 Task: Play online Dominion games in medium mode.
Action: Mouse moved to (168, 276)
Screenshot: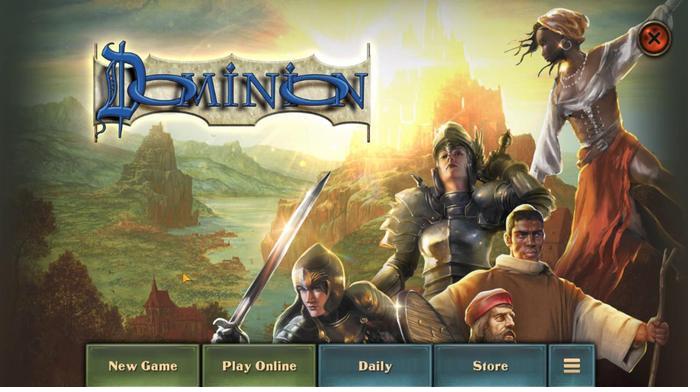 
Action: Mouse pressed left at (168, 276)
Screenshot: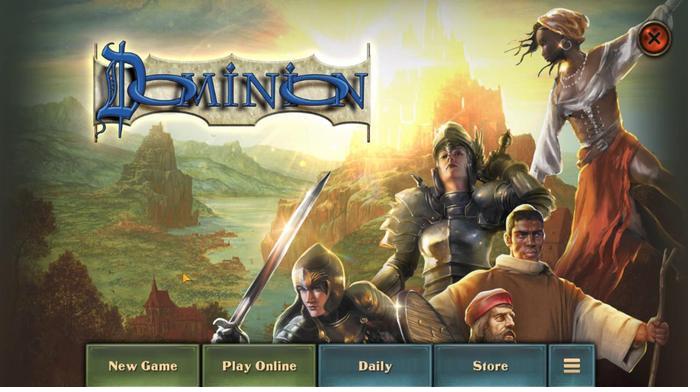 
Action: Mouse moved to (422, 283)
Screenshot: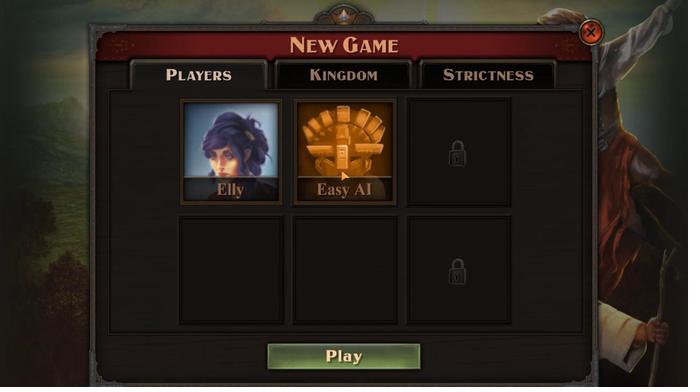 
Action: Mouse pressed left at (422, 283)
Screenshot: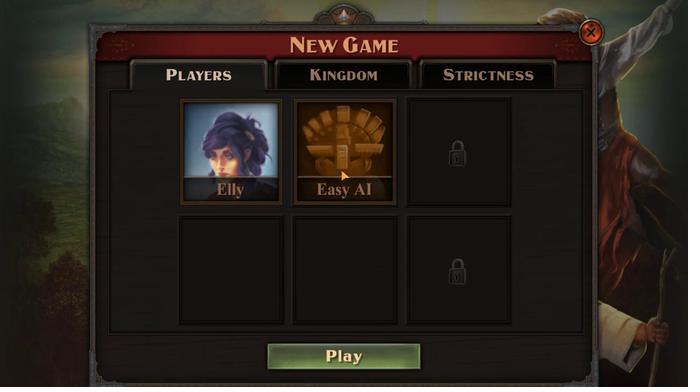 
Action: Mouse moved to (202, 280)
Screenshot: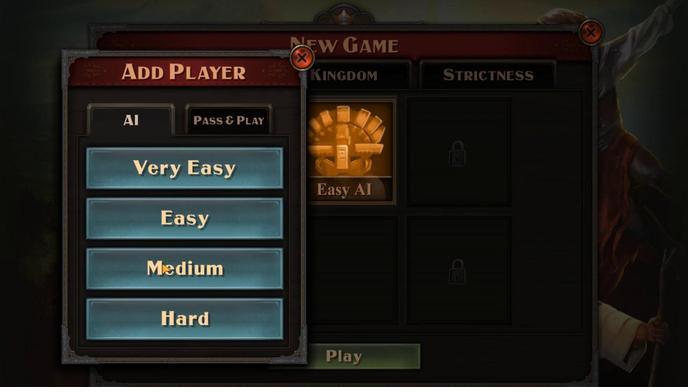 
Action: Mouse pressed left at (202, 280)
Screenshot: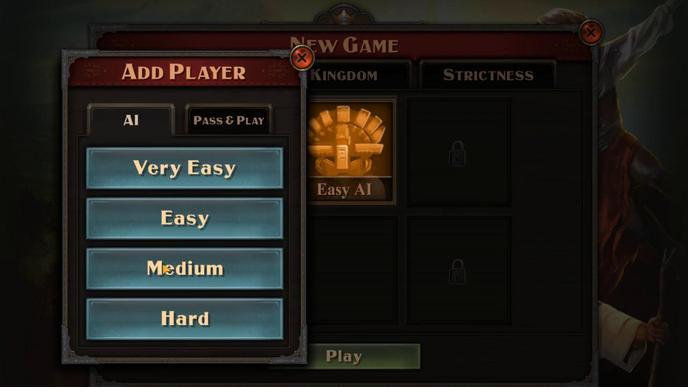 
Action: Mouse moved to (401, 276)
Screenshot: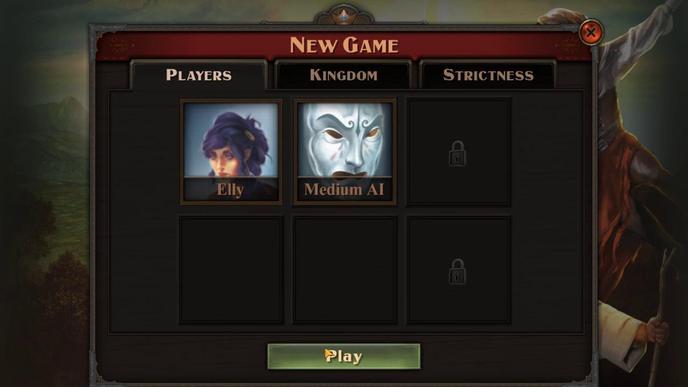 
Action: Mouse pressed left at (401, 276)
Screenshot: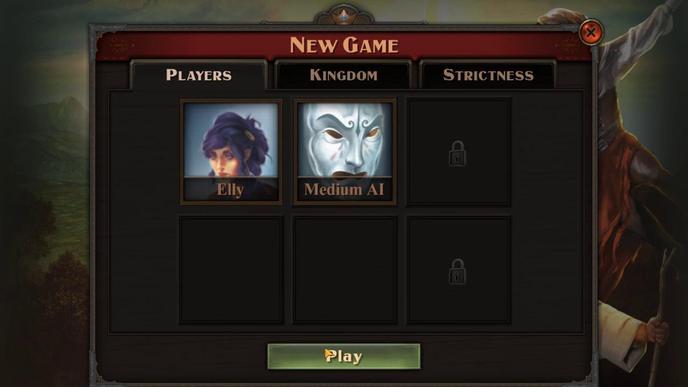 
Action: Mouse moved to (417, 276)
Screenshot: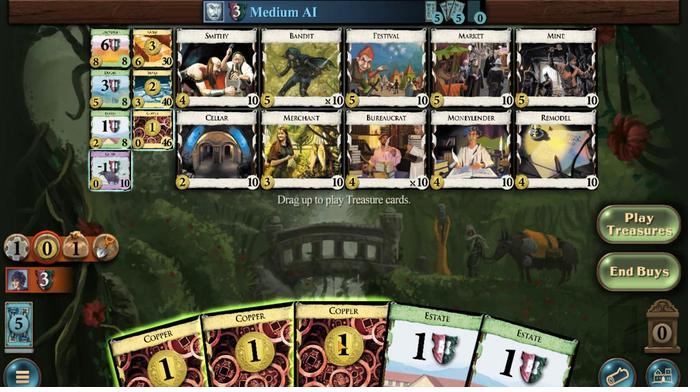 
Action: Mouse pressed left at (417, 276)
Screenshot: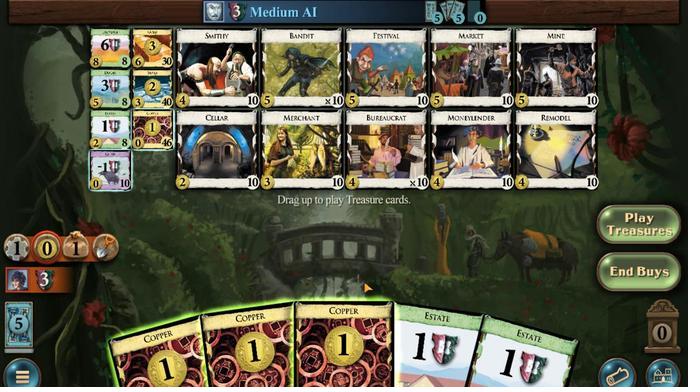 
Action: Mouse moved to (367, 276)
Screenshot: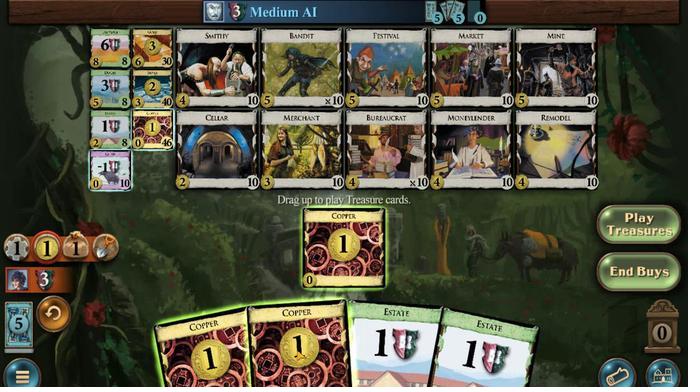 
Action: Mouse pressed left at (367, 276)
Screenshot: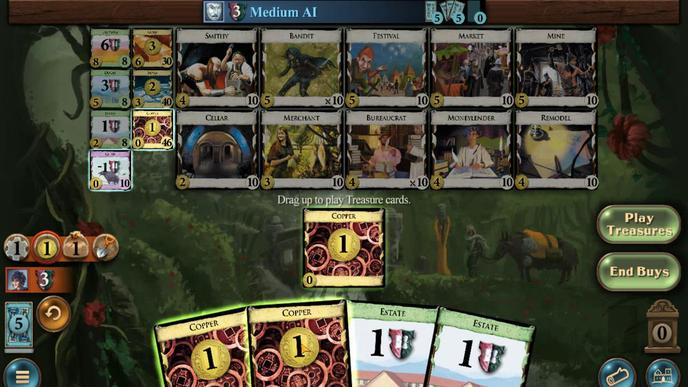 
Action: Mouse moved to (320, 275)
Screenshot: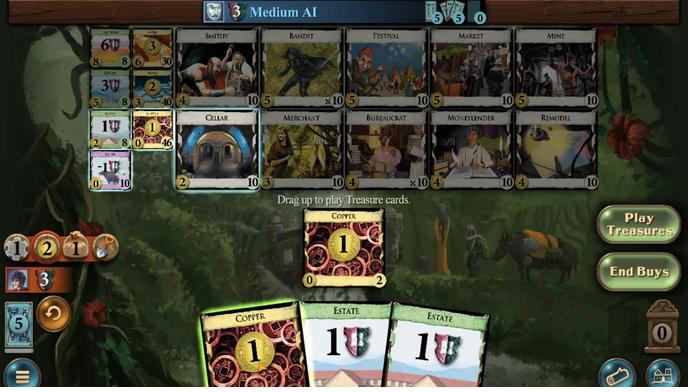 
Action: Mouse pressed left at (320, 275)
Screenshot: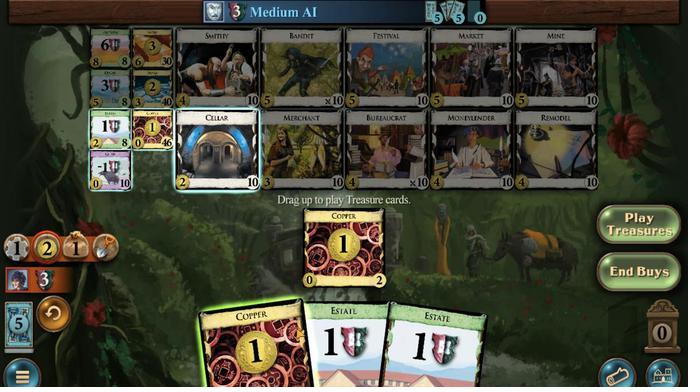 
Action: Mouse moved to (362, 284)
Screenshot: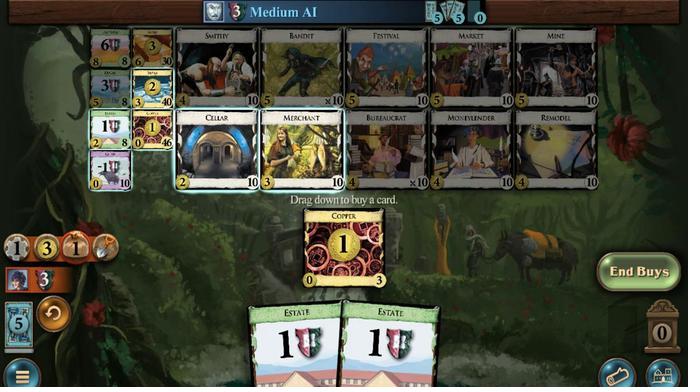 
Action: Mouse pressed left at (362, 284)
Screenshot: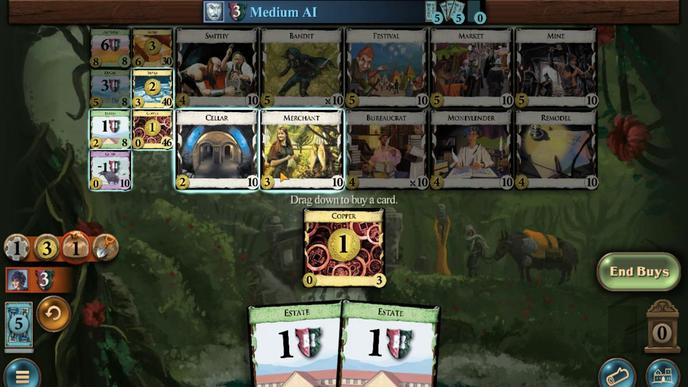
Action: Mouse moved to (303, 276)
Screenshot: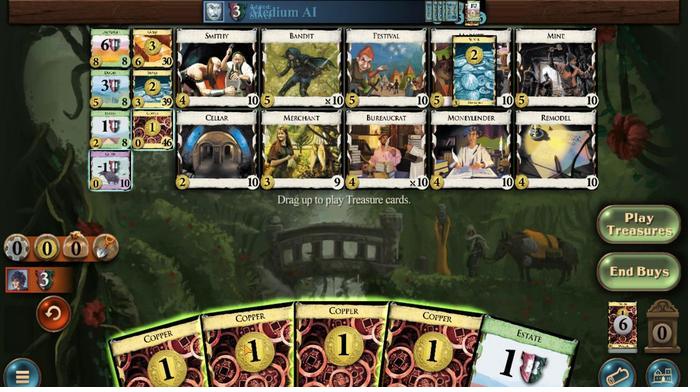
Action: Mouse pressed left at (303, 276)
Screenshot: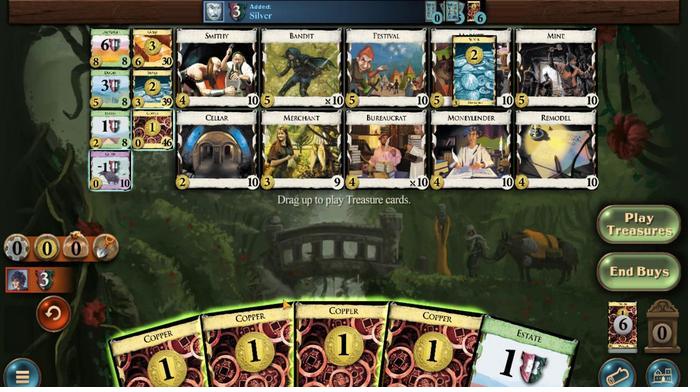
Action: Mouse moved to (333, 276)
Screenshot: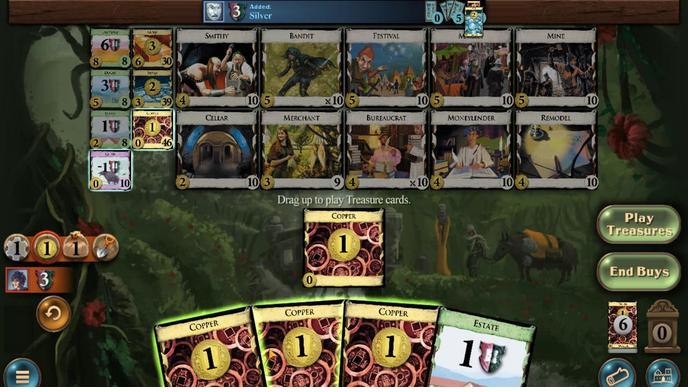 
Action: Mouse pressed left at (333, 276)
Screenshot: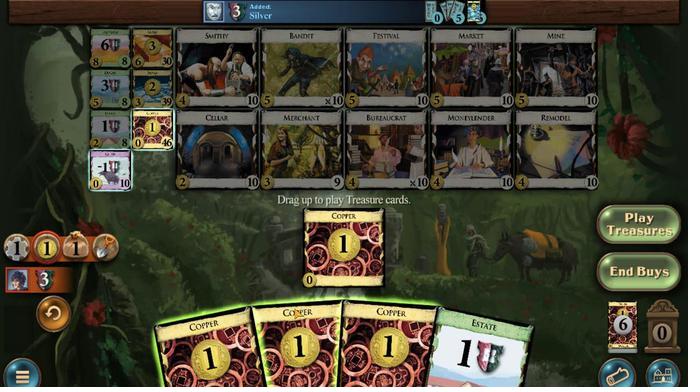 
Action: Mouse moved to (267, 276)
Screenshot: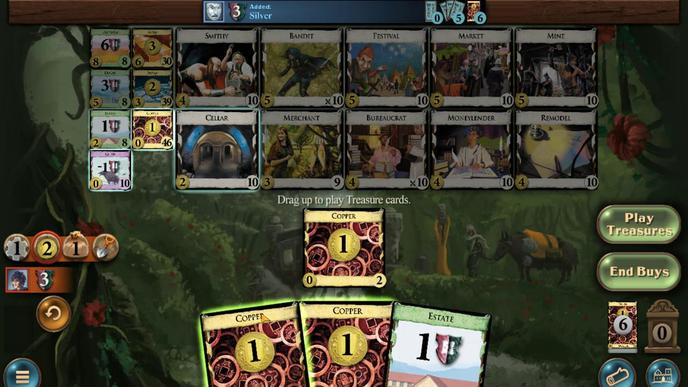 
Action: Mouse pressed left at (267, 276)
Screenshot: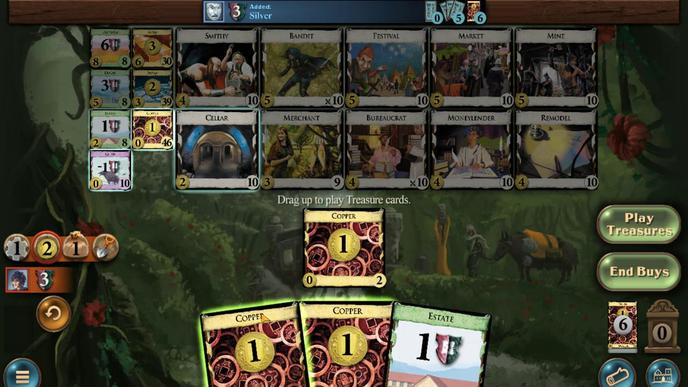 
Action: Mouse moved to (194, 287)
Screenshot: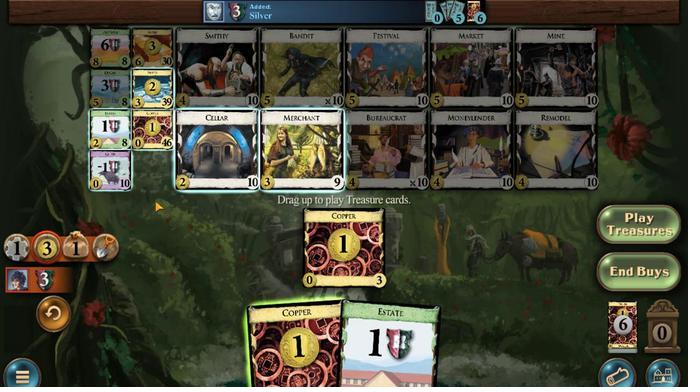 
Action: Mouse pressed left at (194, 287)
Screenshot: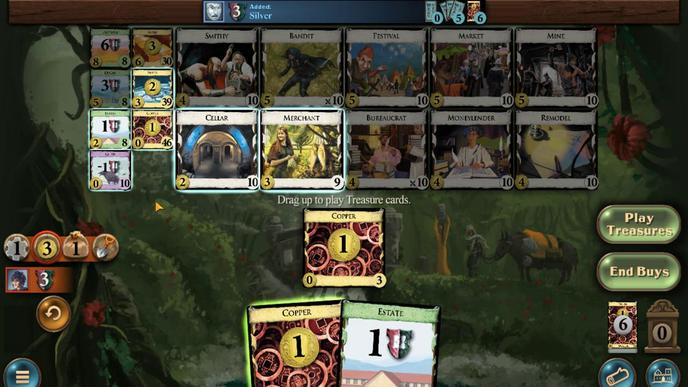 
Action: Mouse moved to (189, 276)
Screenshot: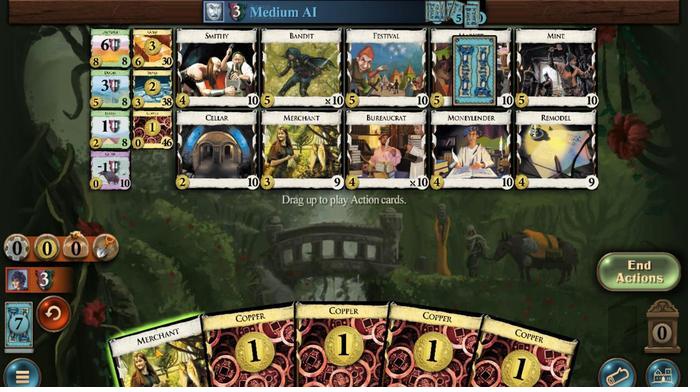 
Action: Mouse pressed left at (189, 276)
Screenshot: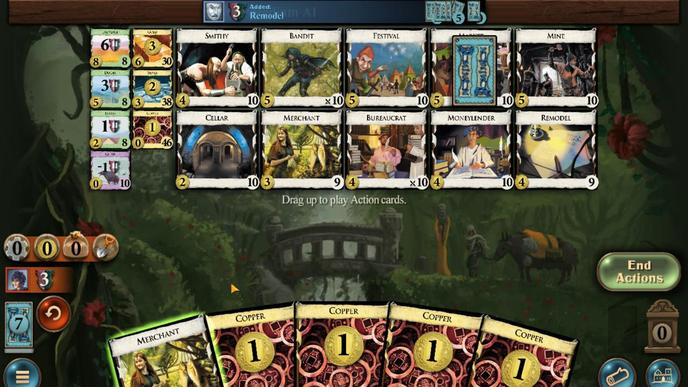
Action: Mouse moved to (334, 276)
Screenshot: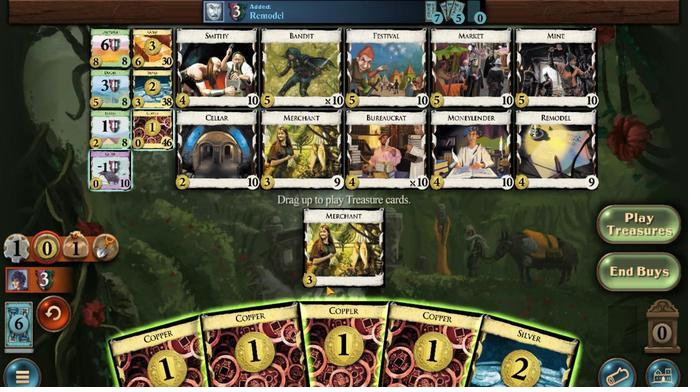 
Action: Mouse pressed left at (334, 276)
Screenshot: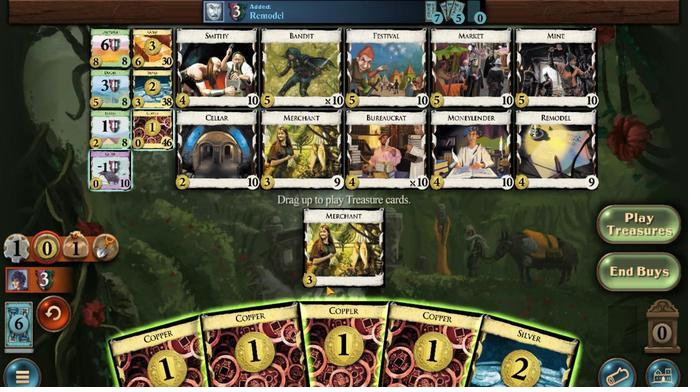 
Action: Mouse moved to (413, 276)
Screenshot: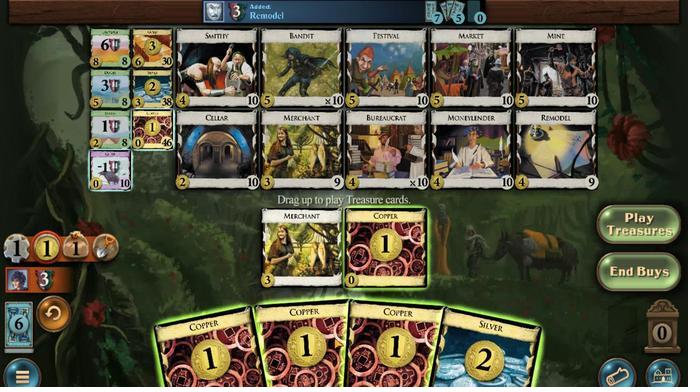 
Action: Mouse pressed left at (413, 276)
Screenshot: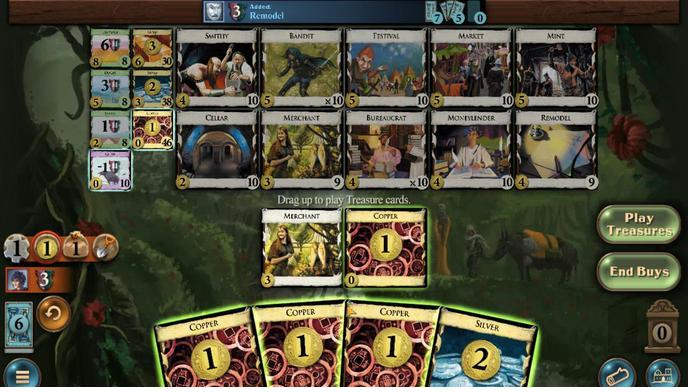 
Action: Mouse moved to (496, 277)
Screenshot: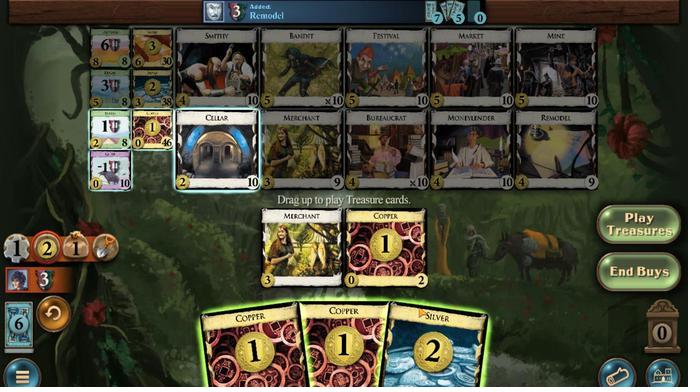 
Action: Mouse pressed left at (496, 277)
Screenshot: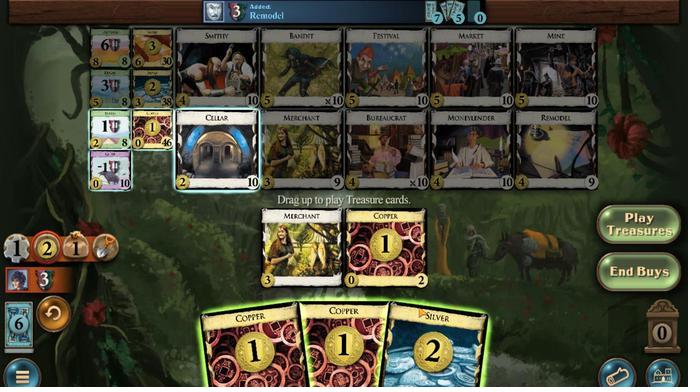 
Action: Mouse moved to (480, 288)
Screenshot: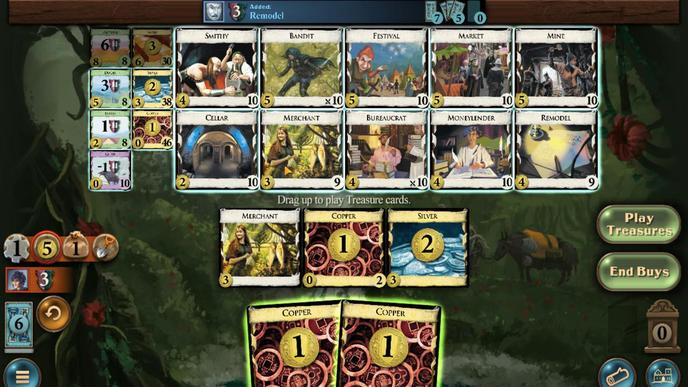 
Action: Mouse pressed left at (480, 288)
Screenshot: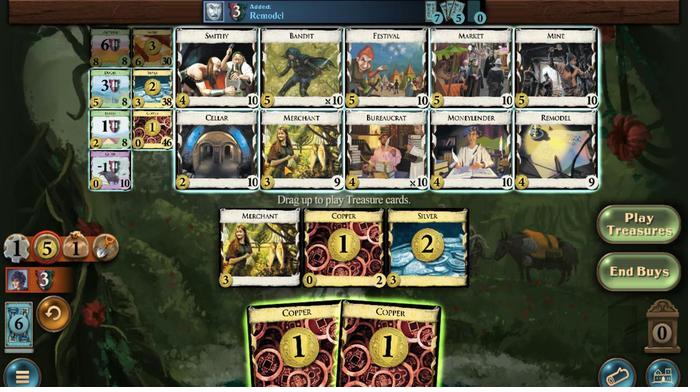 
Action: Mouse moved to (295, 276)
Screenshot: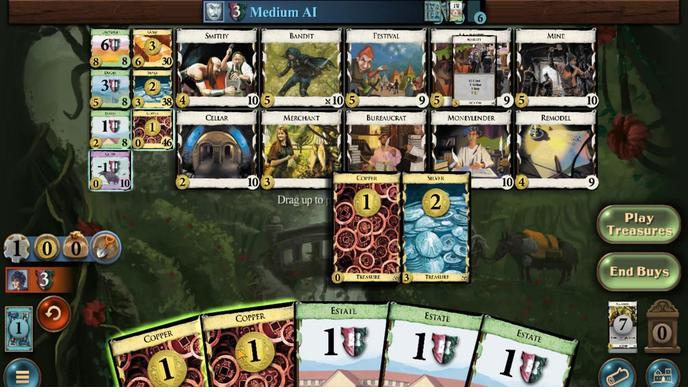 
Action: Mouse pressed left at (295, 276)
Screenshot: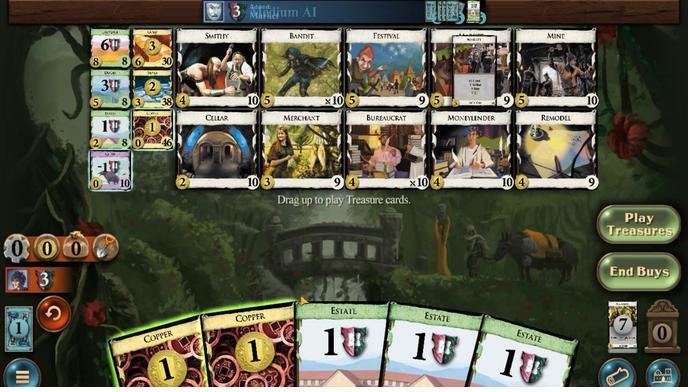 
Action: Mouse moved to (246, 275)
Screenshot: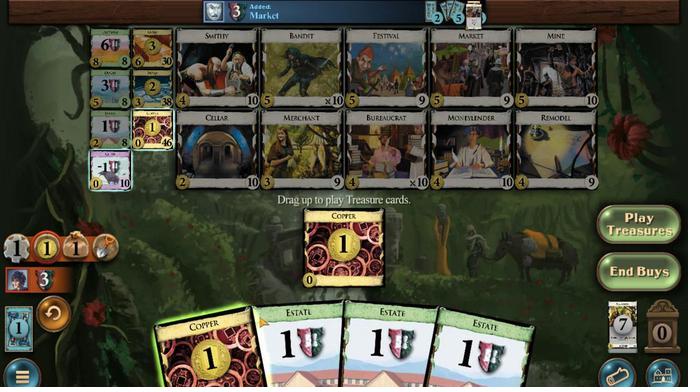 
Action: Mouse pressed left at (246, 275)
Screenshot: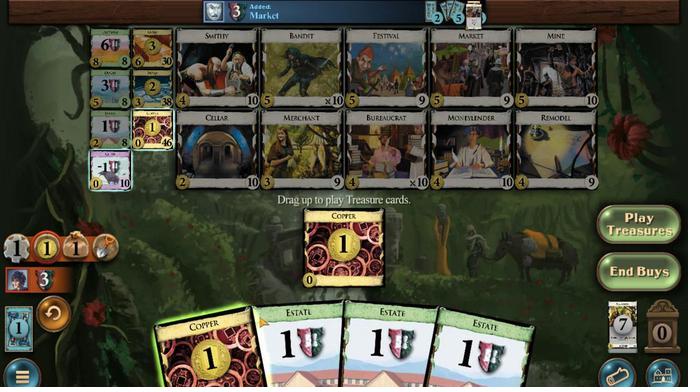 
Action: Mouse moved to (139, 285)
Screenshot: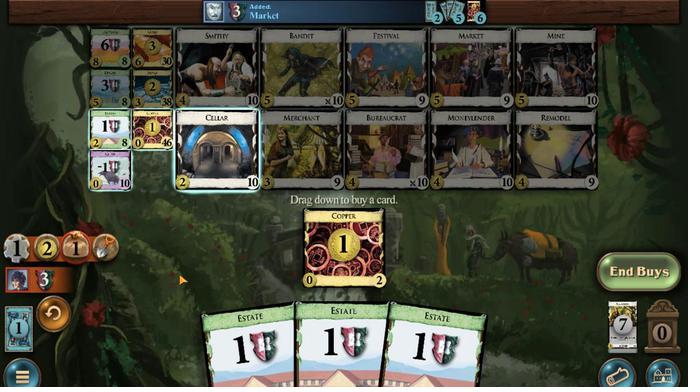 
Action: Mouse pressed left at (139, 285)
Screenshot: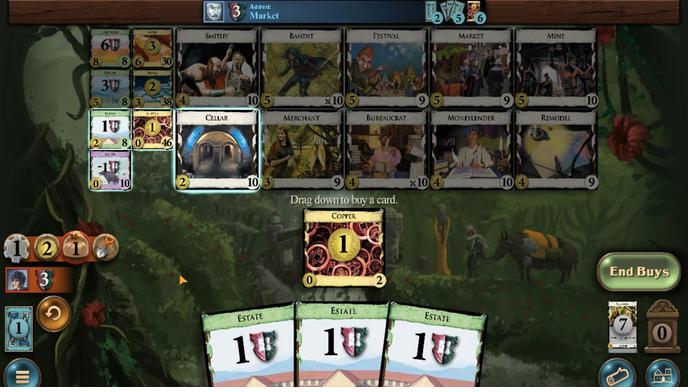 
Action: Mouse moved to (213, 275)
Screenshot: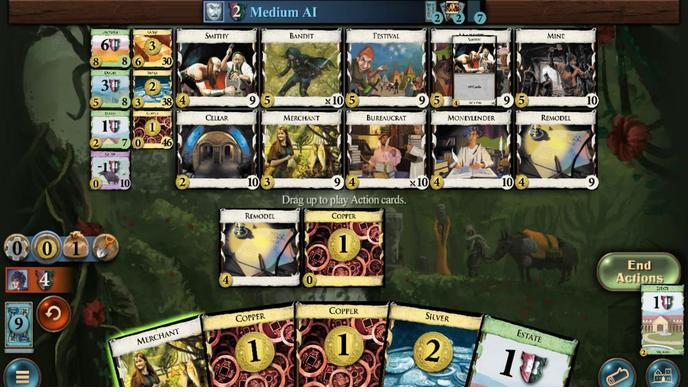 
Action: Mouse pressed left at (213, 275)
Screenshot: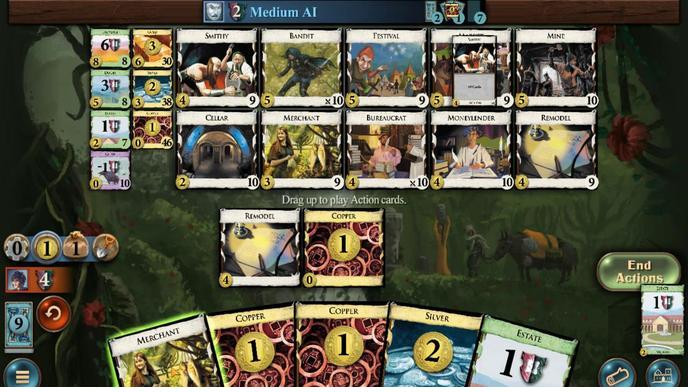 
Action: Mouse moved to (159, 277)
Screenshot: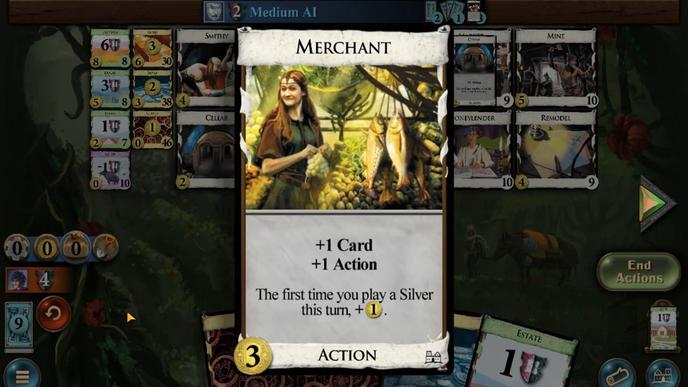 
Action: Mouse pressed left at (159, 277)
Screenshot: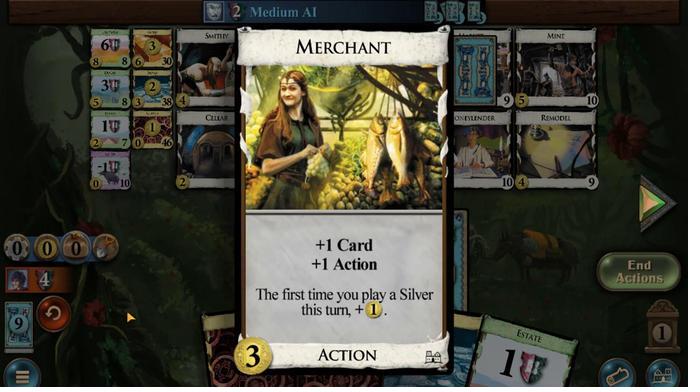
Action: Mouse moved to (170, 276)
Screenshot: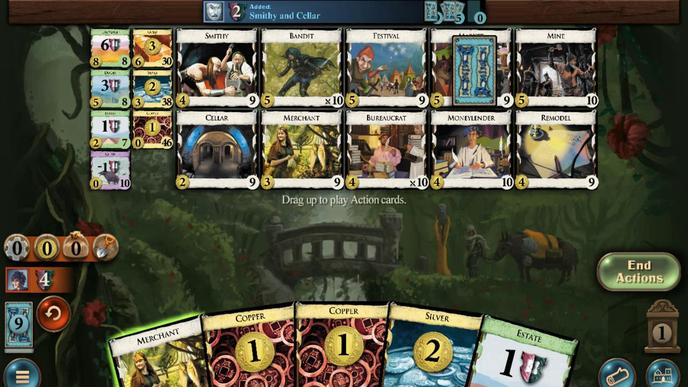 
Action: Mouse pressed left at (170, 276)
Screenshot: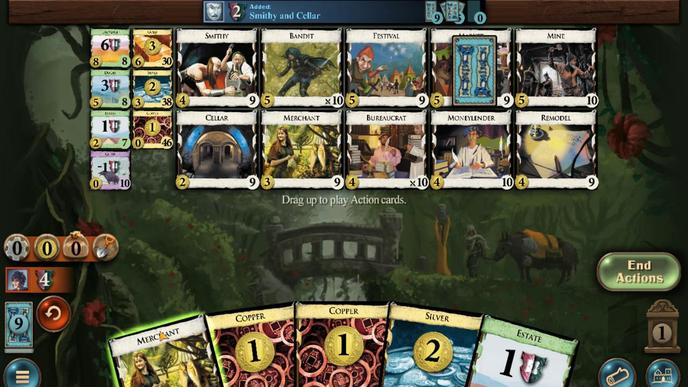 
Action: Mouse moved to (488, 275)
Screenshot: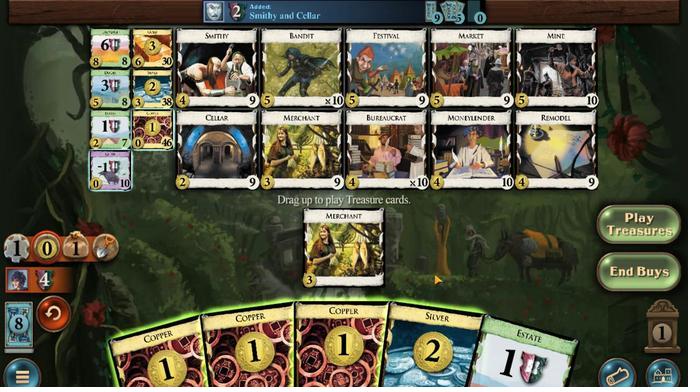 
Action: Mouse pressed left at (488, 275)
Screenshot: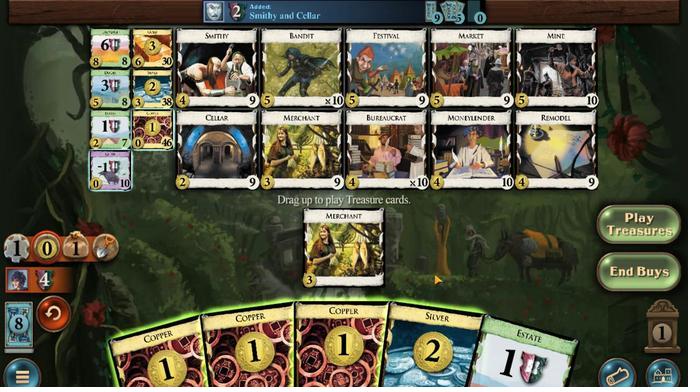 
Action: Mouse moved to (475, 276)
Screenshot: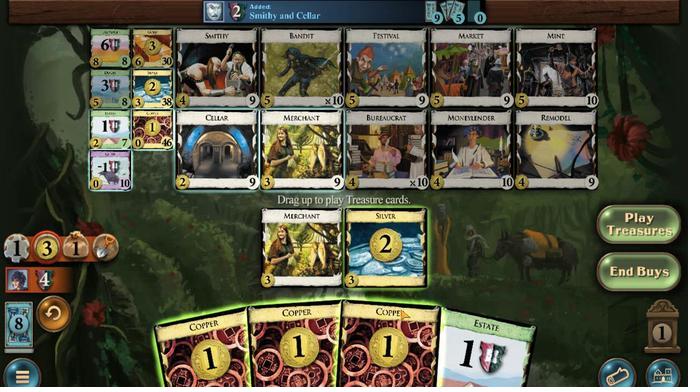 
Action: Mouse pressed left at (475, 276)
Screenshot: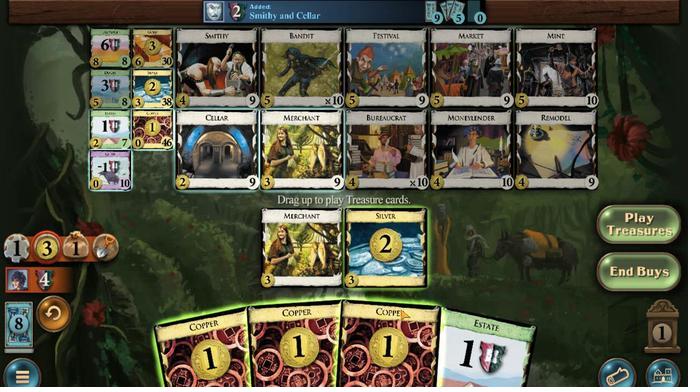 
Action: Mouse moved to (455, 277)
Screenshot: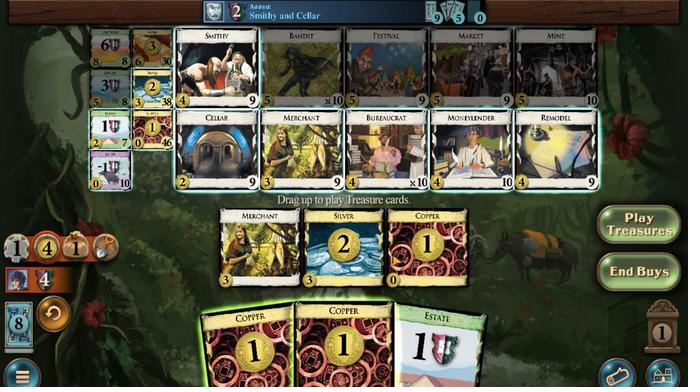 
Action: Mouse pressed left at (455, 277)
Screenshot: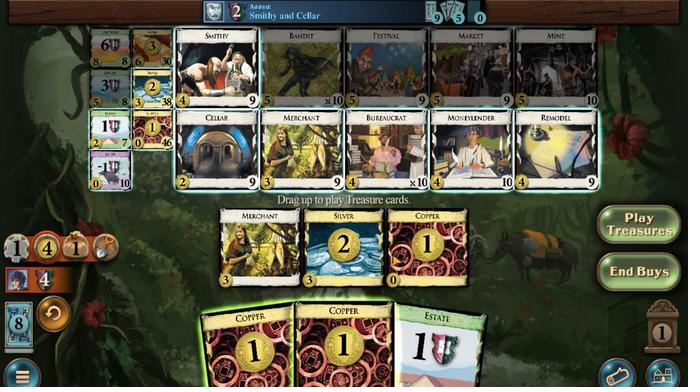 
Action: Mouse moved to (476, 288)
Screenshot: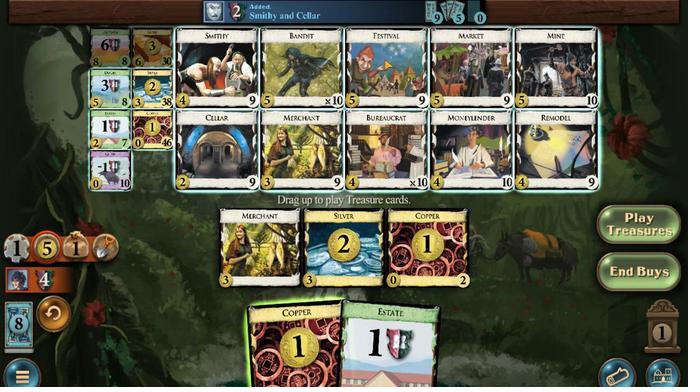 
Action: Mouse pressed left at (476, 288)
Screenshot: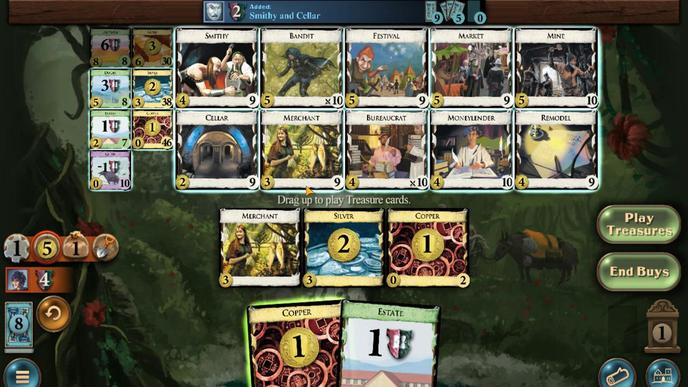 
Action: Mouse moved to (192, 276)
Screenshot: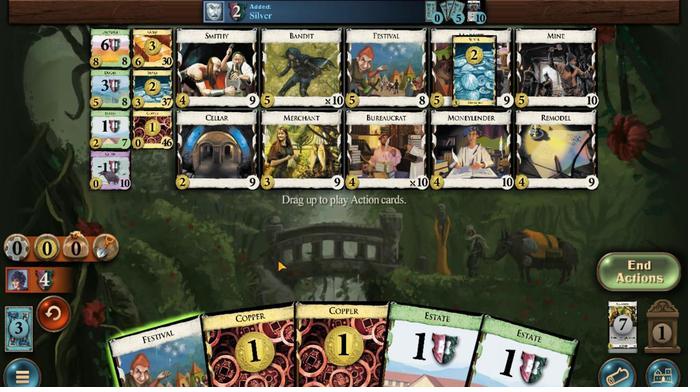 
Action: Mouse pressed left at (192, 276)
Screenshot: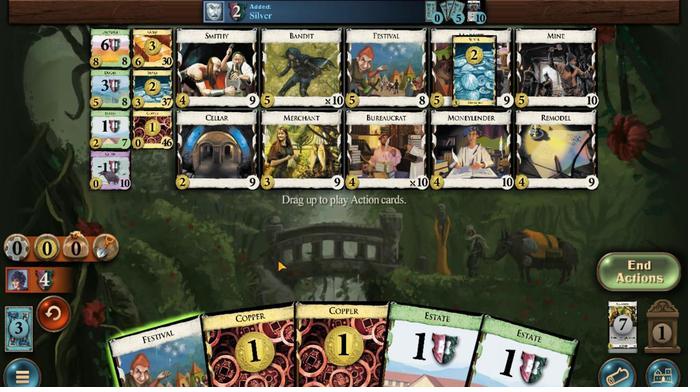 
Action: Mouse moved to (374, 276)
Screenshot: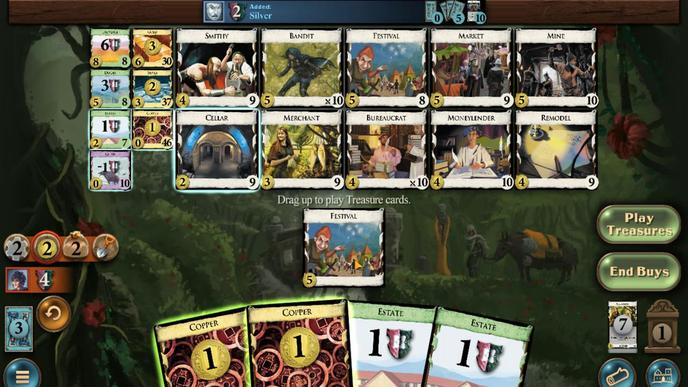 
Action: Mouse pressed left at (374, 276)
Screenshot: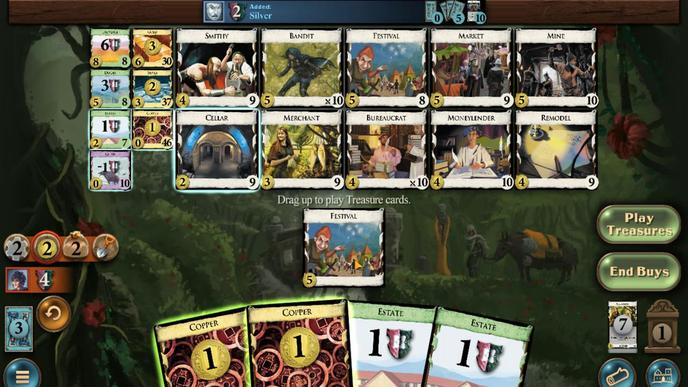 
Action: Mouse moved to (344, 277)
Screenshot: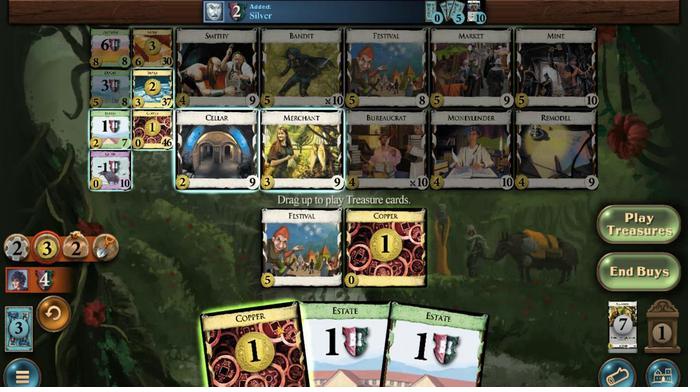 
Action: Mouse pressed left at (344, 277)
Screenshot: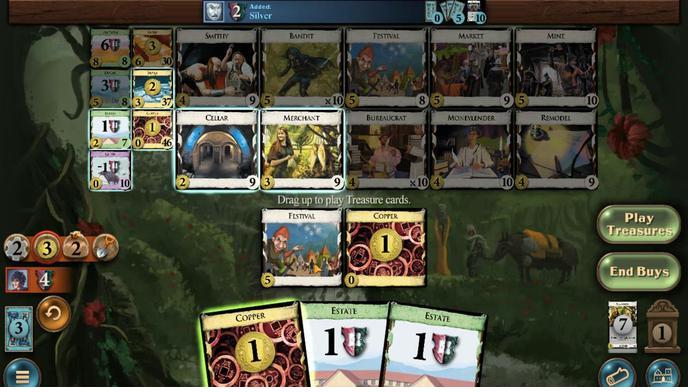 
Action: Mouse moved to (290, 288)
Screenshot: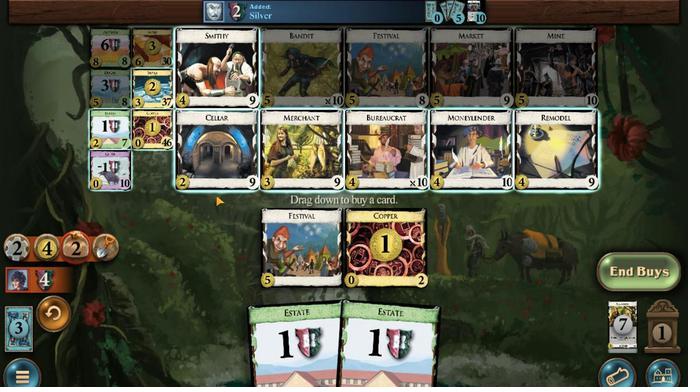 
Action: Mouse pressed left at (290, 288)
Screenshot: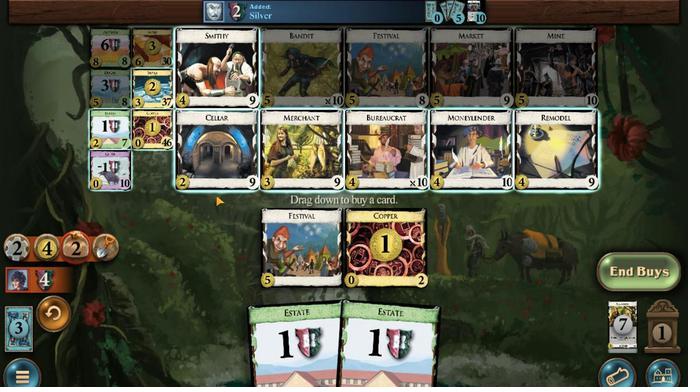 
Action: Mouse moved to (183, 285)
Screenshot: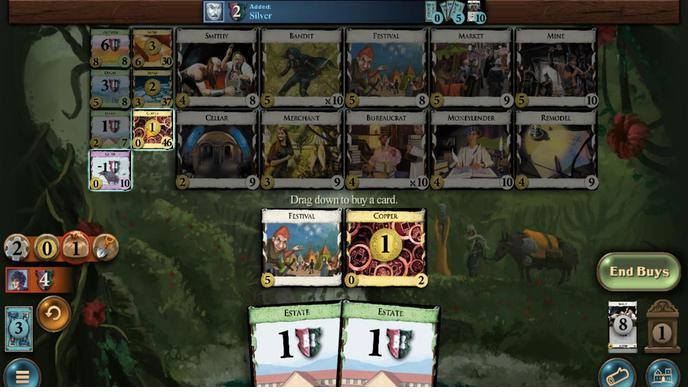 
Action: Mouse pressed left at (183, 285)
Screenshot: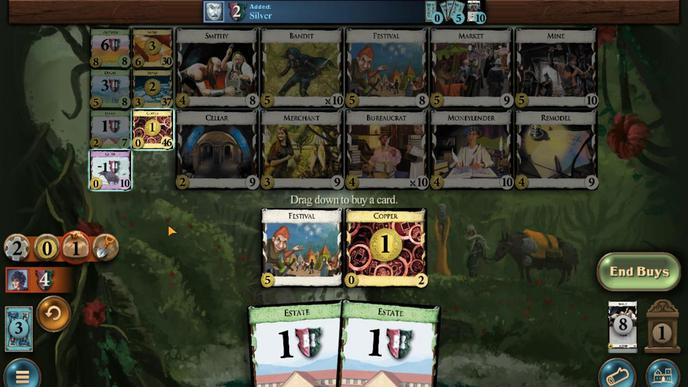 
Action: Mouse moved to (368, 275)
Screenshot: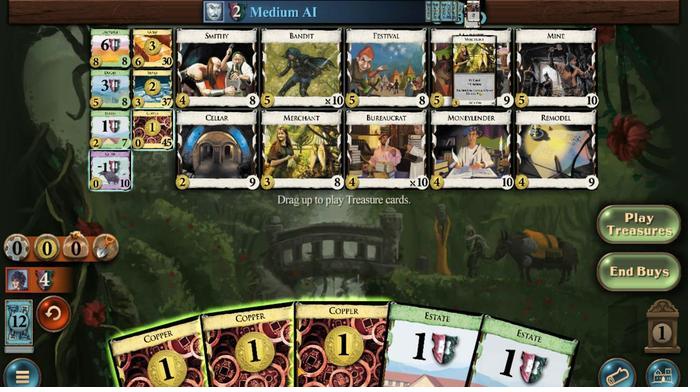 
Action: Mouse pressed left at (368, 275)
Screenshot: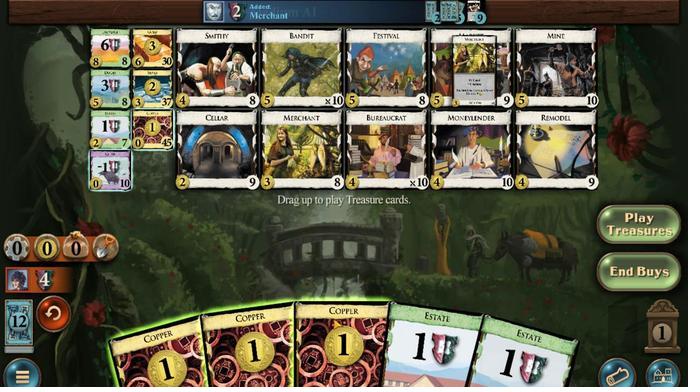 
Action: Mouse moved to (340, 275)
Screenshot: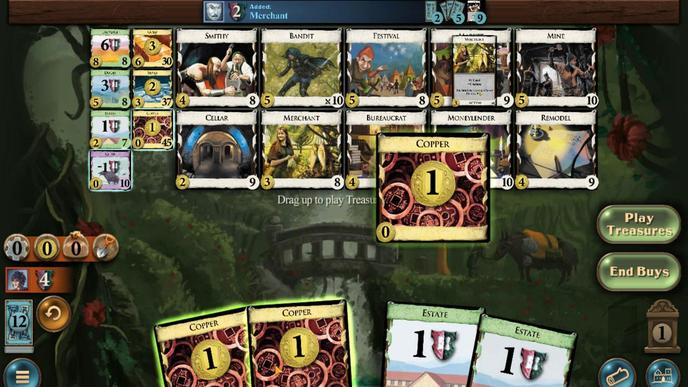 
Action: Mouse pressed left at (340, 275)
Screenshot: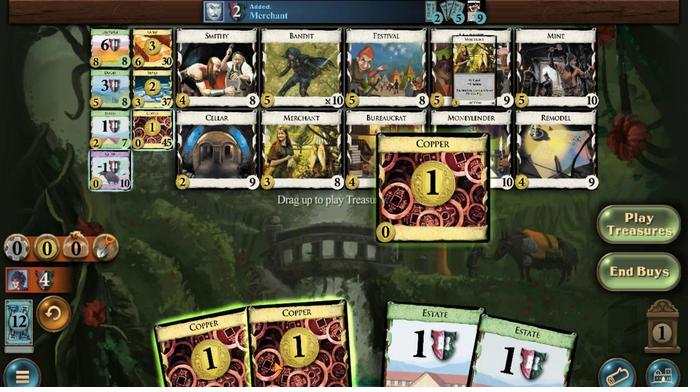 
Action: Mouse moved to (270, 275)
Screenshot: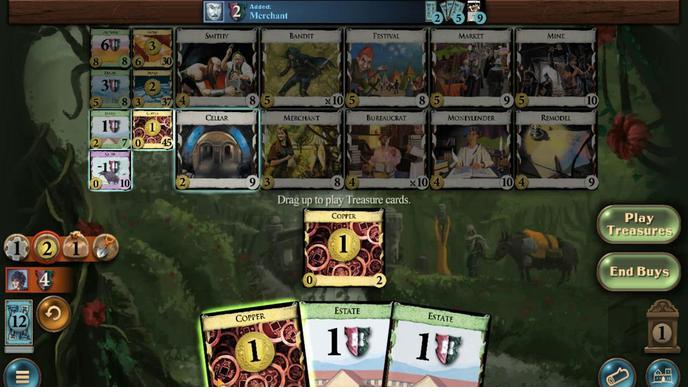 
Action: Mouse pressed left at (270, 275)
Screenshot: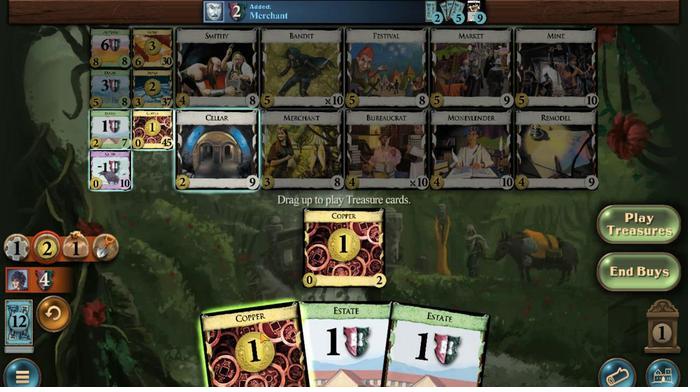 
Action: Mouse moved to (185, 287)
Screenshot: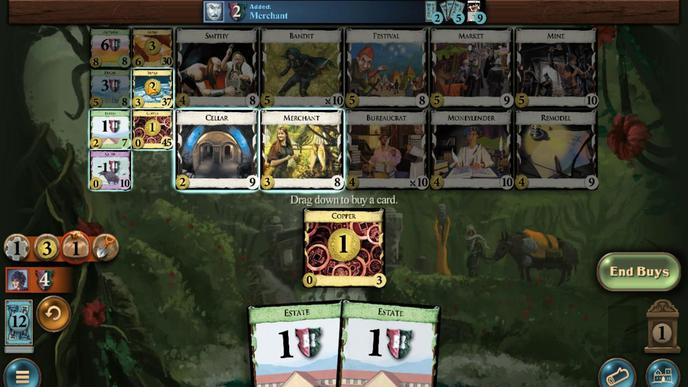 
Action: Mouse pressed left at (185, 287)
Screenshot: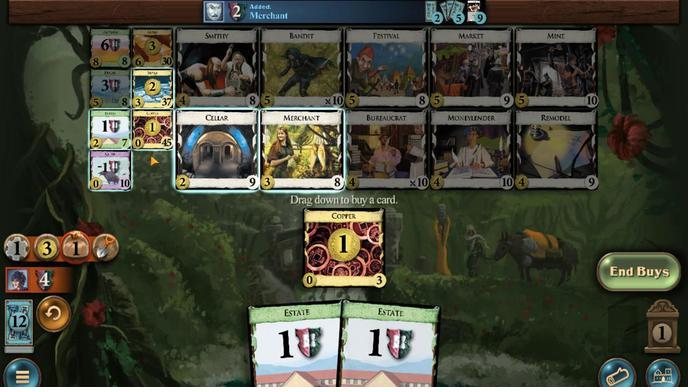 
Action: Mouse moved to (195, 276)
Screenshot: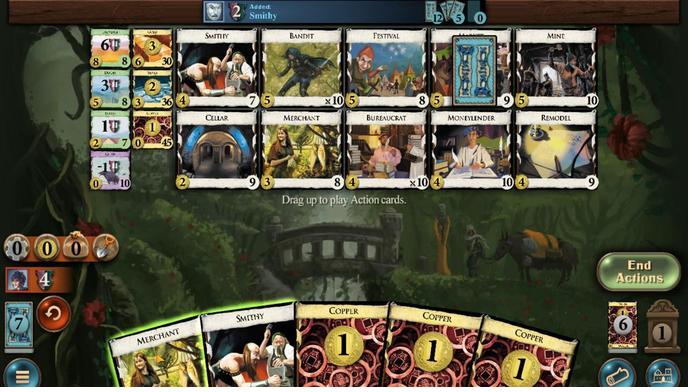 
Action: Mouse pressed left at (195, 276)
Screenshot: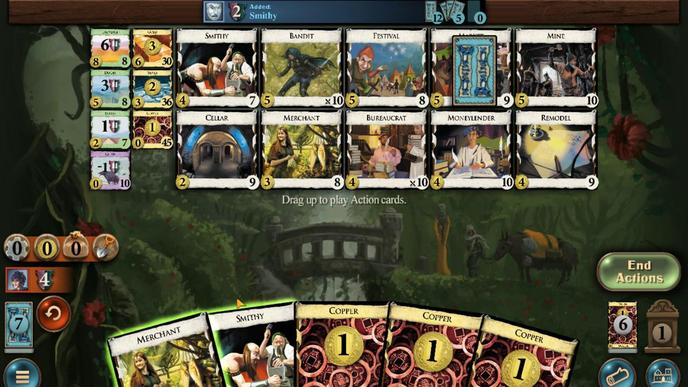 
Action: Mouse moved to (177, 275)
Screenshot: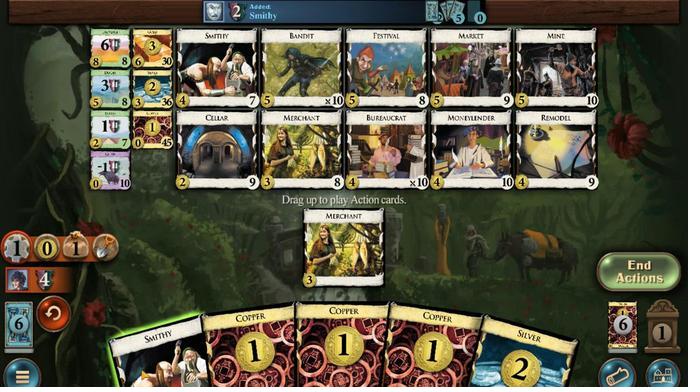 
Action: Mouse pressed left at (177, 275)
Screenshot: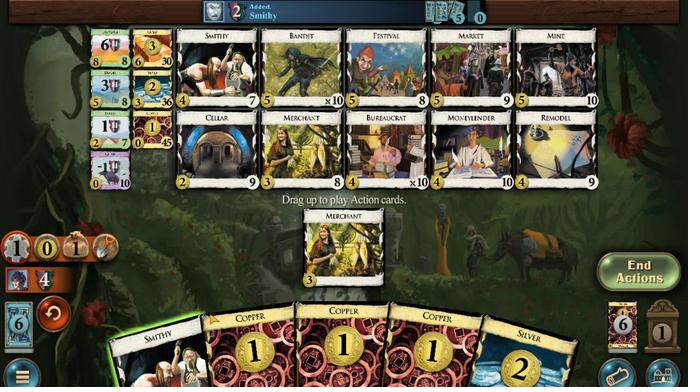 
Action: Mouse moved to (483, 275)
Screenshot: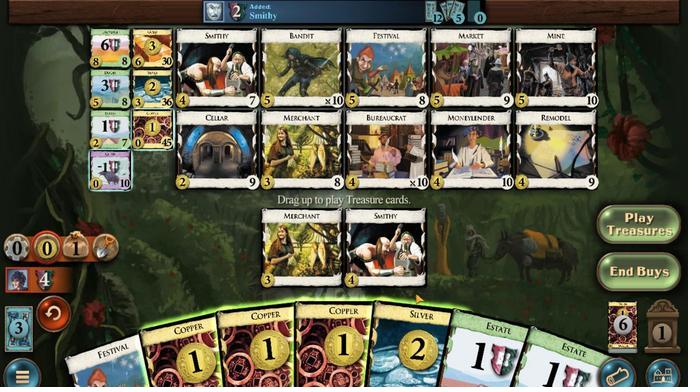 
Action: Mouse pressed left at (483, 275)
Screenshot: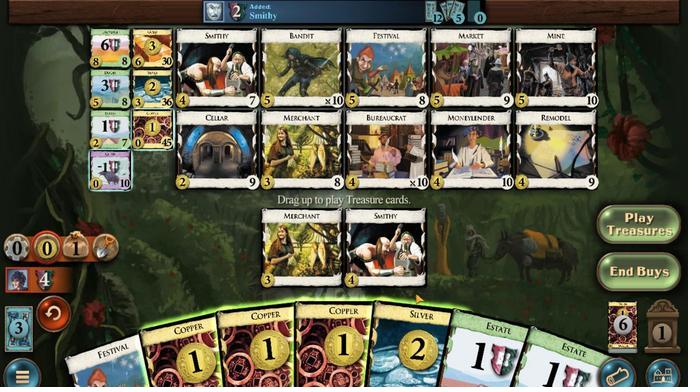 
Action: Mouse moved to (469, 276)
Screenshot: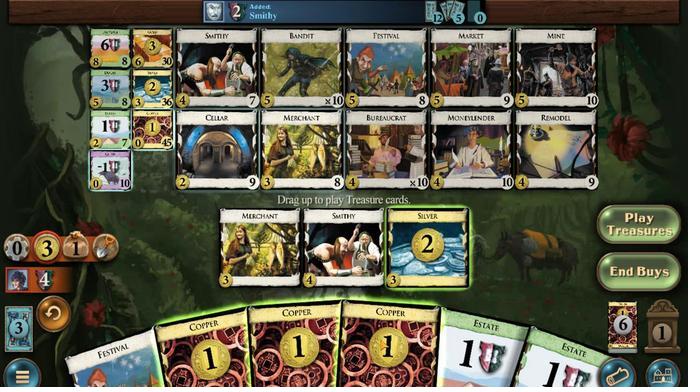 
Action: Mouse pressed left at (469, 276)
Screenshot: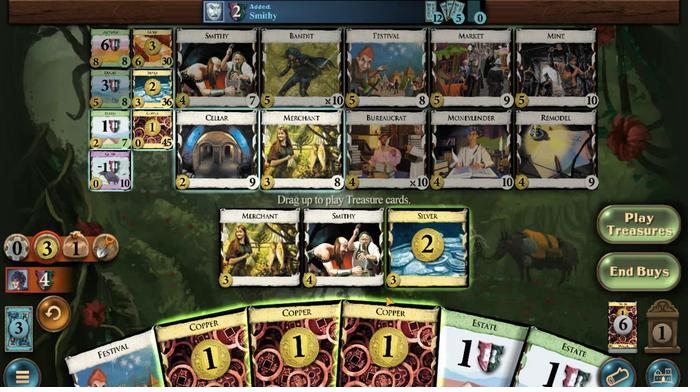 
Action: Mouse moved to (677, 284)
Screenshot: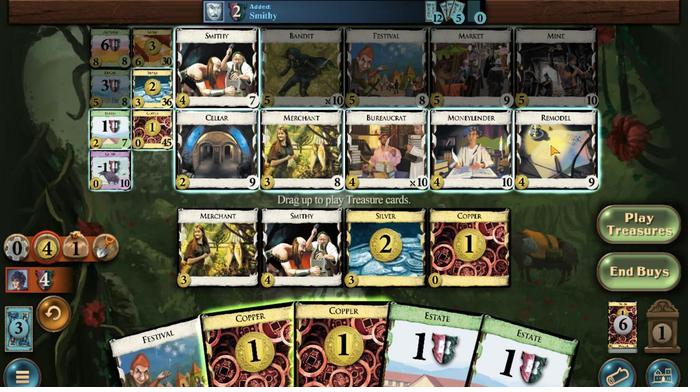 
Action: Mouse pressed left at (677, 284)
Screenshot: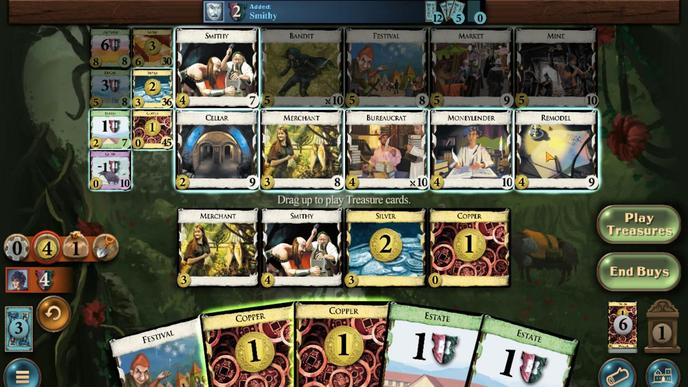 
Action: Mouse moved to (203, 276)
Screenshot: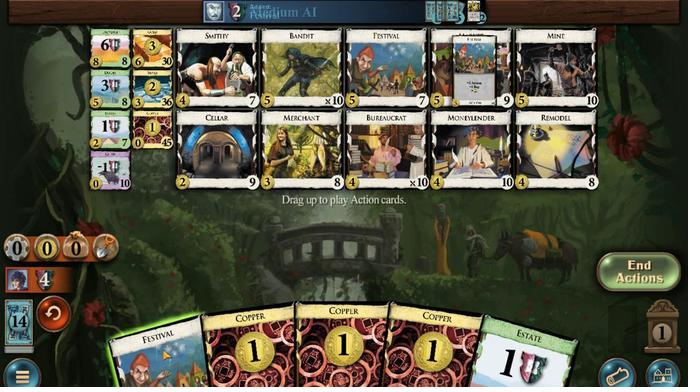 
Action: Mouse pressed left at (203, 276)
Screenshot: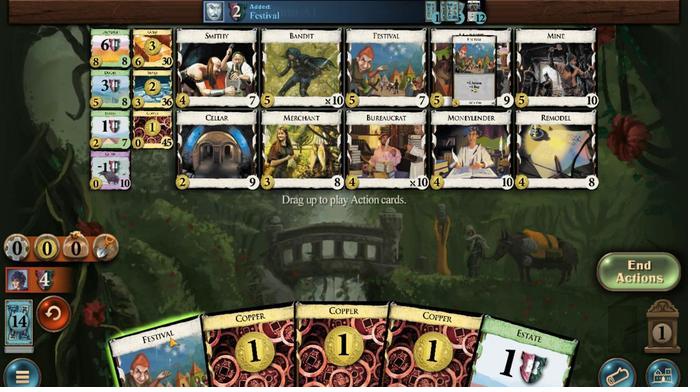 
Action: Mouse moved to (441, 276)
Screenshot: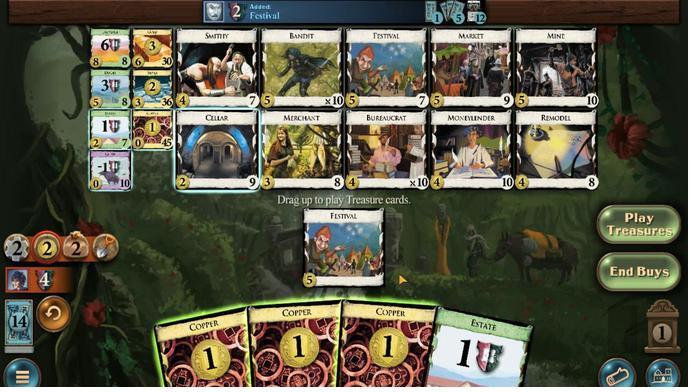 
Action: Mouse pressed left at (441, 276)
Screenshot: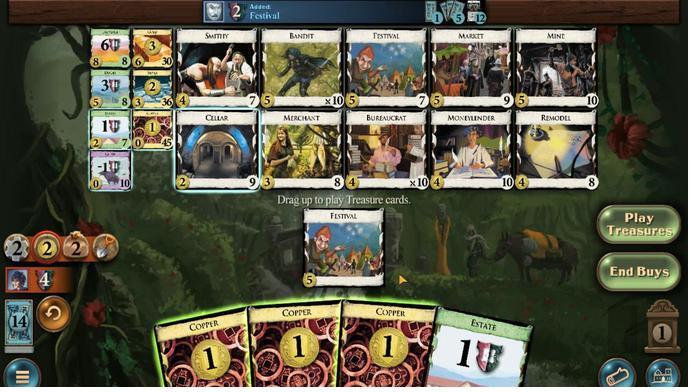 
Action: Mouse moved to (415, 276)
Screenshot: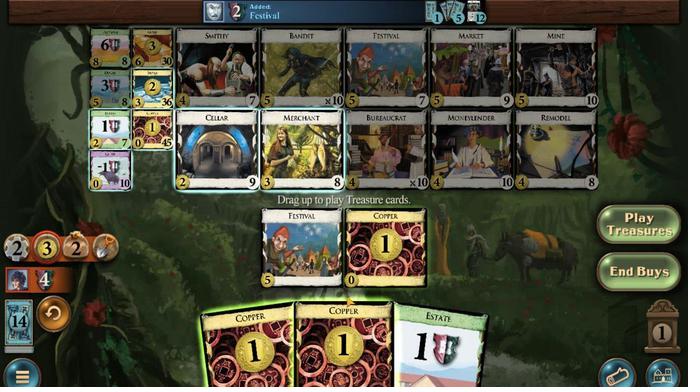 
Action: Mouse pressed left at (415, 276)
Screenshot: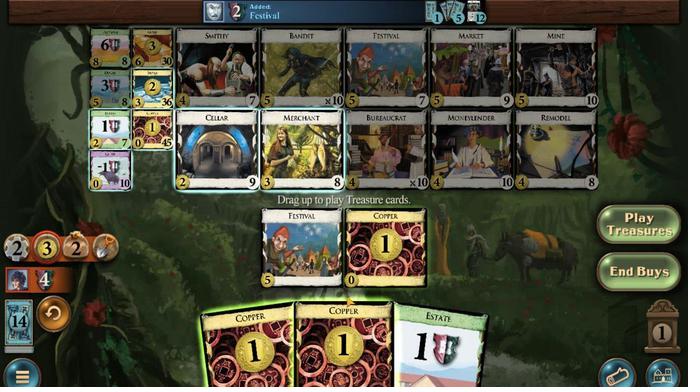 
Action: Mouse moved to (376, 276)
Screenshot: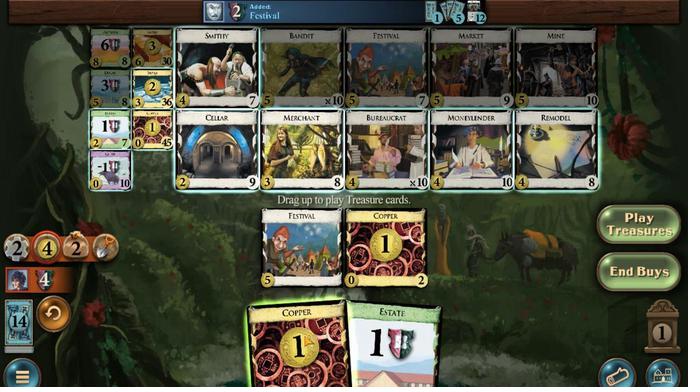 
Action: Mouse pressed left at (376, 276)
Screenshot: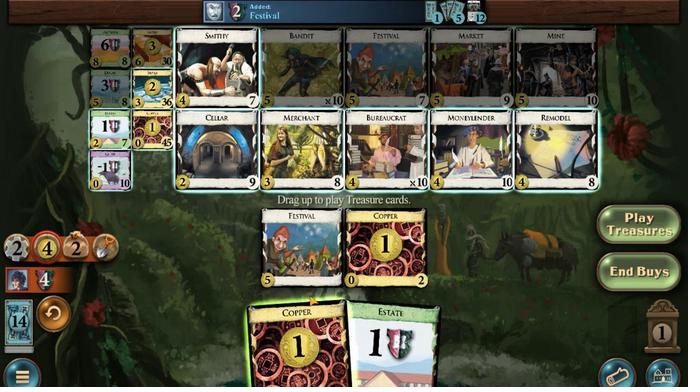 
Action: Mouse moved to (486, 288)
Screenshot: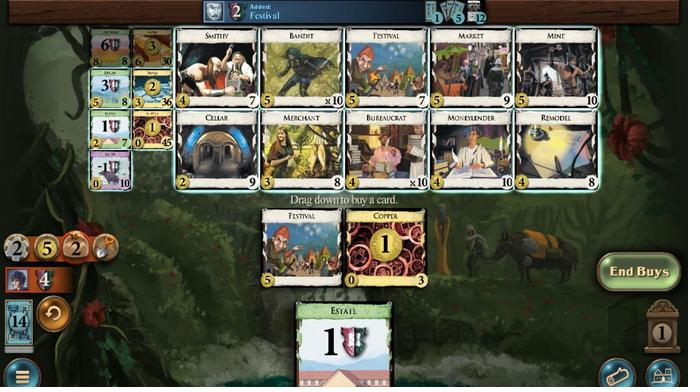 
Action: Mouse pressed left at (486, 288)
Screenshot: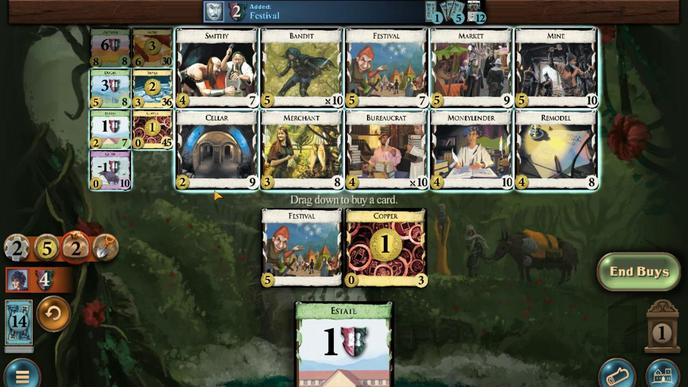 
Action: Mouse moved to (180, 285)
Screenshot: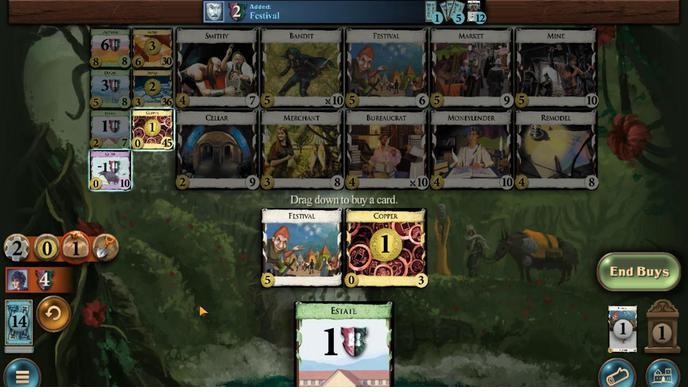 
Action: Mouse pressed left at (180, 285)
Screenshot: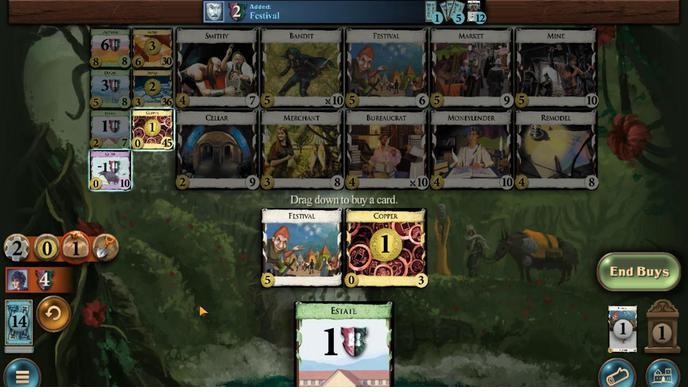 
Action: Mouse moved to (201, 275)
Screenshot: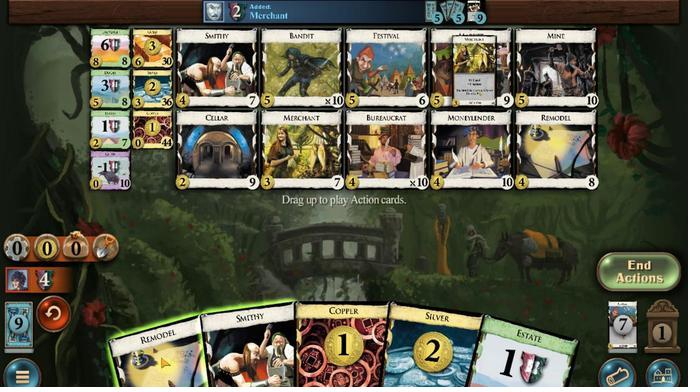
Action: Mouse pressed left at (201, 275)
Screenshot: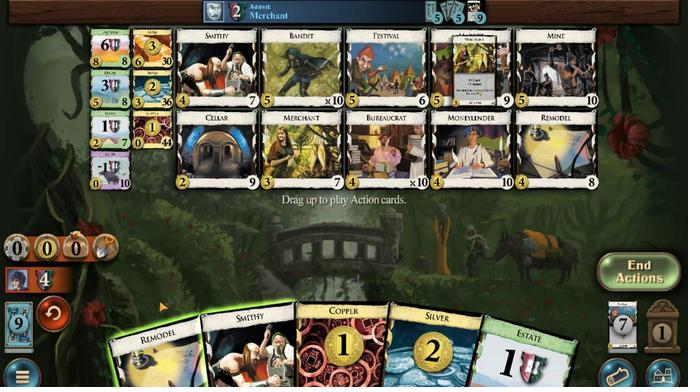 
Action: Mouse moved to (265, 275)
Screenshot: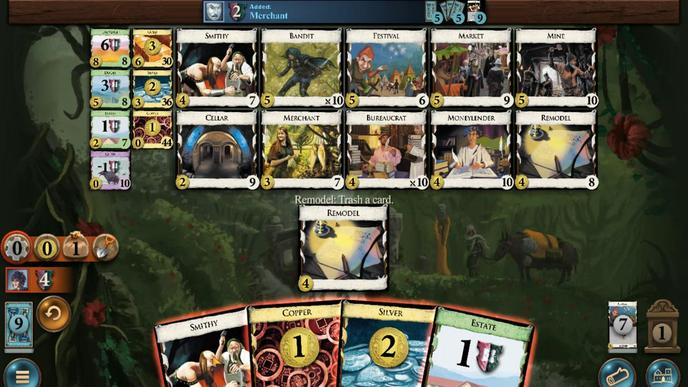 
Action: Mouse pressed left at (265, 275)
Screenshot: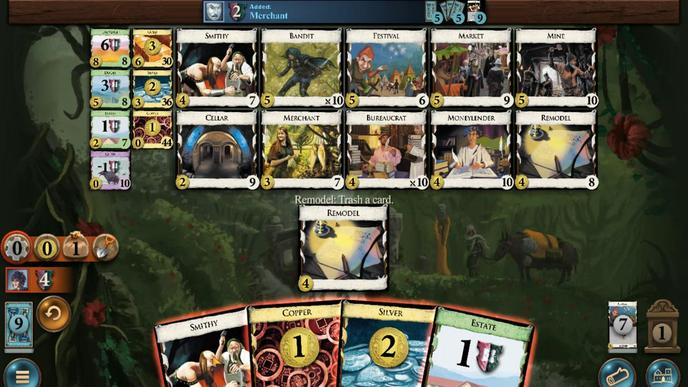 
Action: Mouse moved to (194, 289)
Screenshot: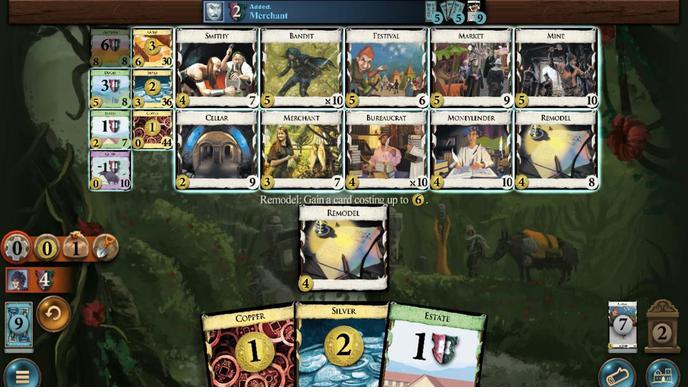 
Action: Mouse pressed left at (194, 289)
Screenshot: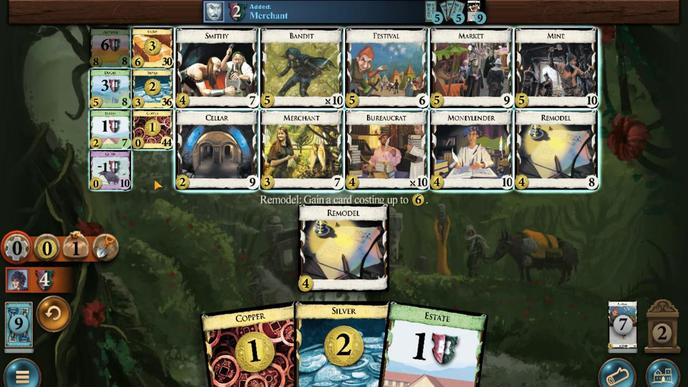 
Action: Mouse moved to (285, 276)
Screenshot: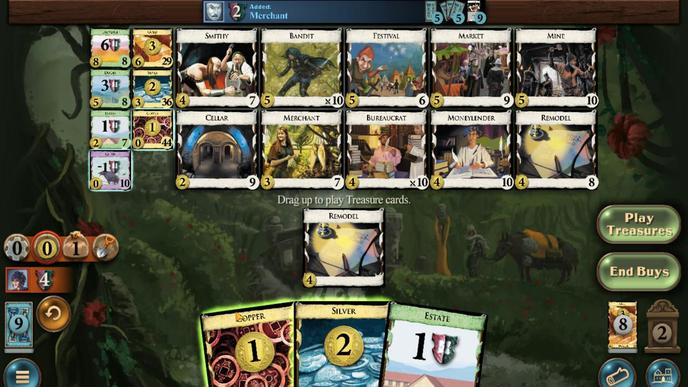 
Action: Mouse pressed left at (285, 276)
Screenshot: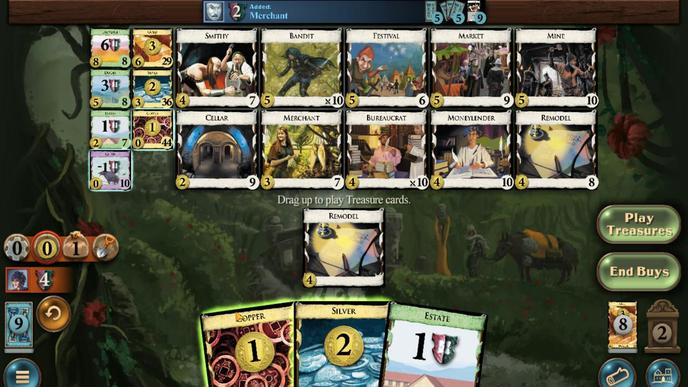 
Action: Mouse moved to (343, 276)
Screenshot: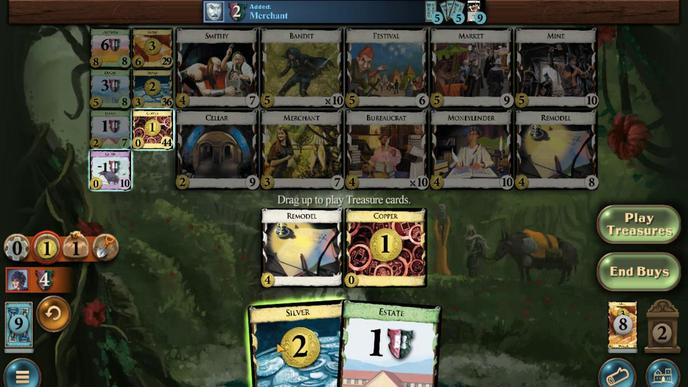 
Action: Mouse pressed left at (343, 276)
Screenshot: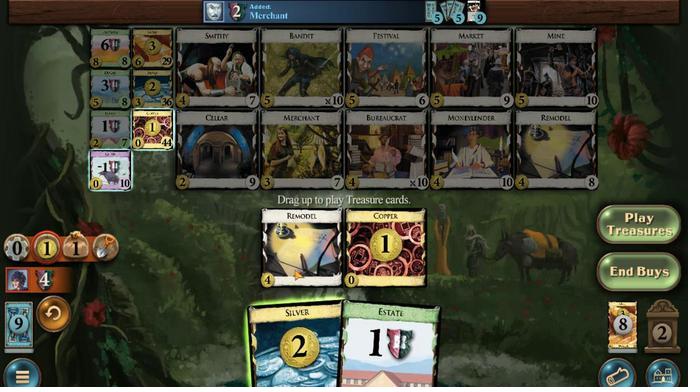
Action: Mouse moved to (383, 284)
Screenshot: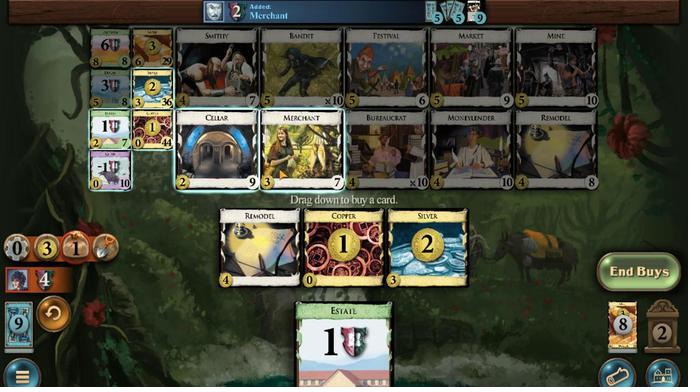 
Action: Mouse pressed left at (383, 284)
Screenshot: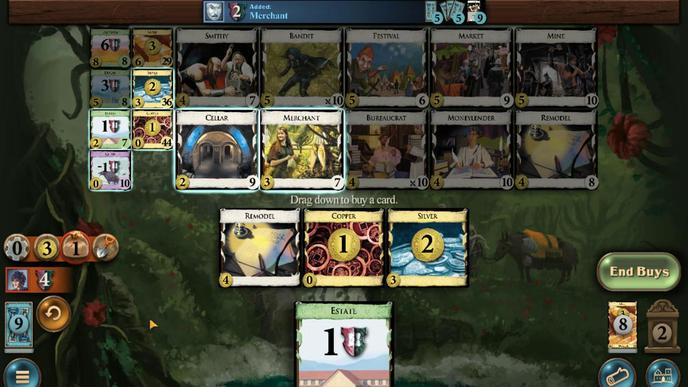 
Action: Mouse moved to (192, 276)
Screenshot: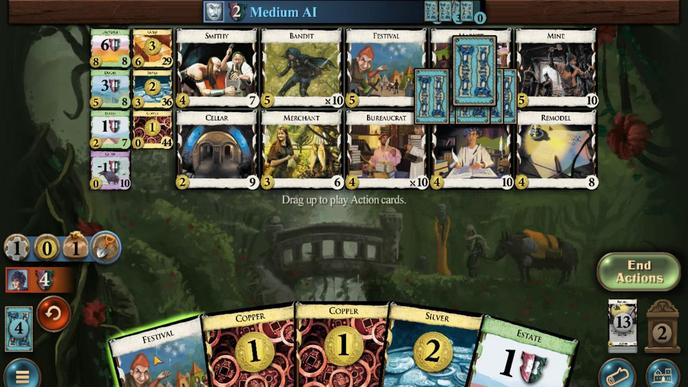 
Action: Mouse pressed left at (192, 276)
Screenshot: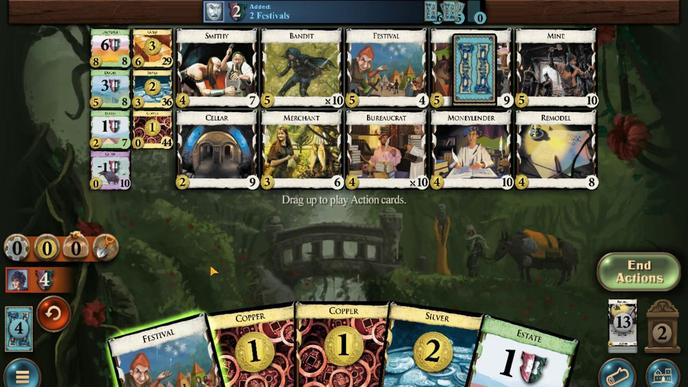 
Action: Mouse moved to (441, 276)
Screenshot: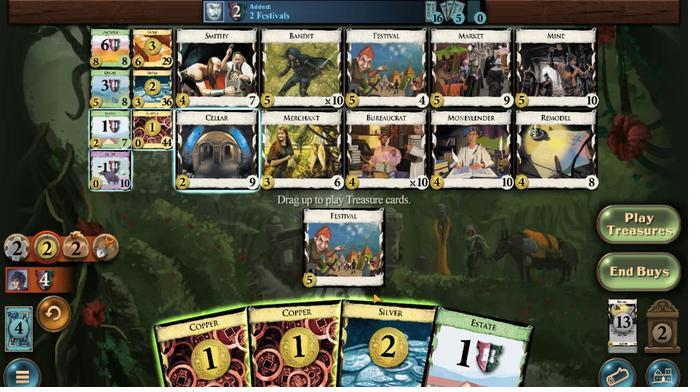
Action: Mouse pressed left at (441, 276)
Screenshot: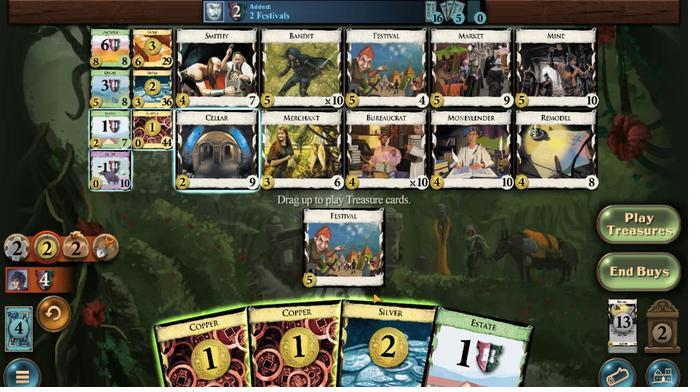 
Action: Mouse moved to (417, 276)
Screenshot: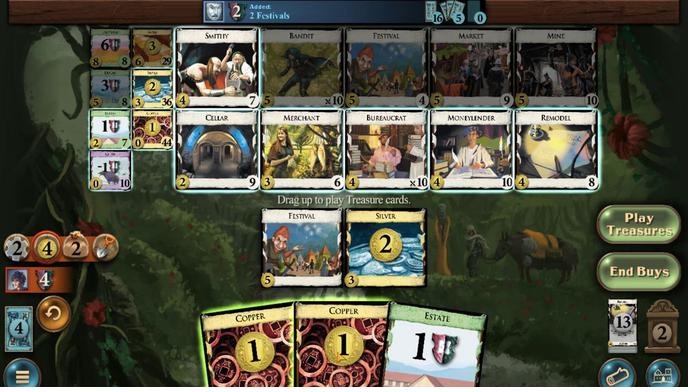 
Action: Mouse pressed left at (417, 276)
Screenshot: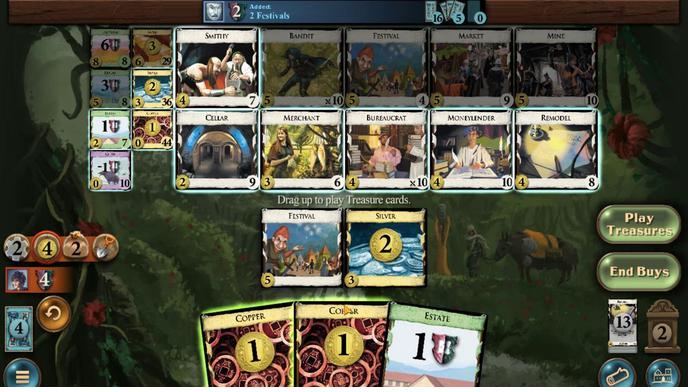 
Action: Mouse moved to (373, 276)
Screenshot: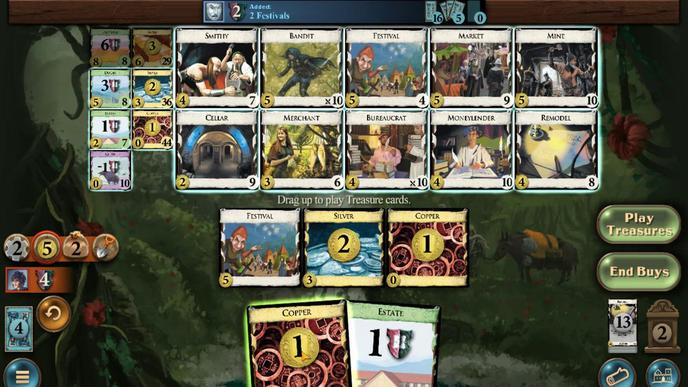 
Action: Mouse pressed left at (373, 276)
Screenshot: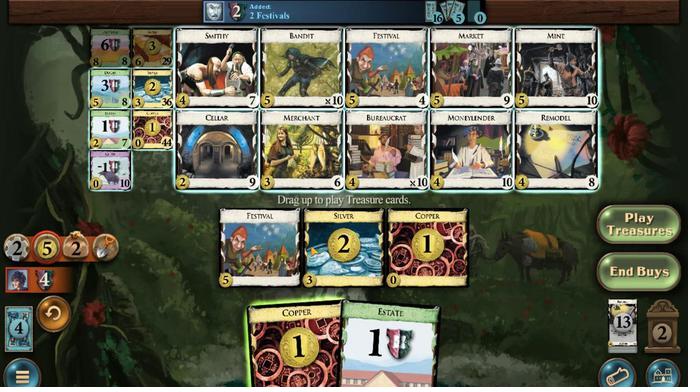 
Action: Mouse moved to (470, 288)
Screenshot: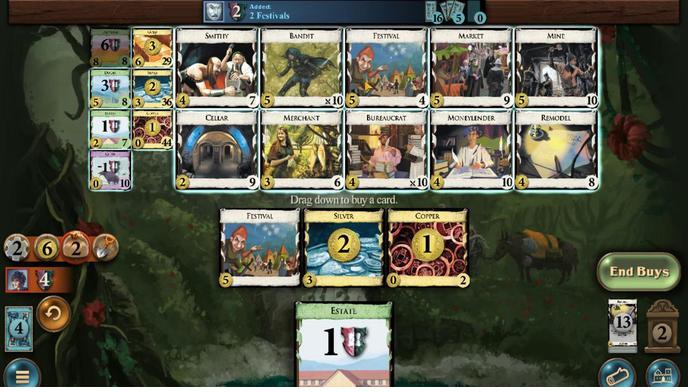 
Action: Mouse pressed left at (470, 288)
Screenshot: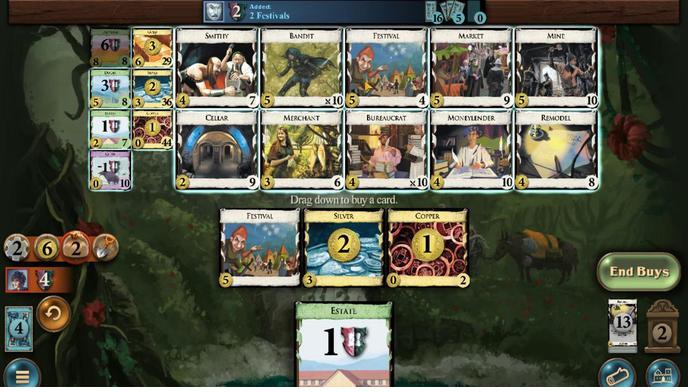
Action: Mouse moved to (190, 285)
Screenshot: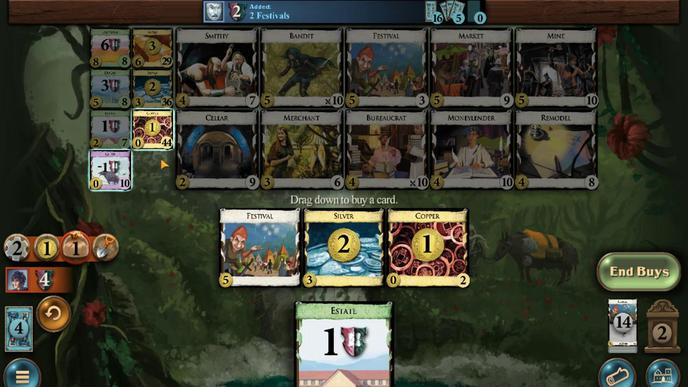 
Action: Mouse pressed left at (190, 285)
Screenshot: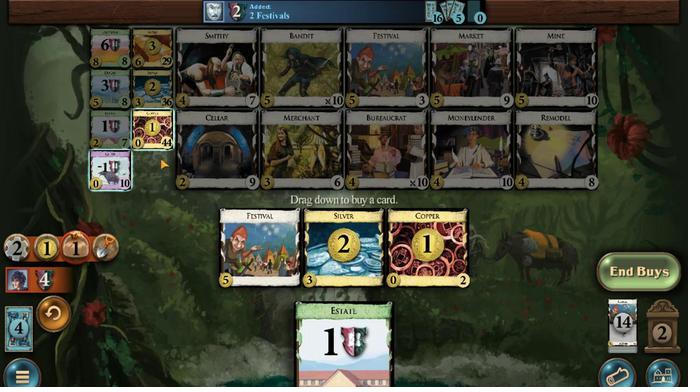 
Action: Mouse moved to (196, 276)
Screenshot: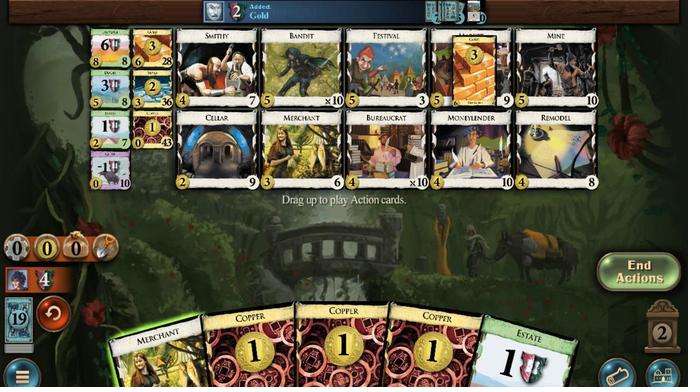 
Action: Mouse pressed left at (196, 276)
Screenshot: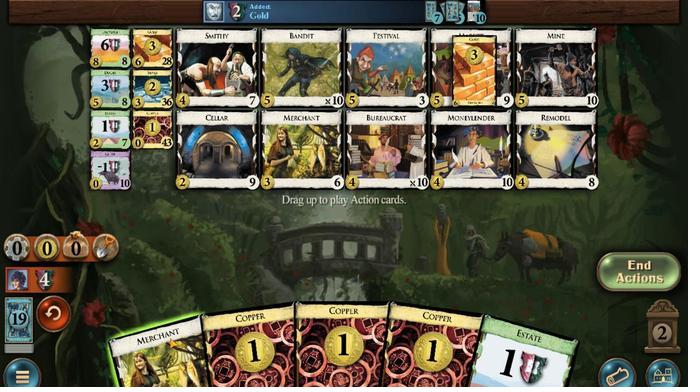 
Action: Mouse moved to (325, 275)
Screenshot: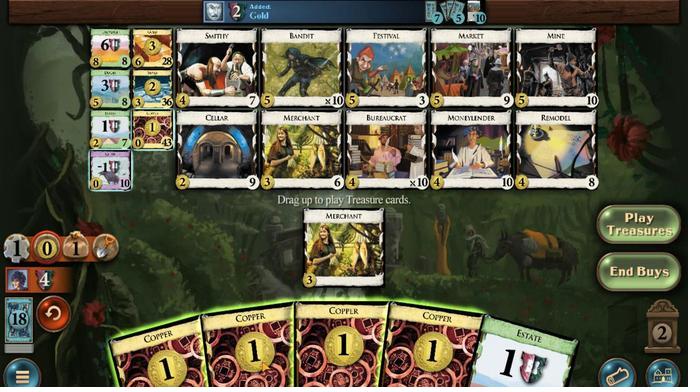 
Action: Mouse pressed left at (325, 275)
Screenshot: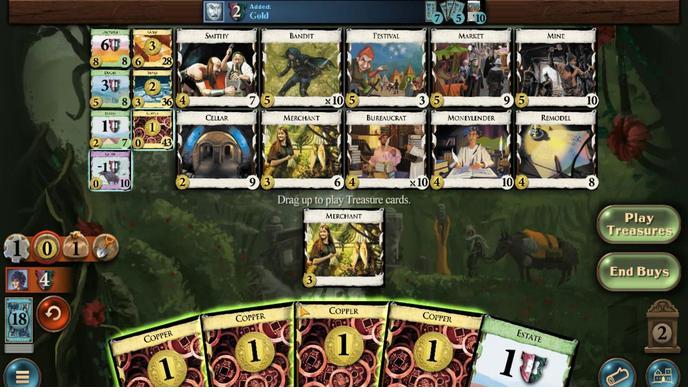 
Action: Mouse moved to (396, 276)
Screenshot: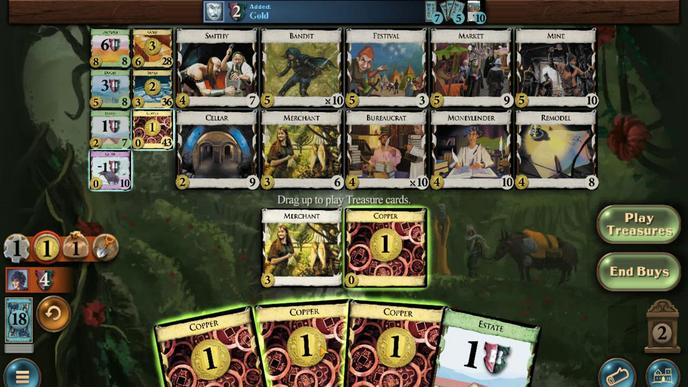 
Action: Mouse pressed left at (396, 276)
Screenshot: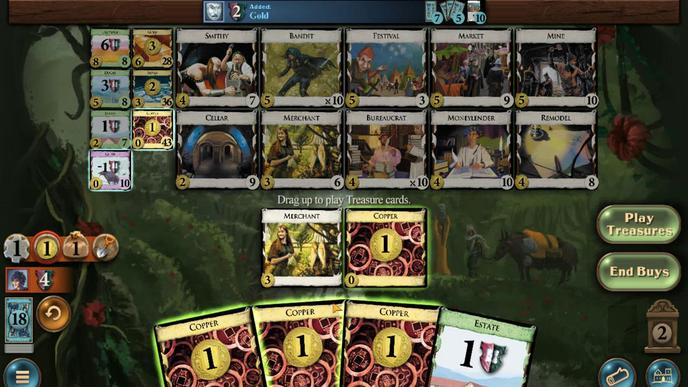 
Action: Mouse moved to (431, 276)
Screenshot: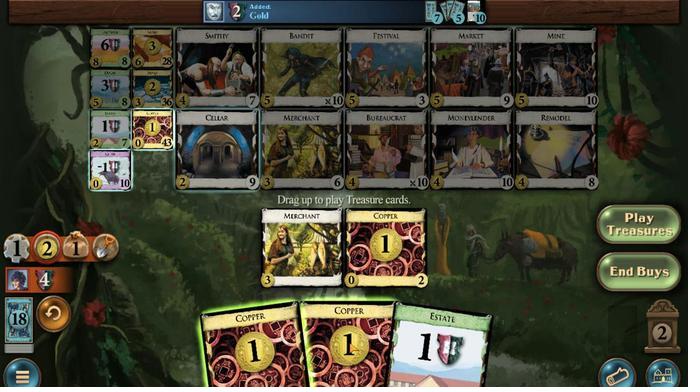 
Action: Mouse pressed left at (431, 276)
Screenshot: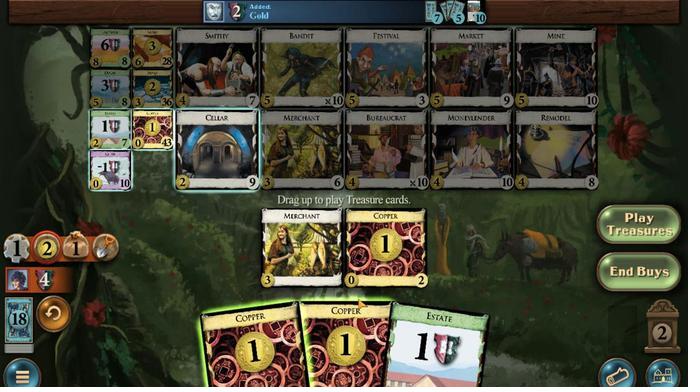 
Action: Mouse moved to (366, 277)
Screenshot: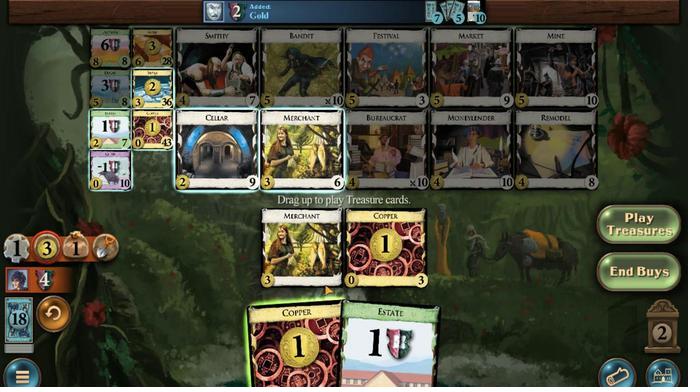 
Action: Mouse pressed left at (366, 277)
Screenshot: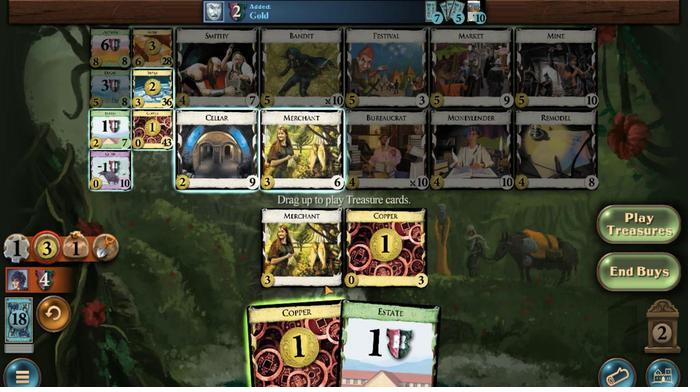 
Action: Mouse moved to (599, 284)
Screenshot: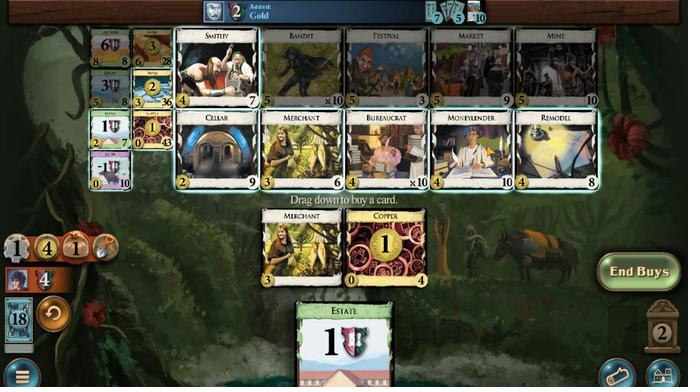 
Action: Mouse pressed left at (599, 284)
Screenshot: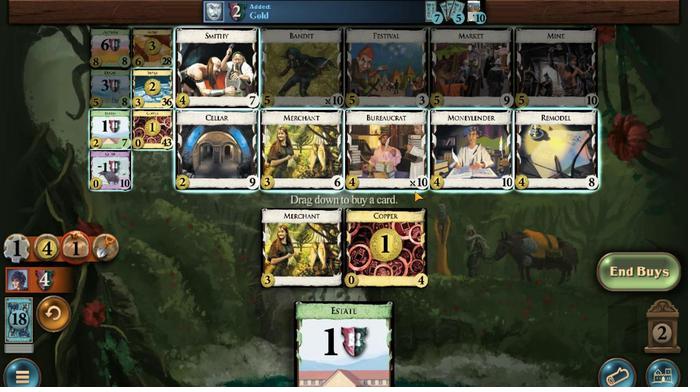 
Action: Mouse moved to (165, 275)
Screenshot: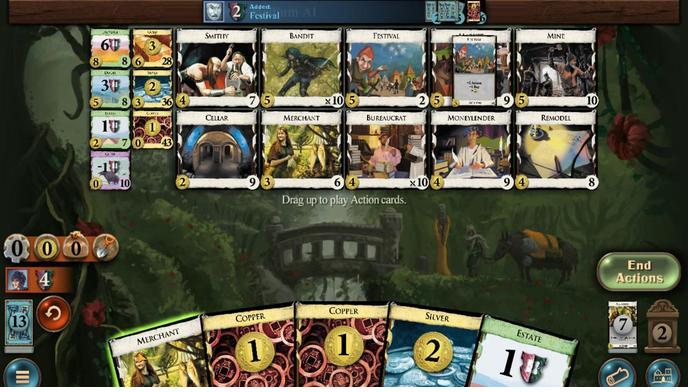
Action: Mouse pressed left at (165, 275)
Screenshot: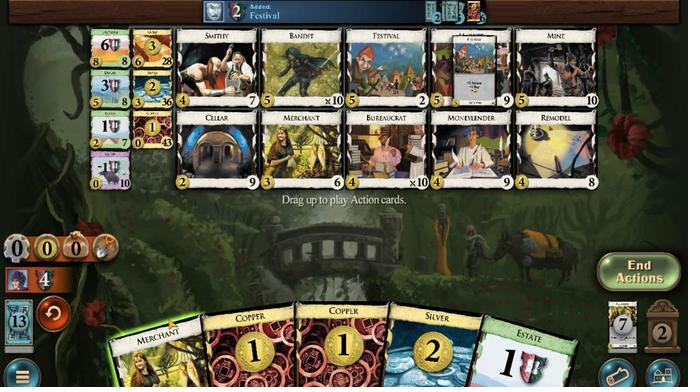 
Action: Mouse moved to (169, 275)
Screenshot: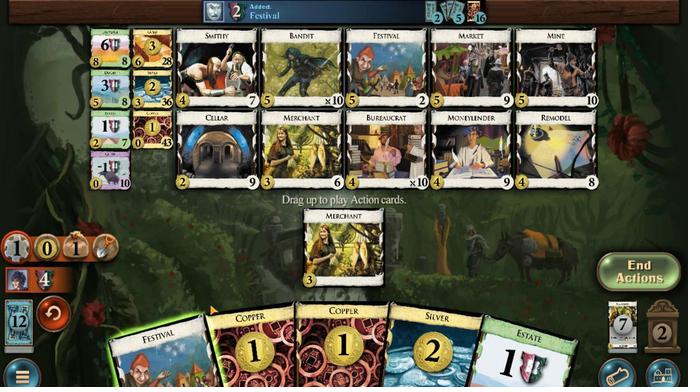 
Action: Mouse pressed left at (168, 275)
Screenshot: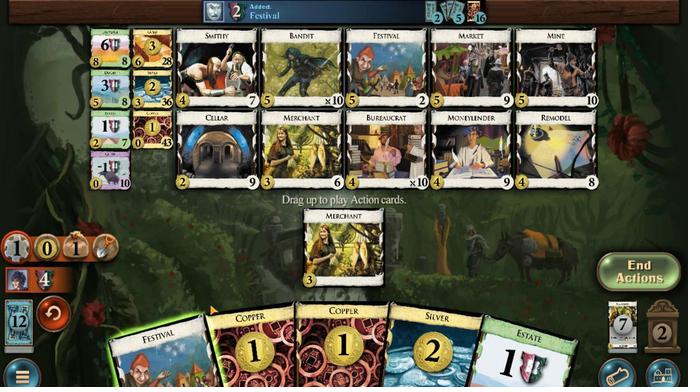 
Action: Mouse moved to (437, 276)
Screenshot: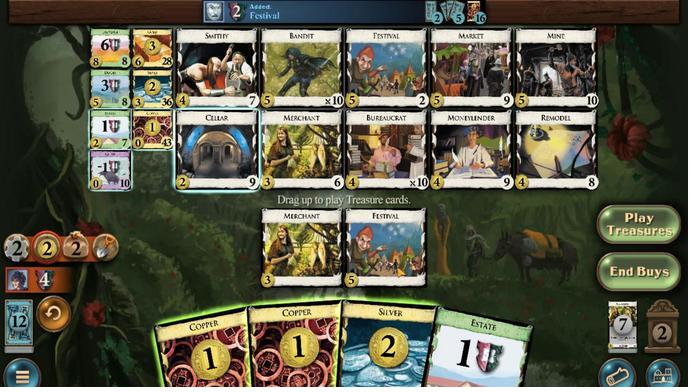 
Action: Mouse pressed left at (437, 276)
Screenshot: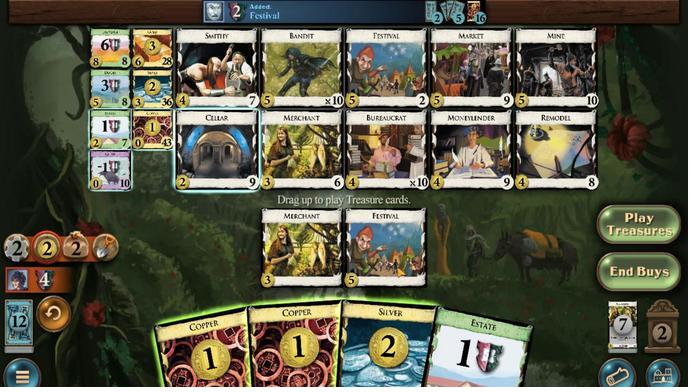 
Action: Mouse moved to (444, 277)
Screenshot: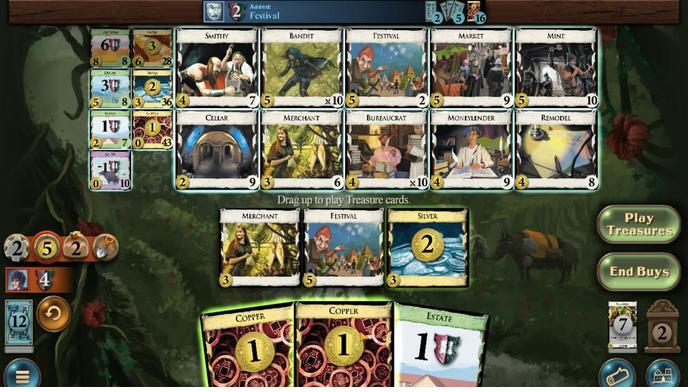 
Action: Mouse pressed left at (444, 277)
Screenshot: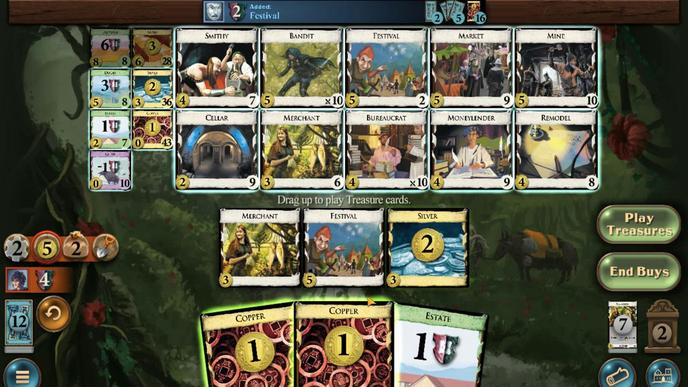 
Action: Mouse moved to (370, 275)
Screenshot: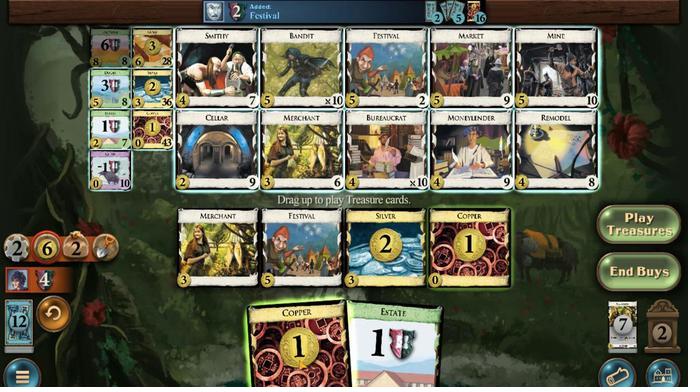 
Action: Mouse pressed left at (370, 275)
Screenshot: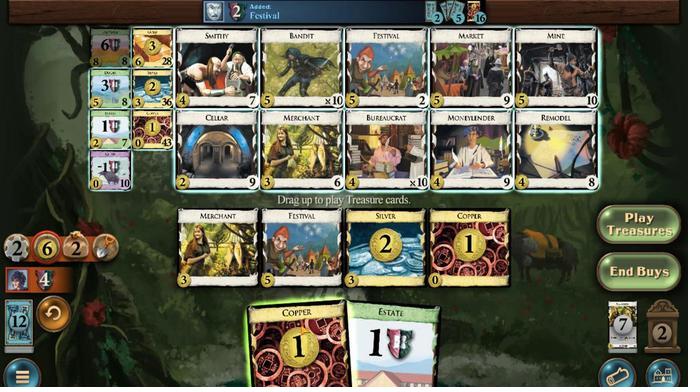 
Action: Mouse moved to (135, 287)
Screenshot: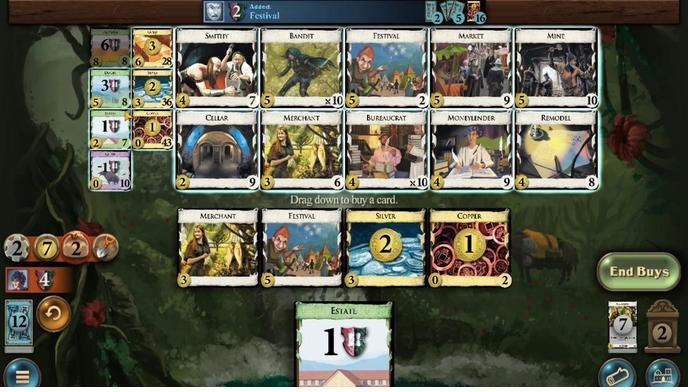 
Action: Mouse pressed left at (135, 287)
Screenshot: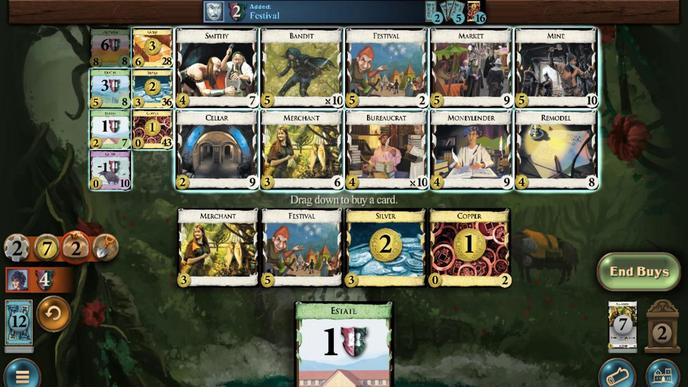 
Action: Mouse moved to (145, 285)
Screenshot: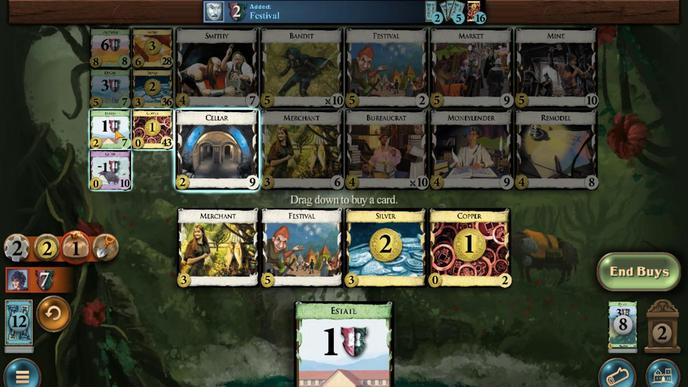 
Action: Mouse pressed left at (145, 285)
Screenshot: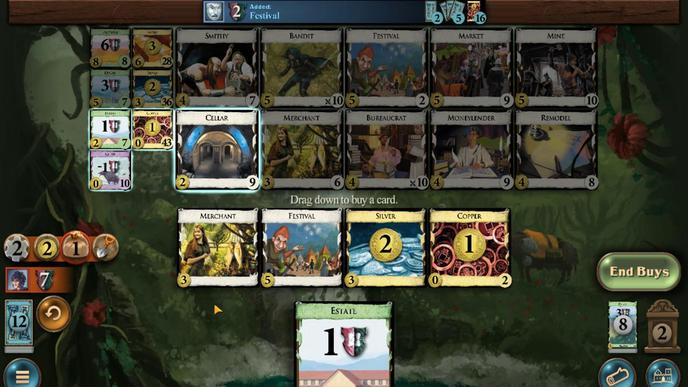 
Action: Mouse moved to (199, 276)
Screenshot: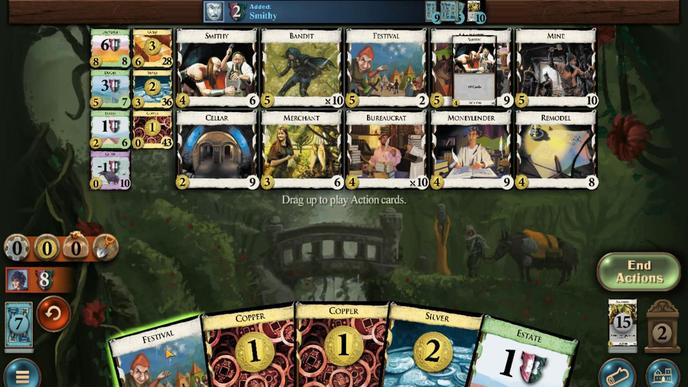 
Action: Mouse pressed left at (199, 276)
Screenshot: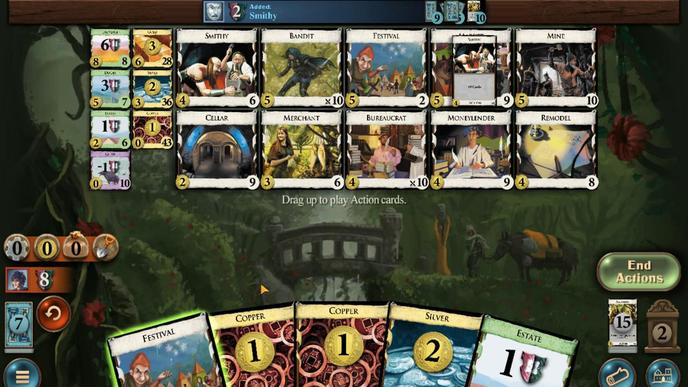 
Action: Mouse moved to (476, 276)
Screenshot: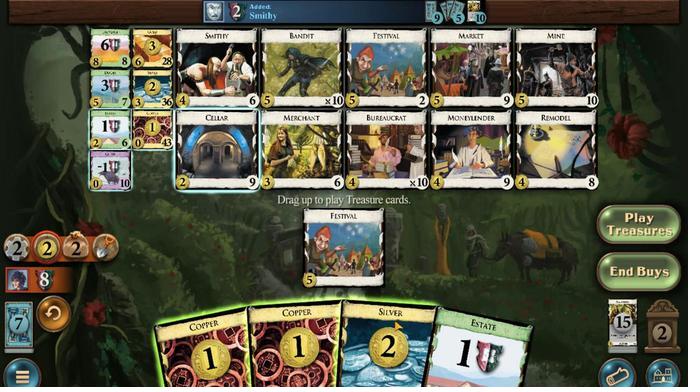 
Action: Mouse pressed left at (476, 276)
Screenshot: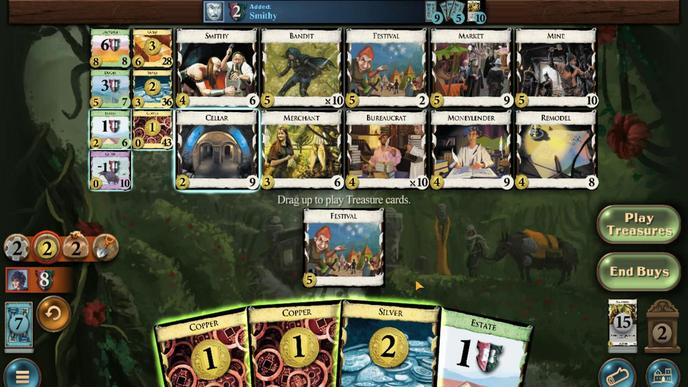 
Action: Mouse moved to (430, 275)
Screenshot: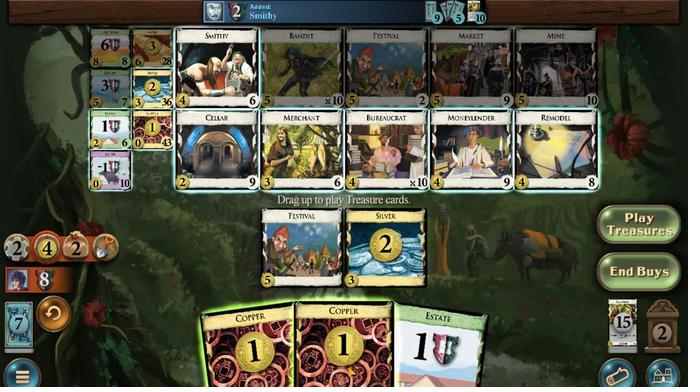 
Action: Mouse pressed left at (430, 275)
Screenshot: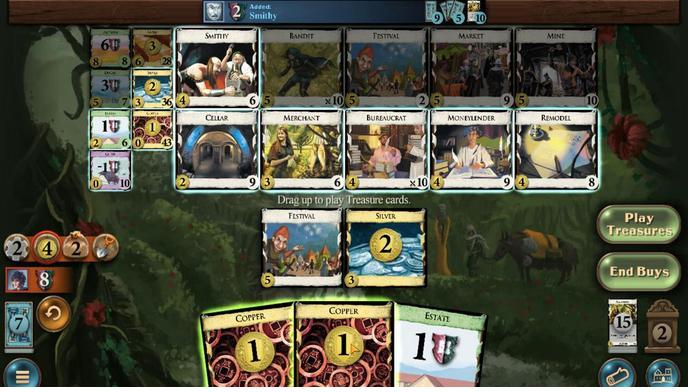 
Action: Mouse moved to (377, 275)
Screenshot: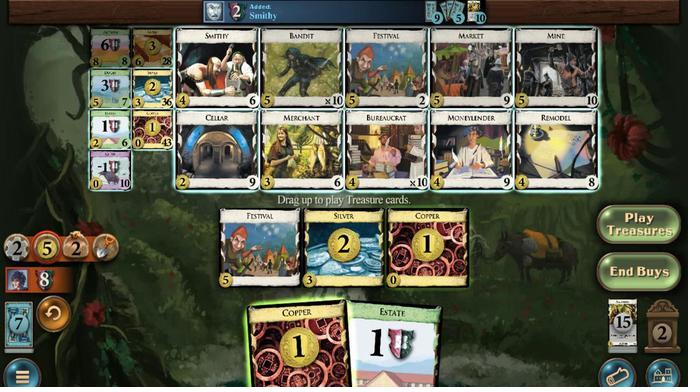 
Action: Mouse pressed left at (377, 275)
Screenshot: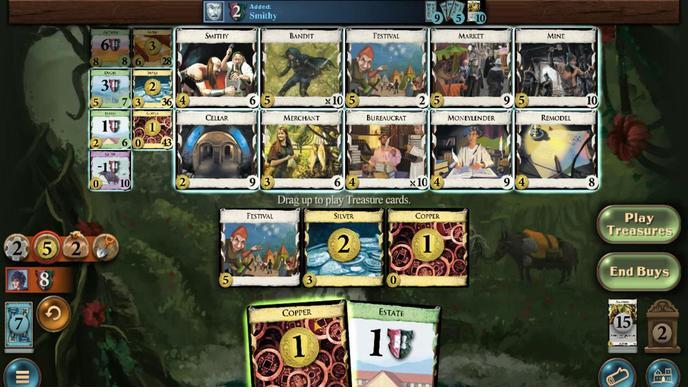 
Action: Mouse moved to (181, 289)
Screenshot: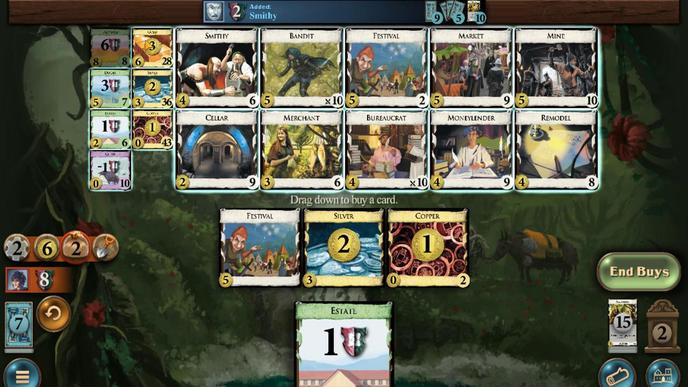 
Action: Mouse pressed left at (181, 289)
Screenshot: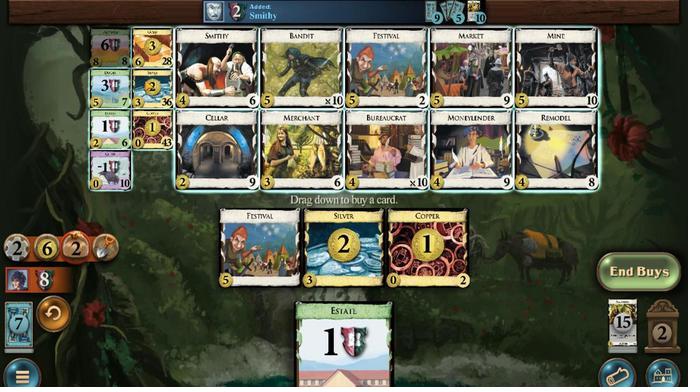 
Action: Mouse moved to (182, 286)
Screenshot: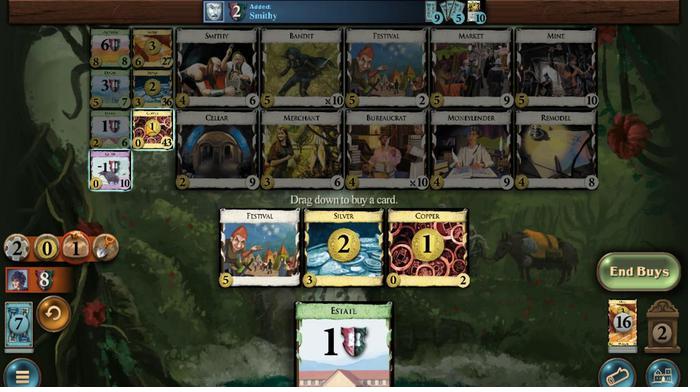 
Action: Mouse pressed left at (182, 286)
Screenshot: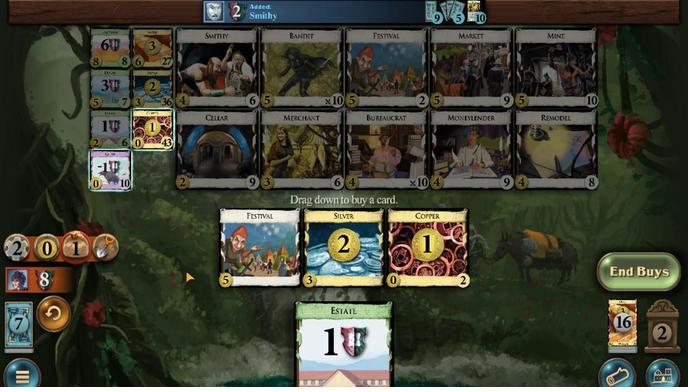 
Action: Mouse moved to (214, 276)
Screenshot: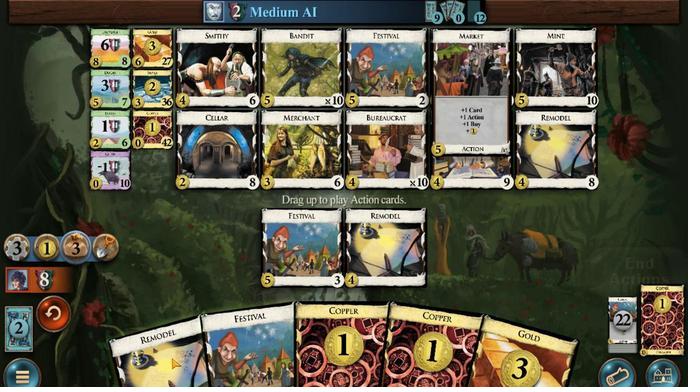 
Action: Mouse pressed left at (214, 276)
Screenshot: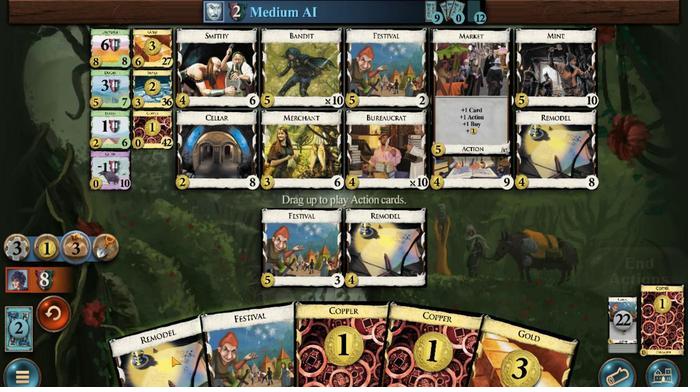 
Action: Mouse moved to (185, 280)
Screenshot: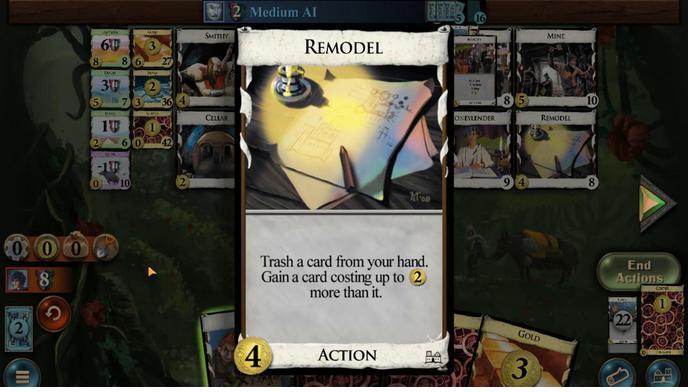 
Action: Mouse pressed left at (185, 280)
Screenshot: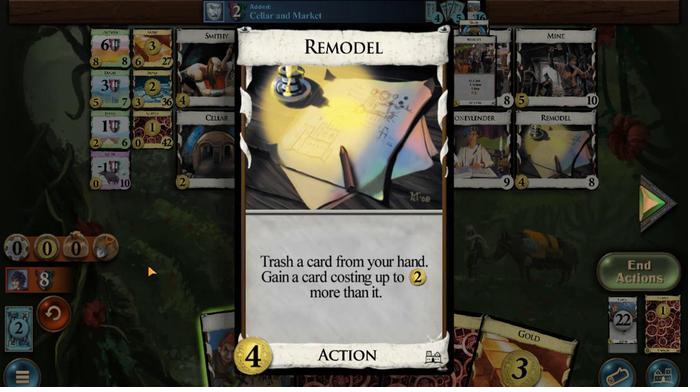 
Action: Mouse moved to (190, 275)
Screenshot: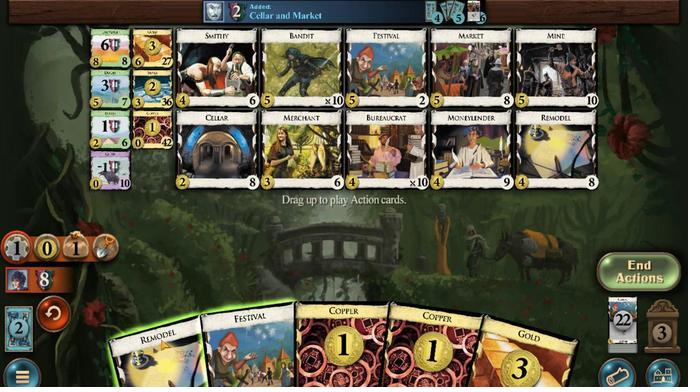 
Action: Mouse pressed left at (190, 275)
Screenshot: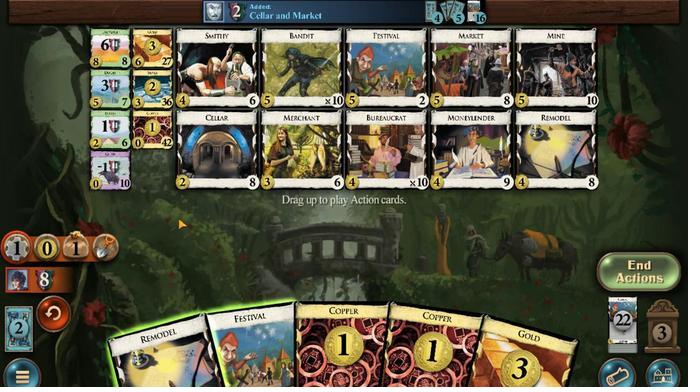 
Action: Mouse moved to (552, 275)
Screenshot: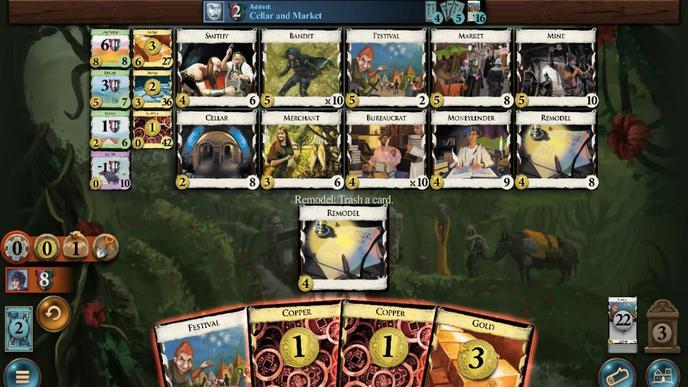 
Action: Mouse pressed left at (552, 275)
Screenshot: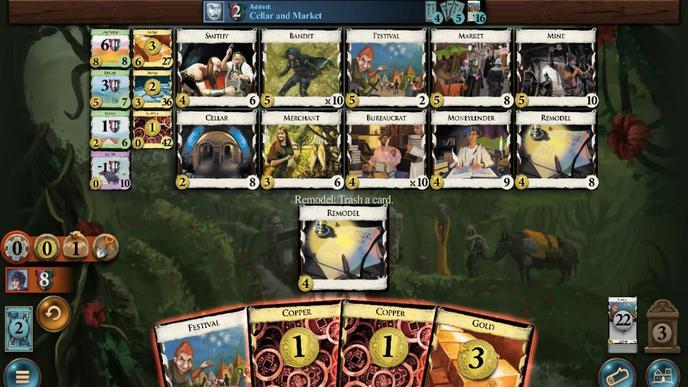 
Action: Mouse moved to (135, 288)
Screenshot: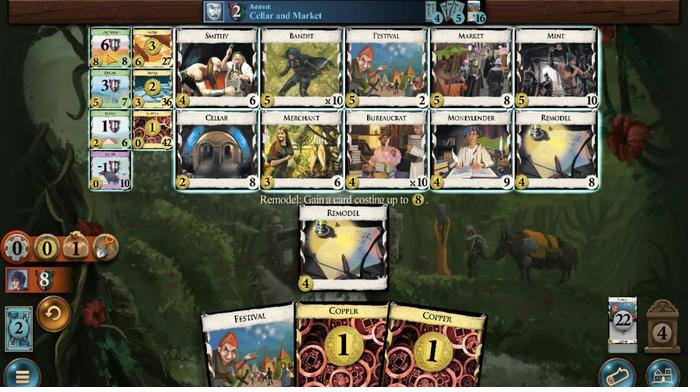 
Action: Mouse pressed left at (135, 288)
Screenshot: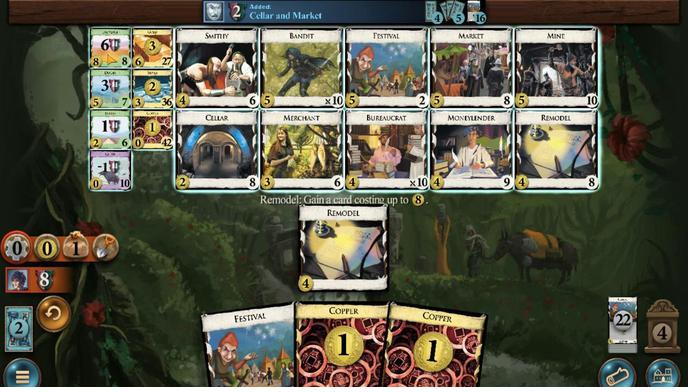 
Action: Mouse moved to (411, 276)
Screenshot: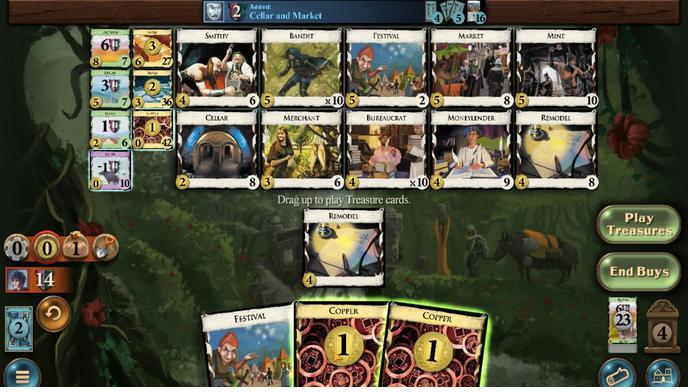 
Action: Mouse pressed left at (411, 276)
Screenshot: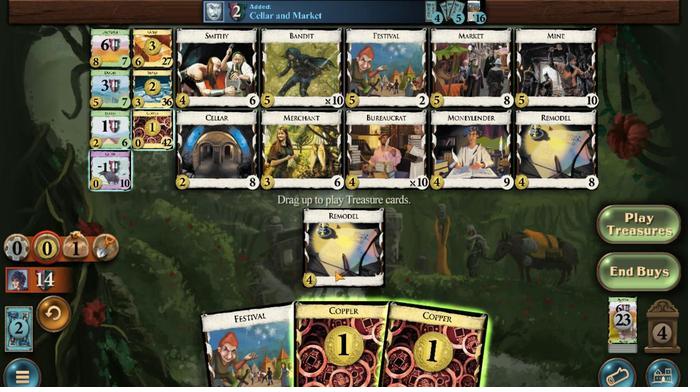 
Action: Mouse moved to (497, 275)
Screenshot: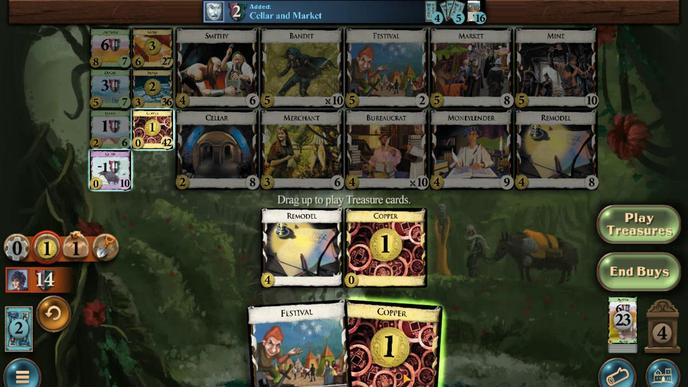 
Action: Mouse pressed left at (497, 275)
Screenshot: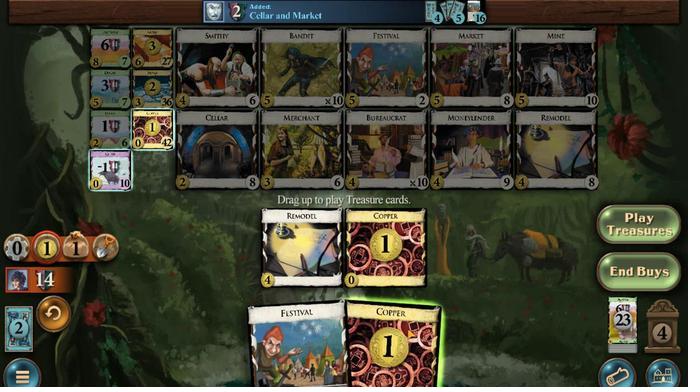 
Action: Mouse moved to (134, 285)
Screenshot: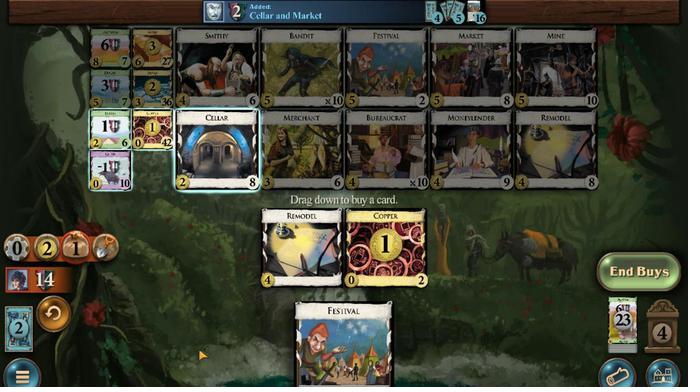 
Action: Mouse pressed left at (134, 285)
Screenshot: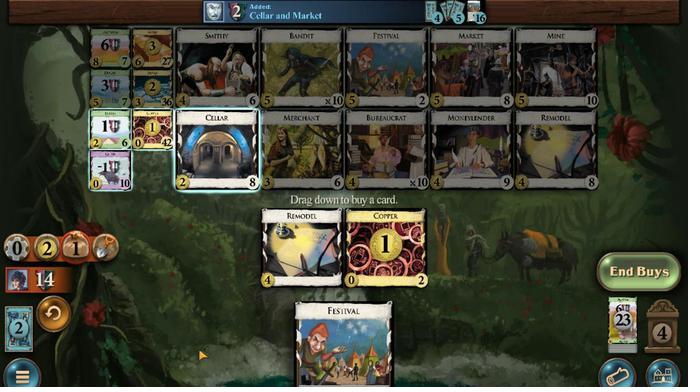 
Action: Mouse moved to (270, 276)
Screenshot: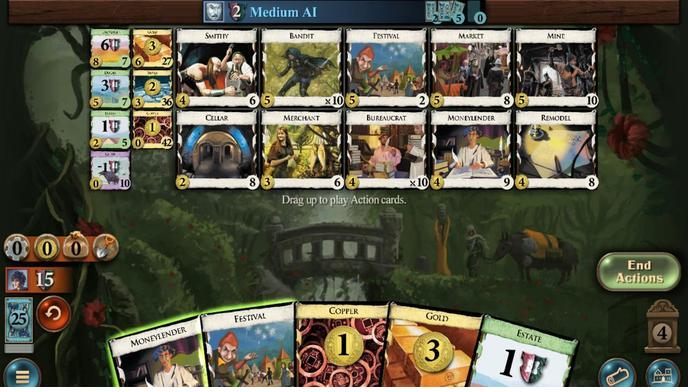 
Action: Mouse pressed left at (270, 276)
Screenshot: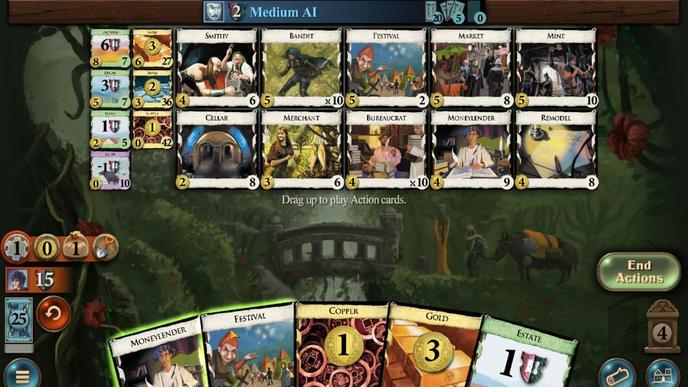 
Action: Mouse moved to (249, 275)
Screenshot: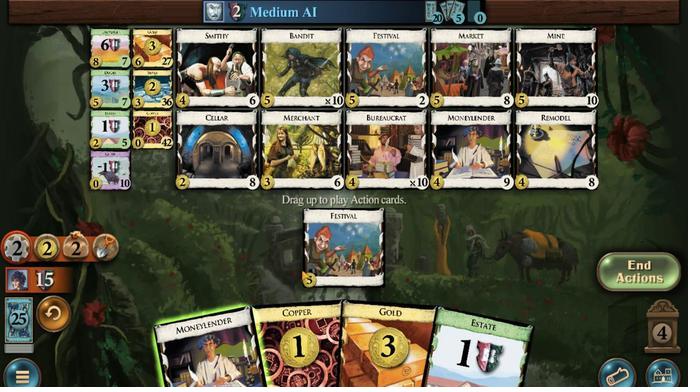 
Action: Mouse pressed left at (249, 275)
Screenshot: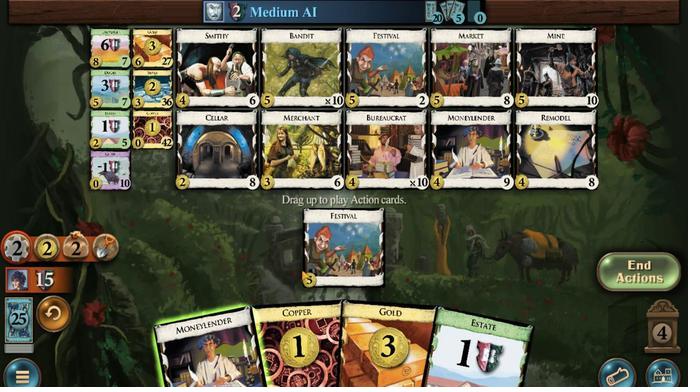 
Action: Mouse moved to (379, 275)
Screenshot: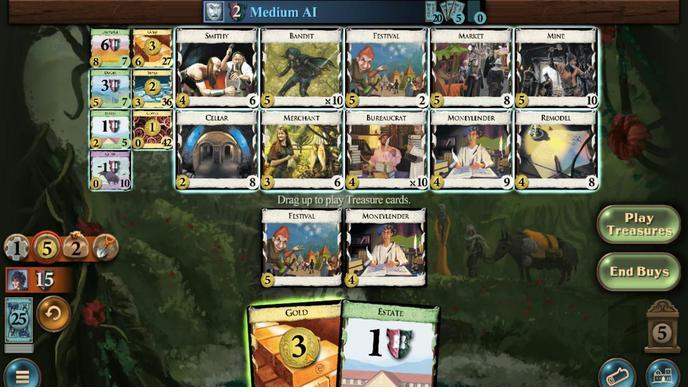 
Action: Mouse pressed left at (379, 275)
Screenshot: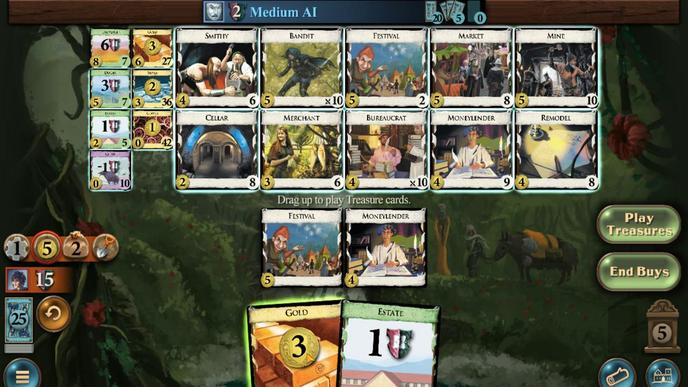 
Action: Mouse moved to (149, 288)
Screenshot: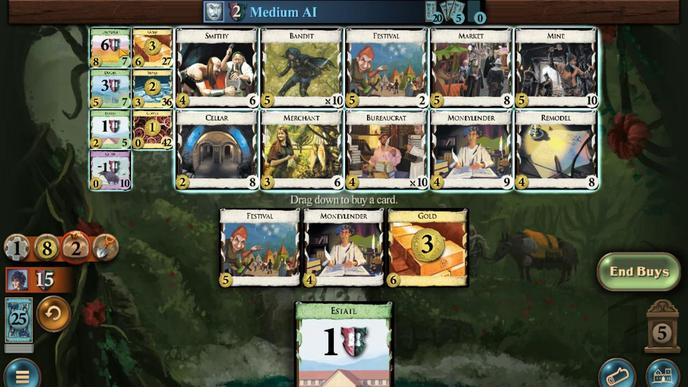 
Action: Mouse pressed left at (149, 288)
Screenshot: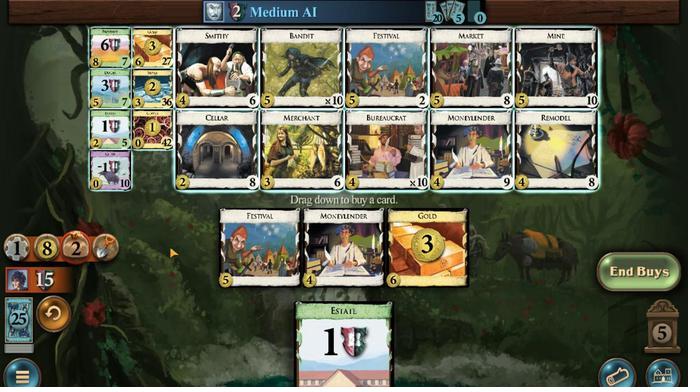 
Action: Mouse moved to (184, 285)
Screenshot: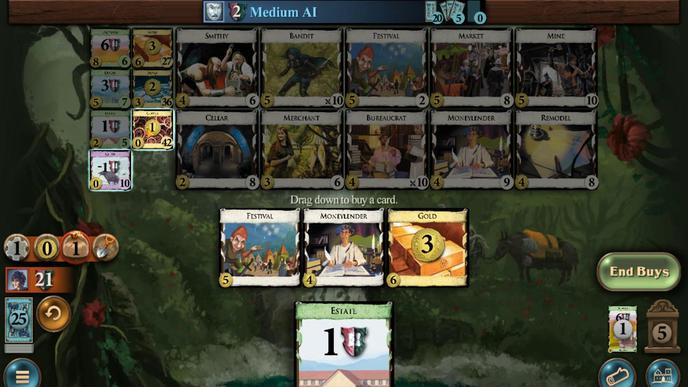 
Action: Mouse pressed left at (184, 285)
Screenshot: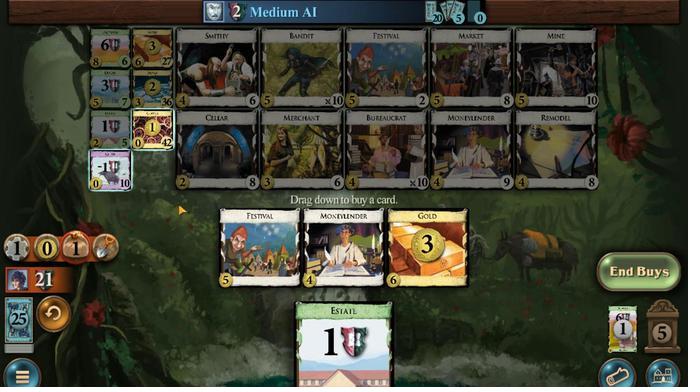 
Action: Mouse moved to (199, 276)
Screenshot: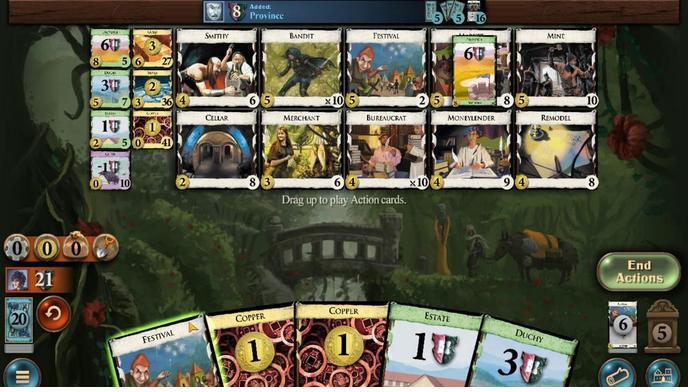 
Action: Mouse pressed left at (199, 276)
Screenshot: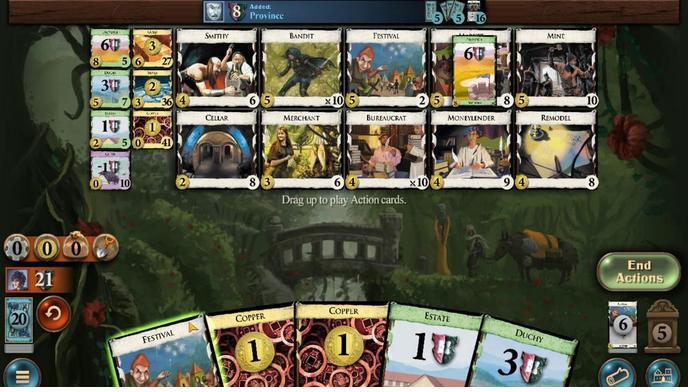 
Action: Mouse moved to (358, 275)
Screenshot: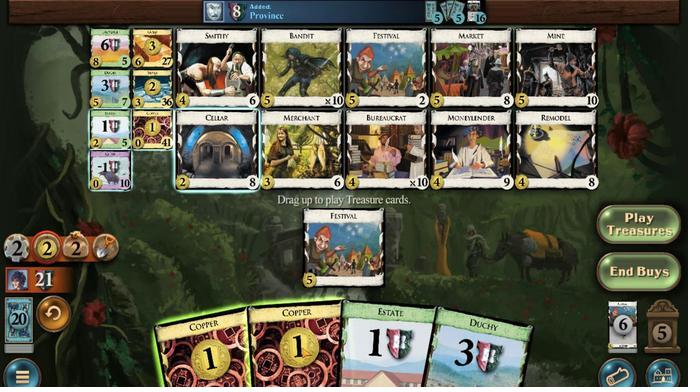 
Action: Mouse pressed left at (358, 275)
Screenshot: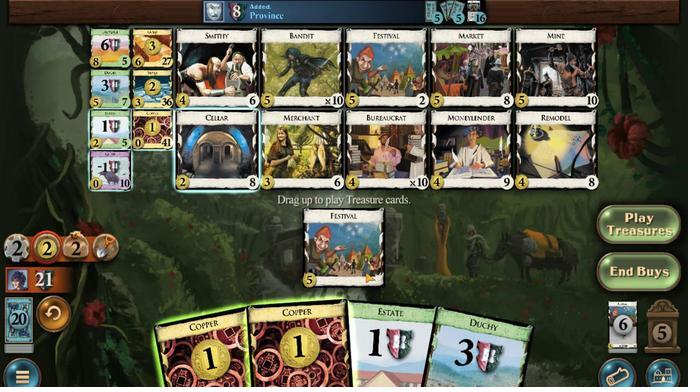 
Action: Mouse moved to (337, 275)
Screenshot: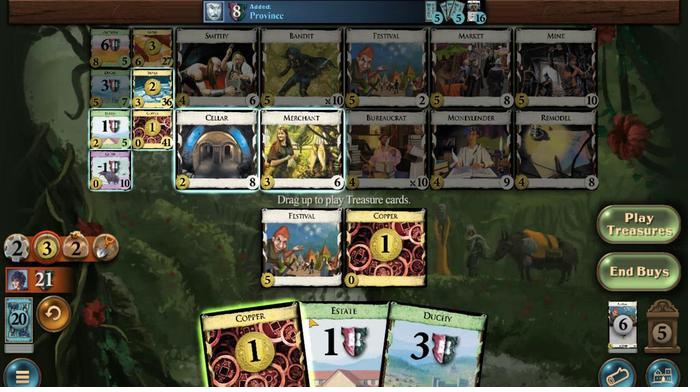 
Action: Mouse pressed left at (337, 275)
Screenshot: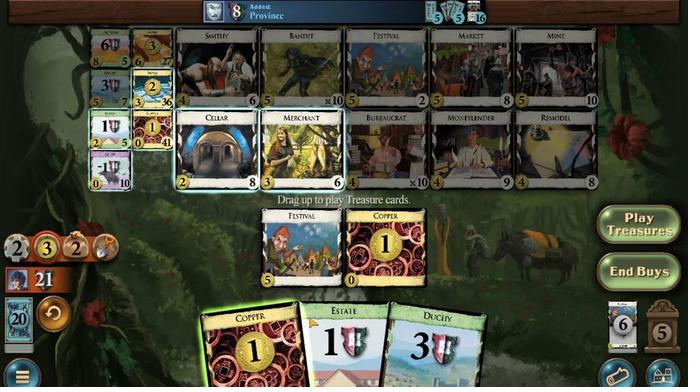 
Action: Mouse moved to (591, 284)
Screenshot: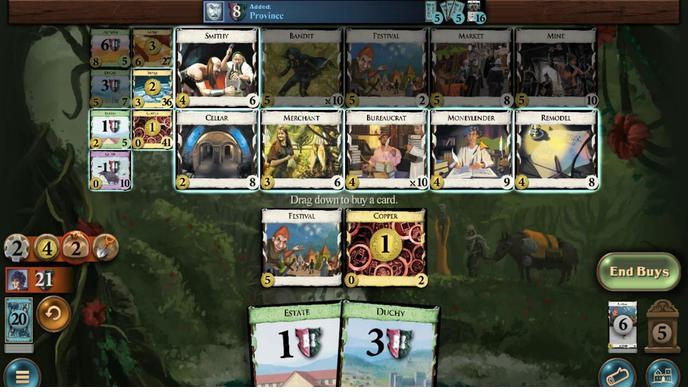 
Action: Mouse pressed left at (591, 284)
Screenshot: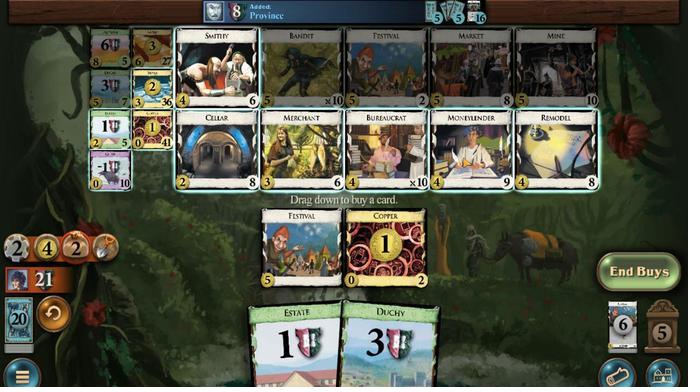 
Action: Mouse moved to (190, 286)
Screenshot: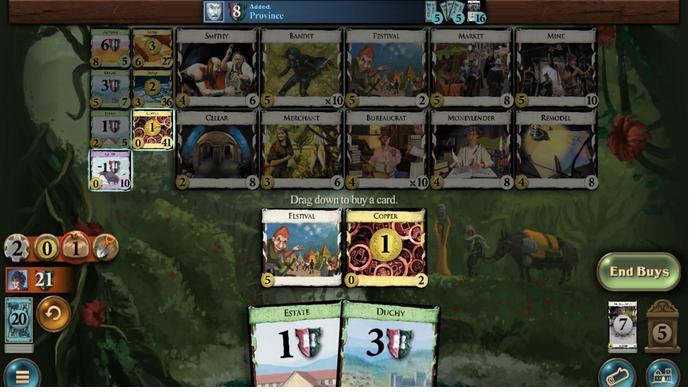 
Action: Mouse pressed left at (190, 286)
Screenshot: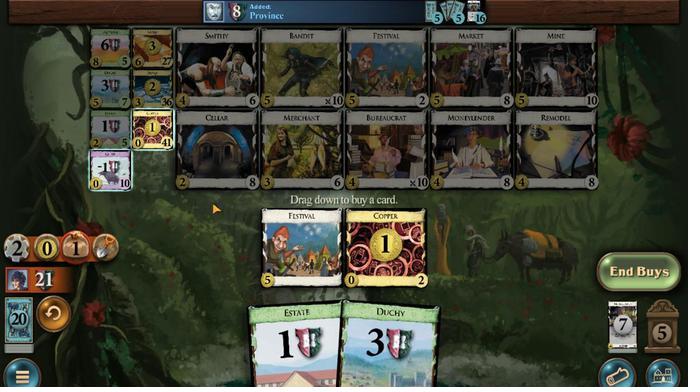 
Action: Mouse moved to (280, 275)
Screenshot: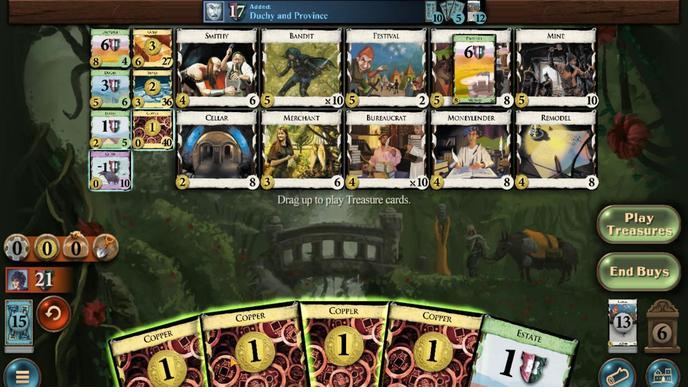 
Action: Mouse pressed left at (280, 275)
Screenshot: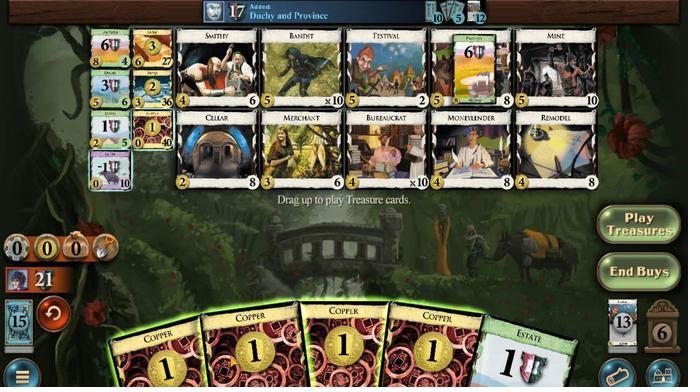 
Action: Mouse moved to (370, 276)
Screenshot: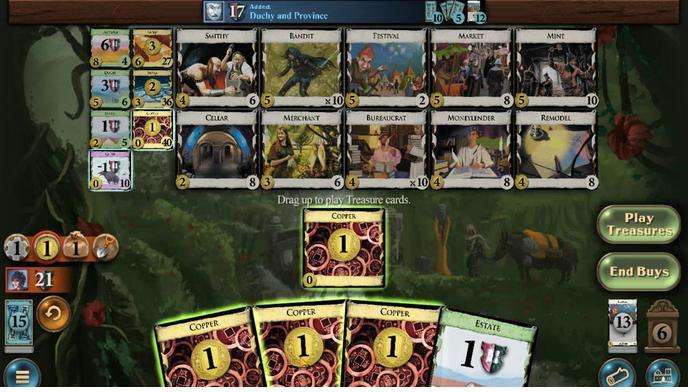 
Action: Mouse pressed left at (370, 276)
Screenshot: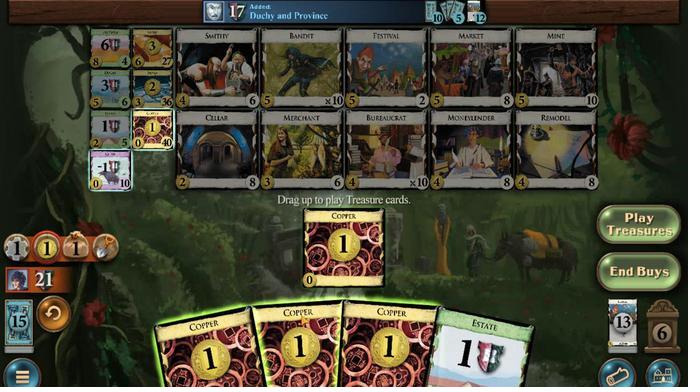 
Action: Mouse moved to (305, 274)
Screenshot: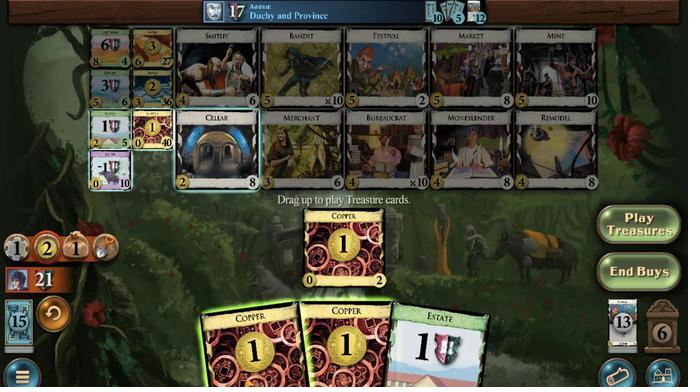 
Action: Mouse pressed left at (305, 274)
Screenshot: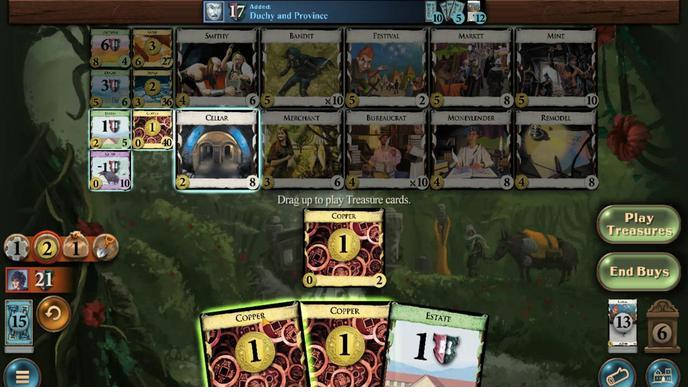 
Action: Mouse moved to (372, 275)
Screenshot: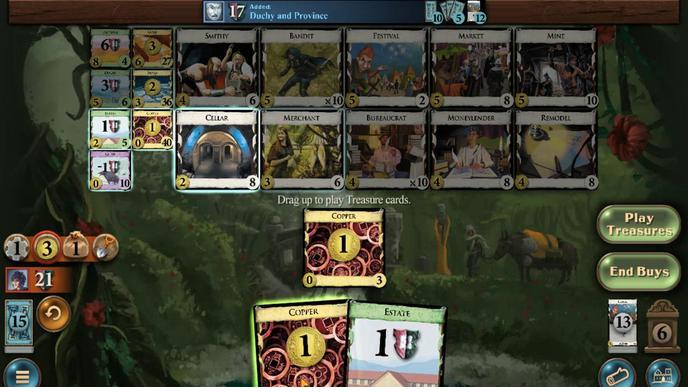 
Action: Mouse pressed left at (372, 275)
Screenshot: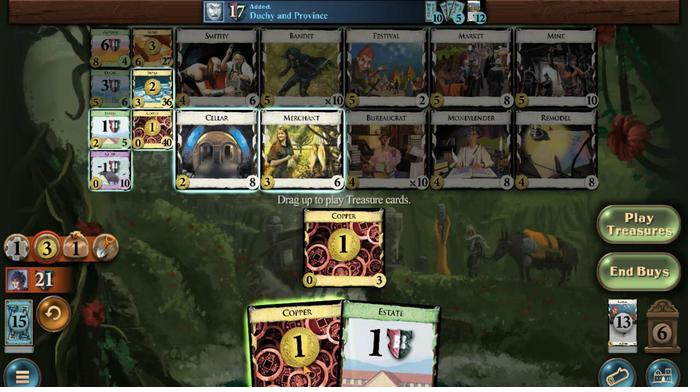 
Action: Mouse moved to (362, 275)
Screenshot: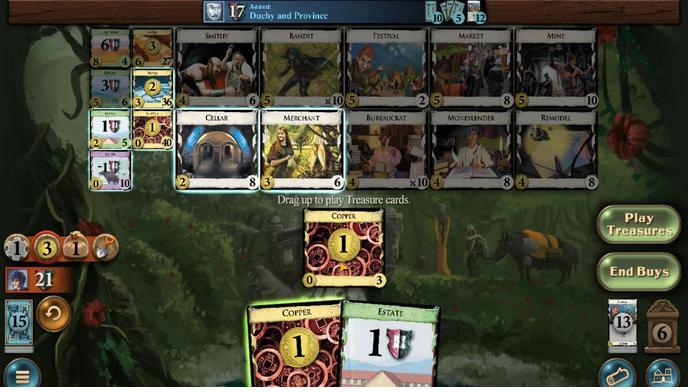 
Action: Mouse pressed left at (362, 275)
Screenshot: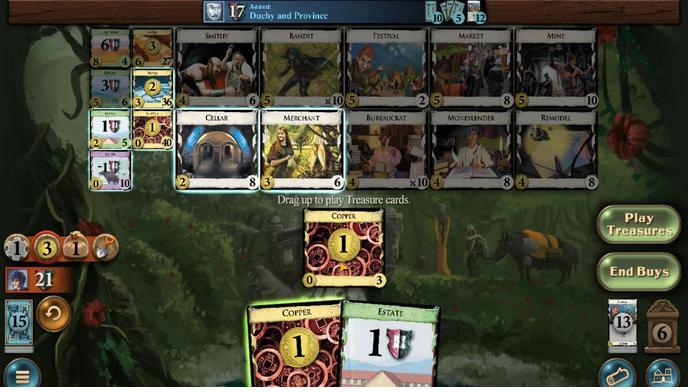 
Action: Mouse moved to (688, 285)
Screenshot: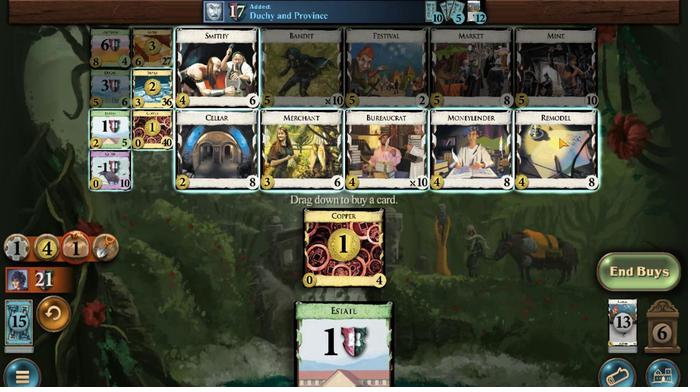 
Action: Mouse pressed left at (688, 285)
Screenshot: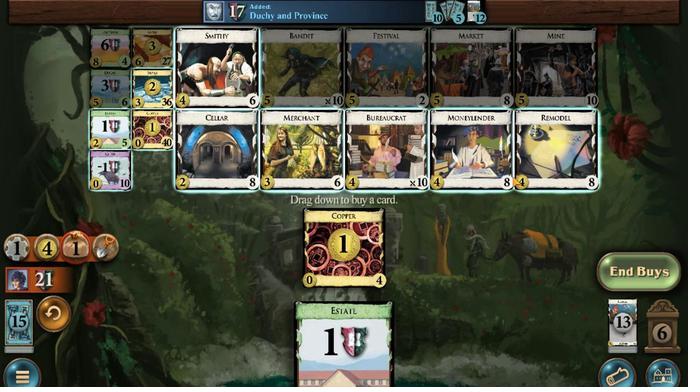
Action: Mouse moved to (266, 276)
Screenshot: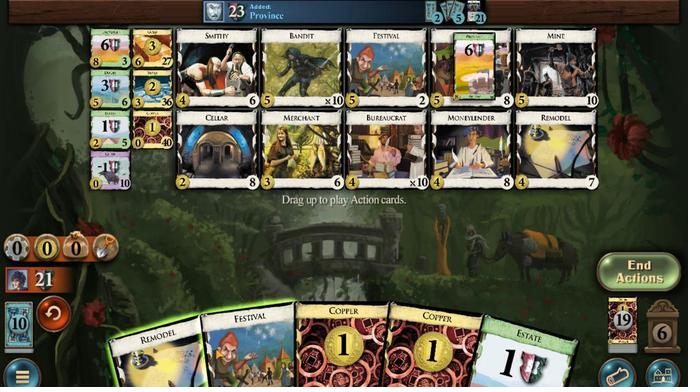 
Action: Mouse pressed left at (266, 276)
Screenshot: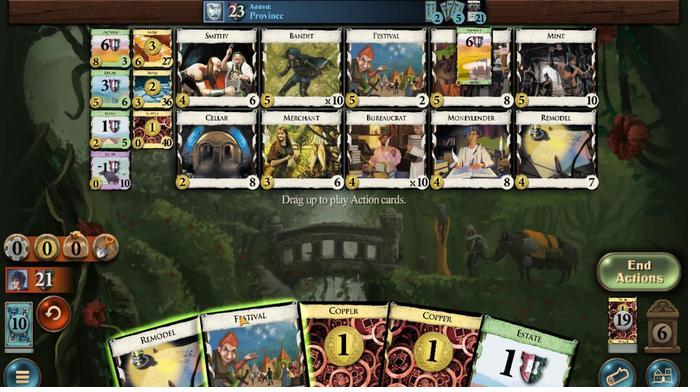 
Action: Mouse moved to (254, 275)
Screenshot: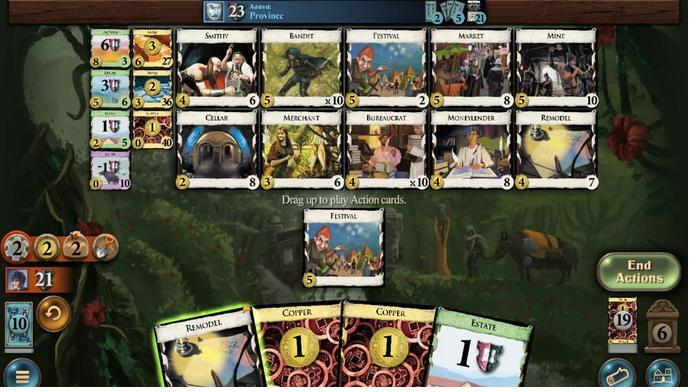 
Action: Mouse pressed left at (254, 275)
Screenshot: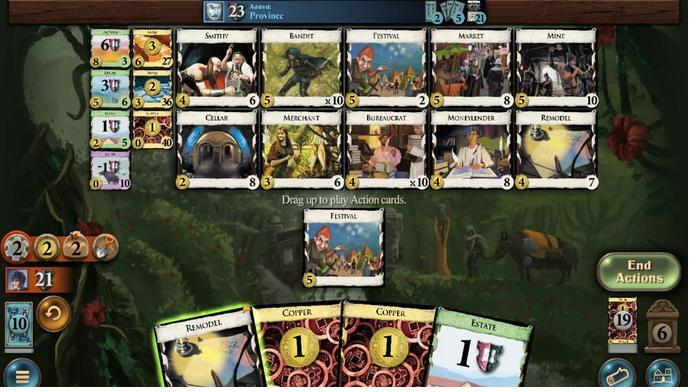 
Action: Mouse moved to (338, 275)
Screenshot: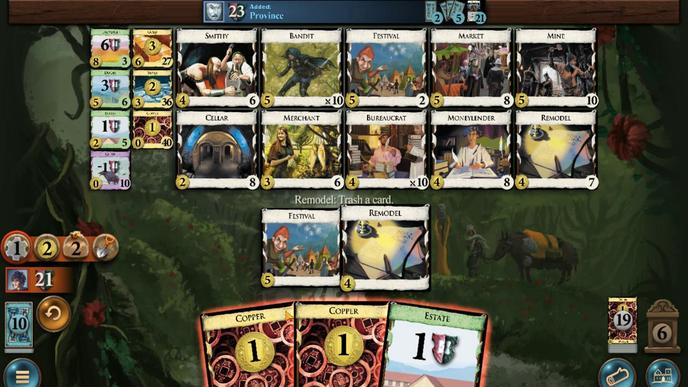 
Action: Mouse pressed left at (338, 275)
Screenshot: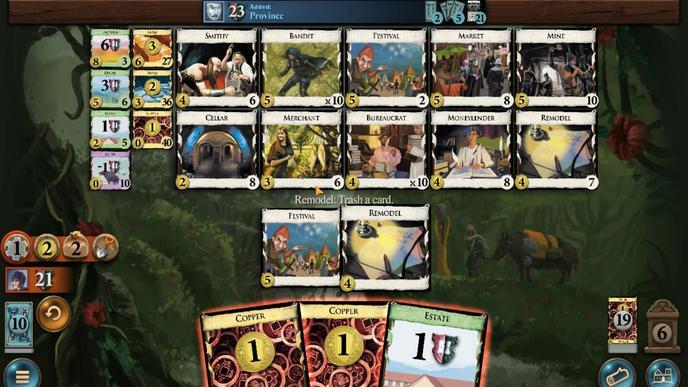 
Action: Mouse moved to (137, 285)
Screenshot: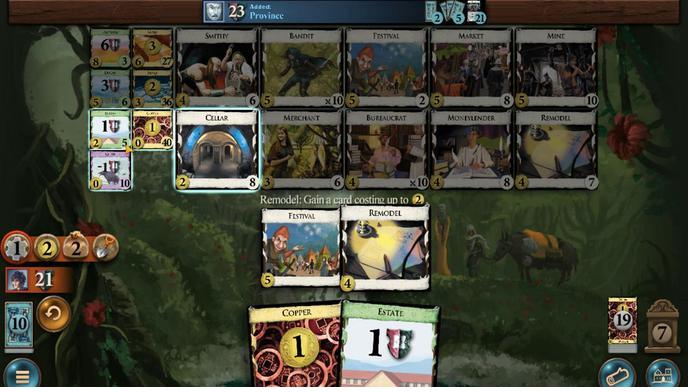 
Action: Mouse pressed left at (137, 285)
Screenshot: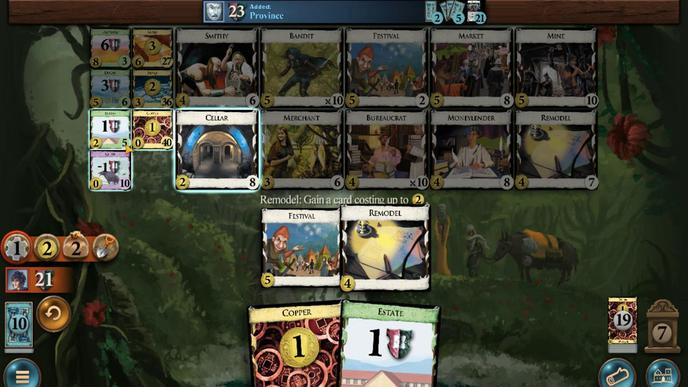 
Action: Mouse moved to (137, 285)
Screenshot: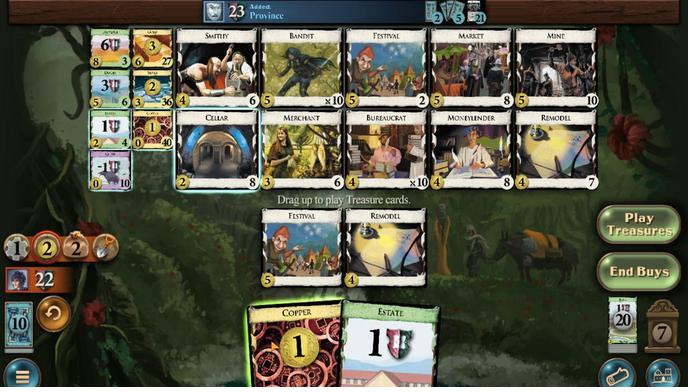 
Action: Mouse pressed left at (137, 285)
Screenshot: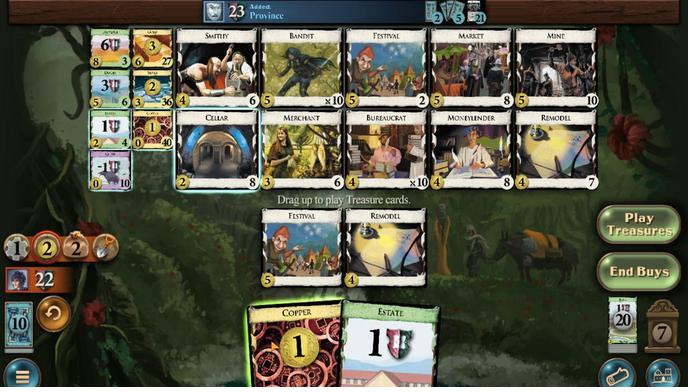 
Action: Mouse moved to (345, 276)
Screenshot: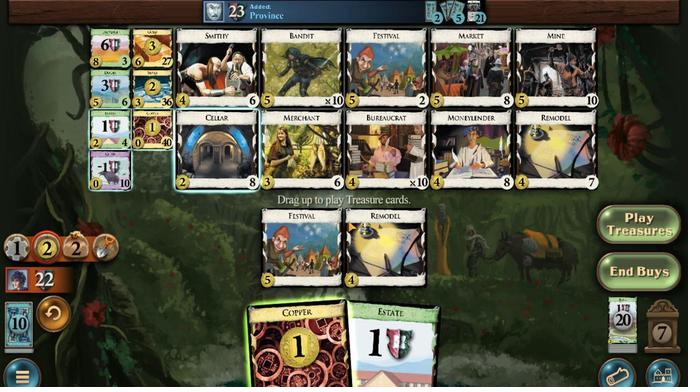 
Action: Mouse pressed left at (345, 276)
Screenshot: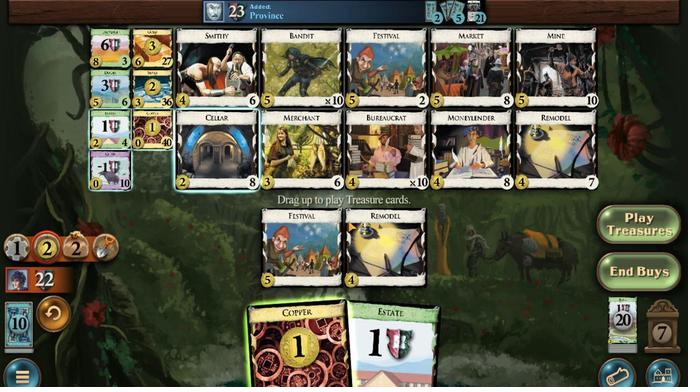 
Action: Mouse moved to (372, 285)
Screenshot: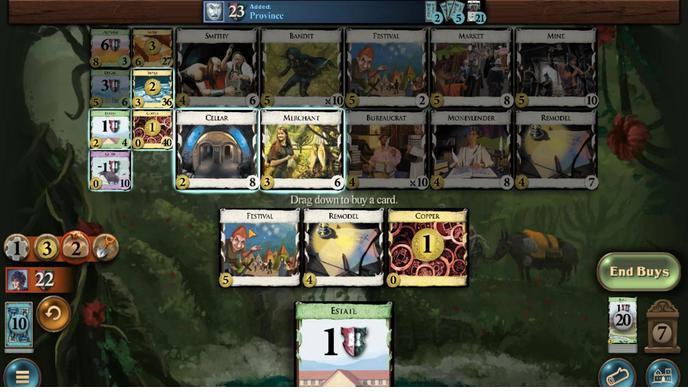 
Action: Mouse pressed left at (372, 285)
Screenshot: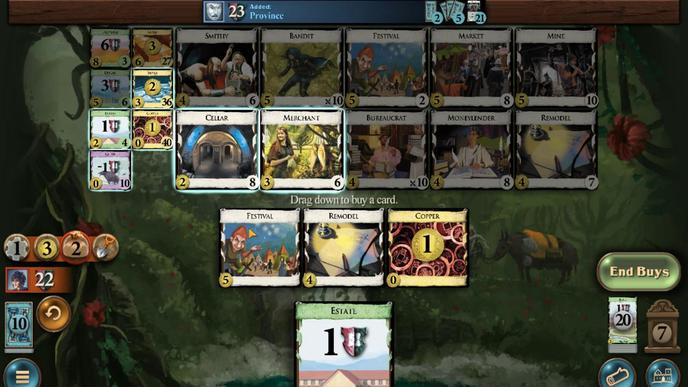 
Action: Mouse moved to (190, 285)
Screenshot: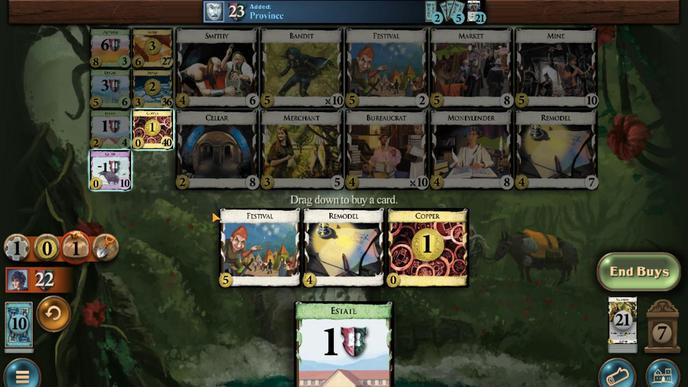 
Action: Mouse pressed left at (190, 285)
Screenshot: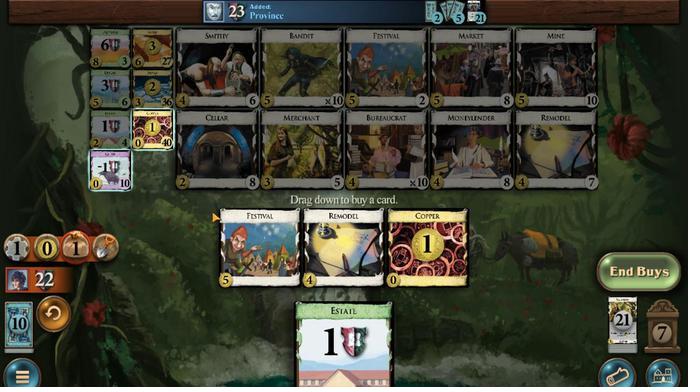 
Action: Mouse moved to (286, 276)
Screenshot: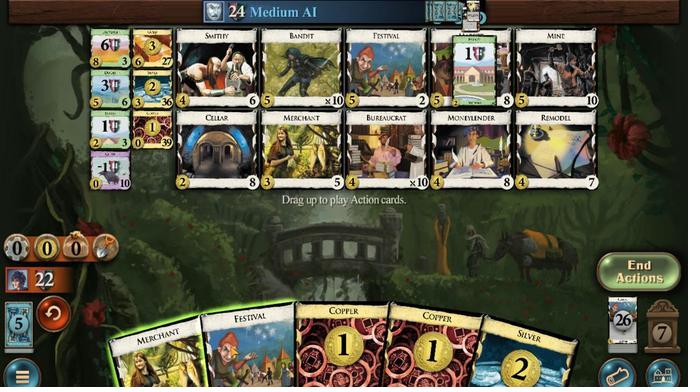 
Action: Mouse pressed left at (286, 276)
Screenshot: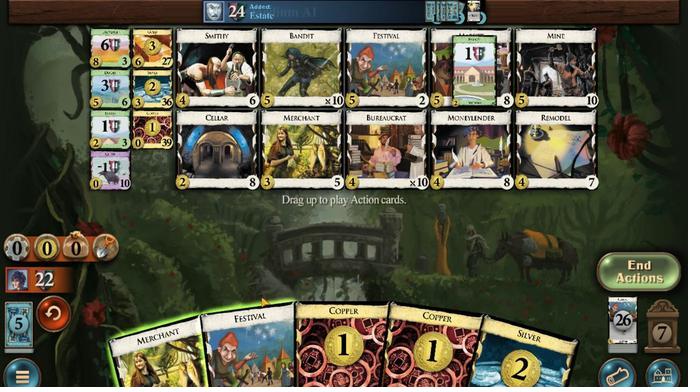 
Action: Mouse moved to (225, 275)
Screenshot: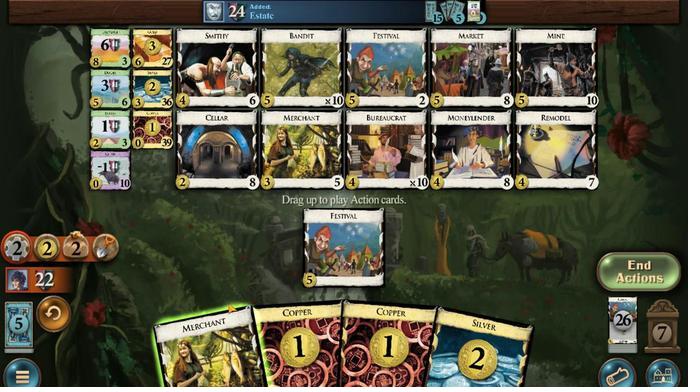 
Action: Mouse pressed left at (225, 275)
Screenshot: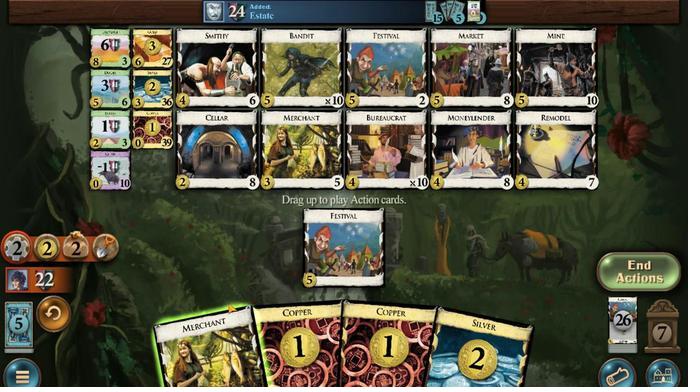 
Action: Mouse moved to (453, 275)
Screenshot: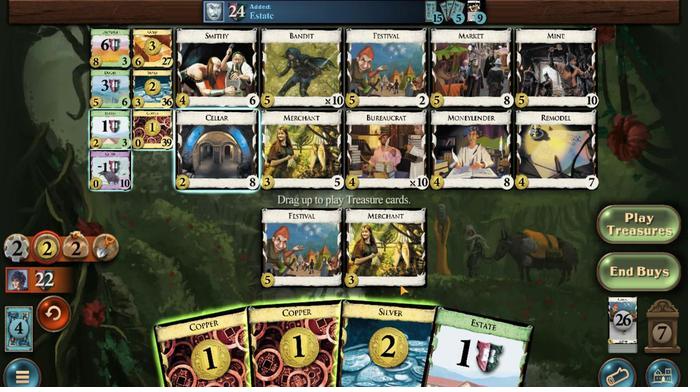 
Action: Mouse pressed left at (453, 275)
Screenshot: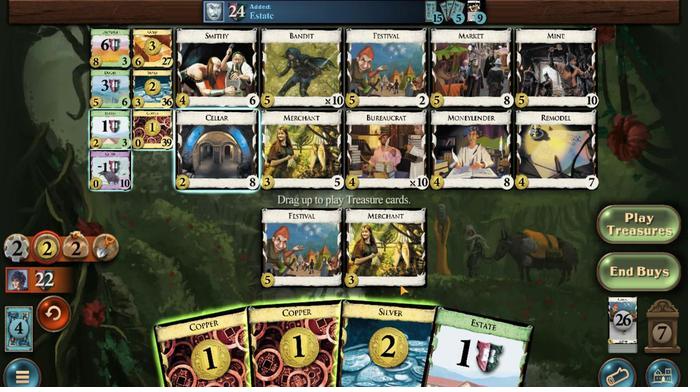
Action: Mouse moved to (438, 276)
Screenshot: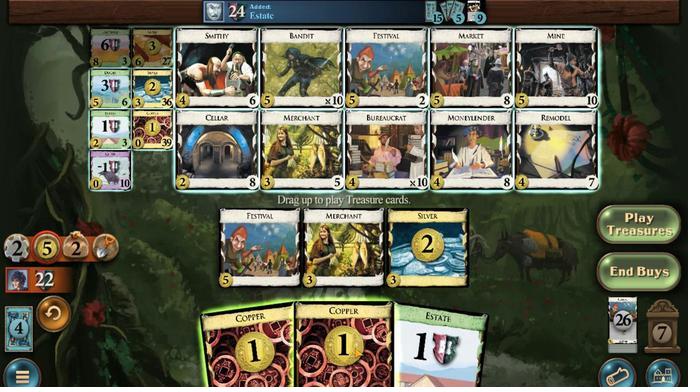 
Action: Mouse pressed left at (438, 276)
Screenshot: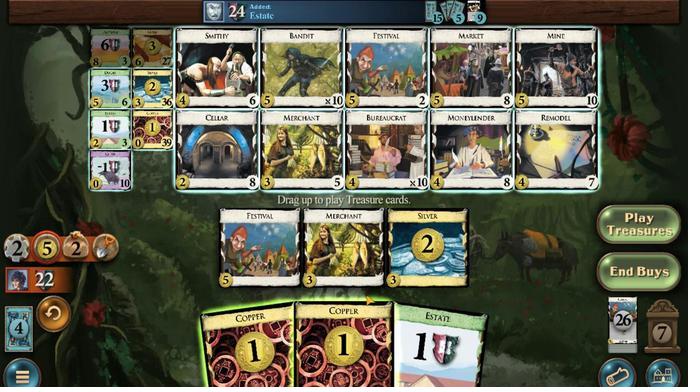 
Action: Mouse moved to (371, 275)
Screenshot: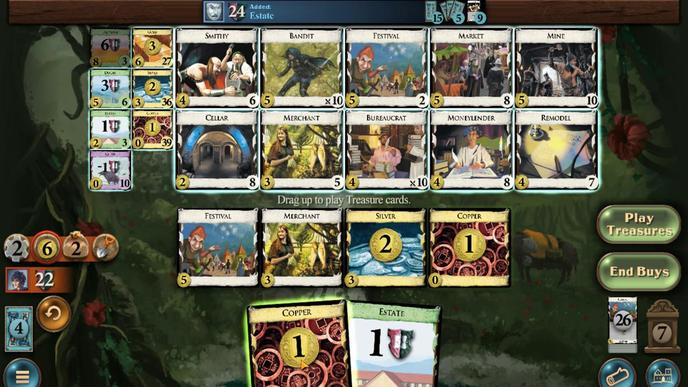 
Action: Mouse pressed left at (371, 275)
Screenshot: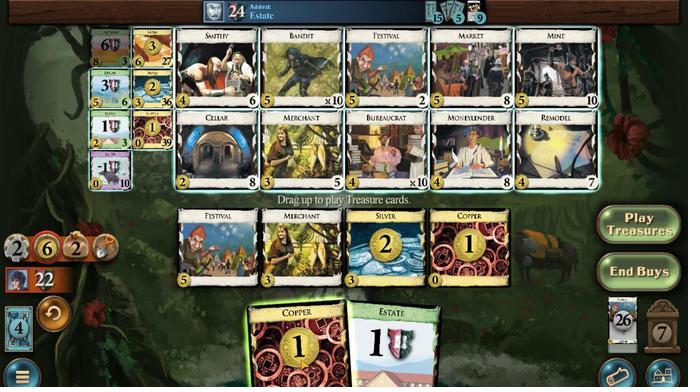 
Action: Mouse moved to (130, 287)
Screenshot: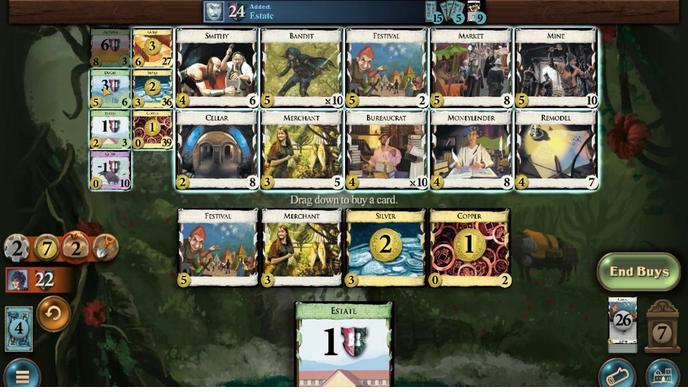 
Action: Mouse pressed left at (130, 287)
Screenshot: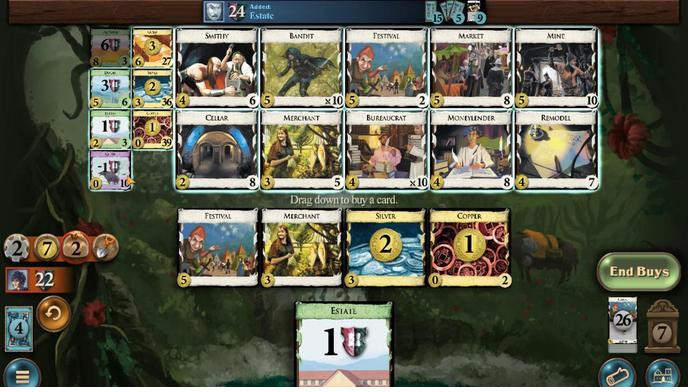 
Action: Mouse moved to (131, 285)
Screenshot: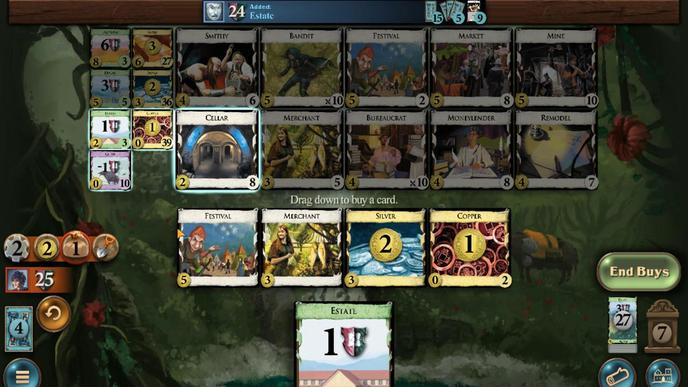 
Action: Mouse pressed left at (131, 285)
Screenshot: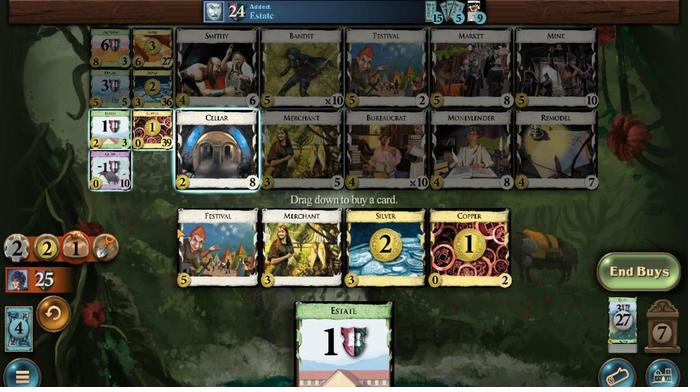 
Action: Mouse moved to (203, 275)
Screenshot: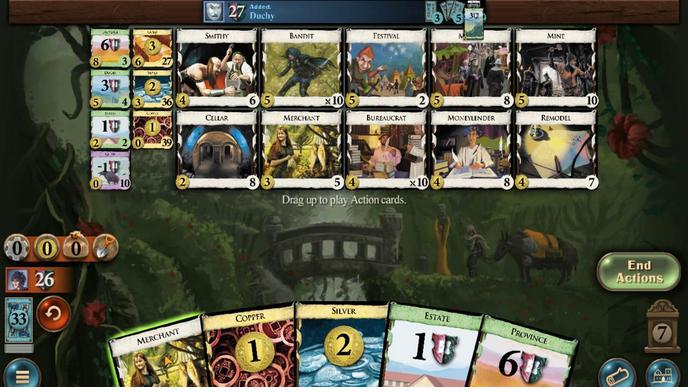 
Action: Mouse pressed left at (203, 275)
Screenshot: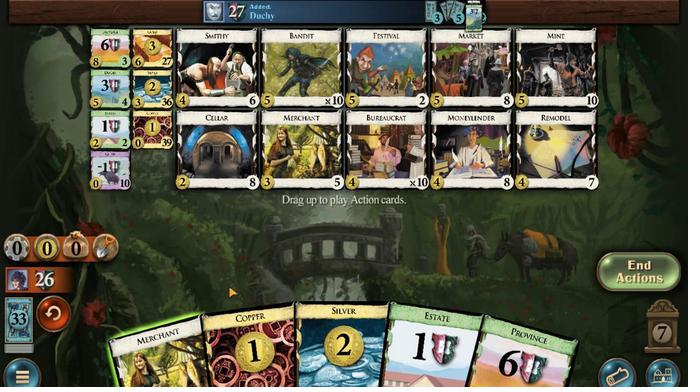 
Action: Mouse moved to (330, 276)
Screenshot: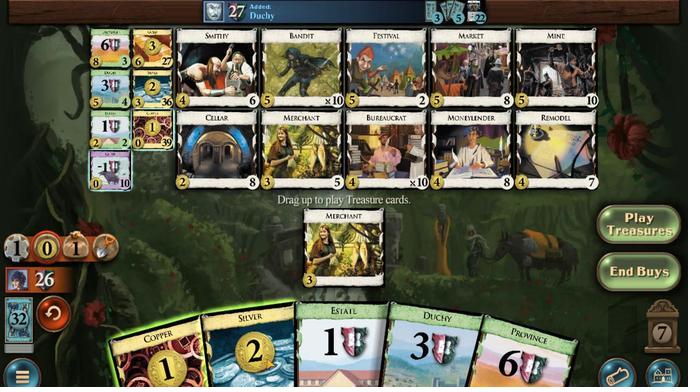
Action: Mouse pressed left at (330, 276)
Screenshot: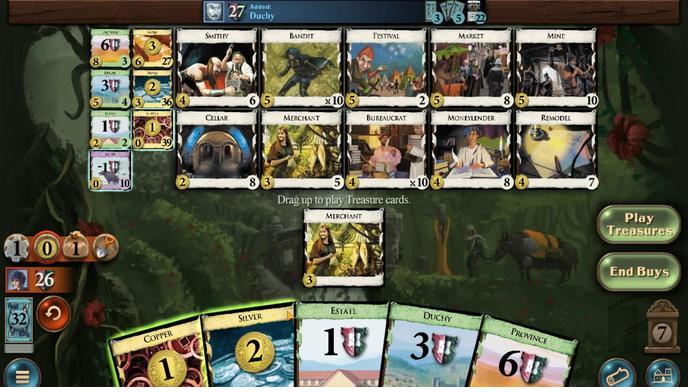 
Action: Mouse moved to (284, 276)
Screenshot: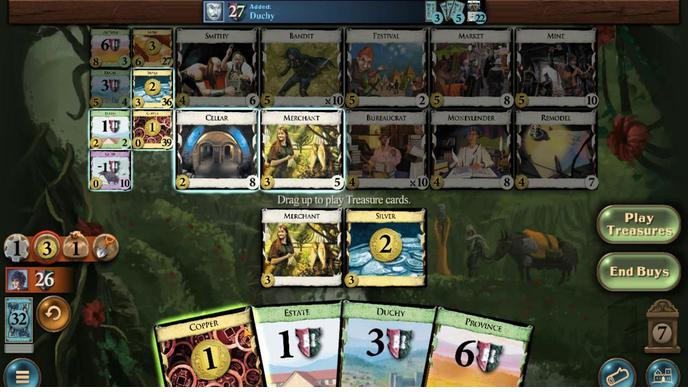 
Action: Mouse pressed left at (284, 276)
Screenshot: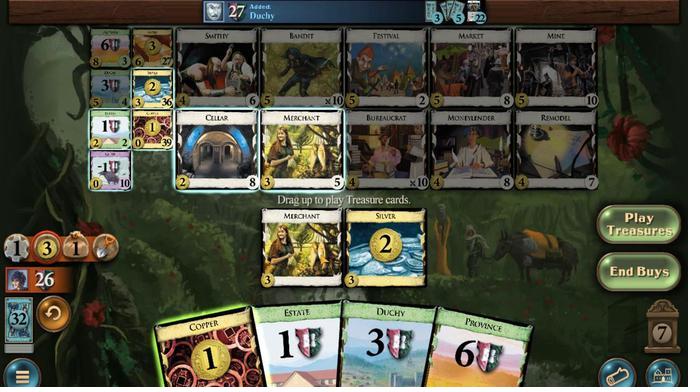 
Action: Mouse moved to (267, 288)
Screenshot: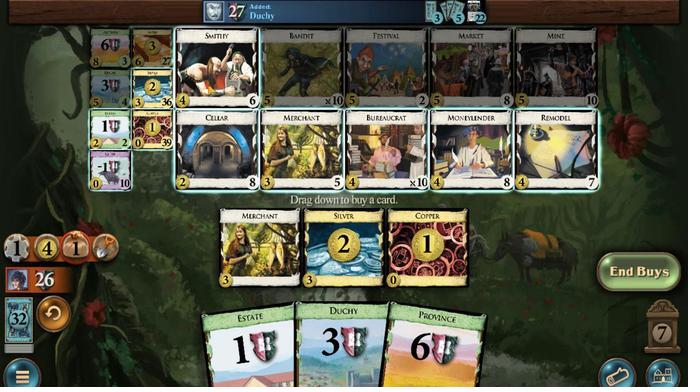 
Action: Mouse pressed left at (267, 288)
Screenshot: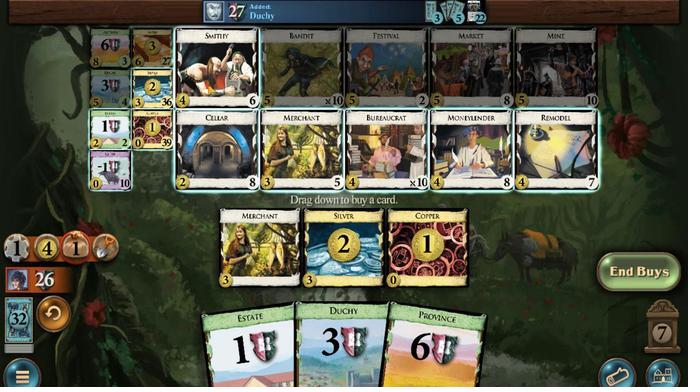 
Action: Mouse moved to (305, 277)
Screenshot: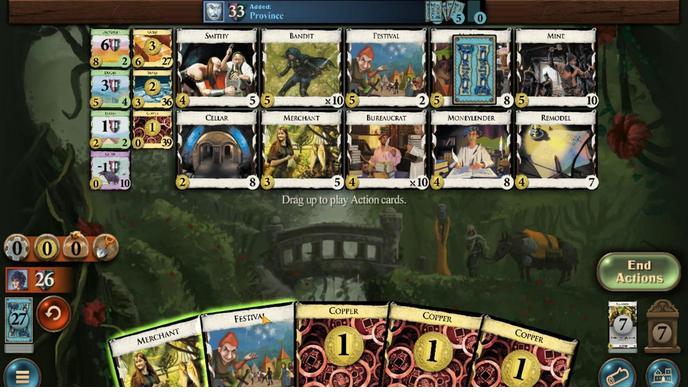 
Action: Mouse pressed left at (305, 277)
Screenshot: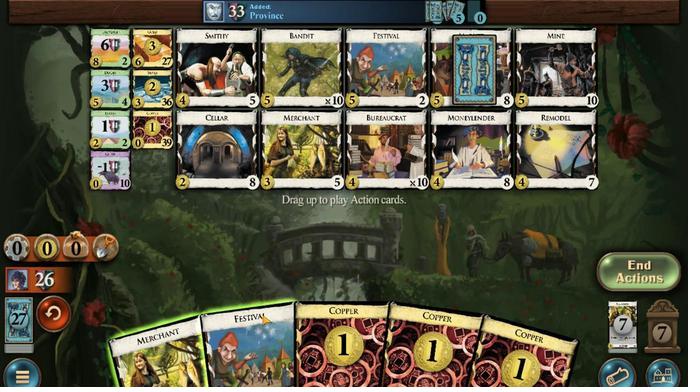 
Action: Mouse moved to (244, 275)
Screenshot: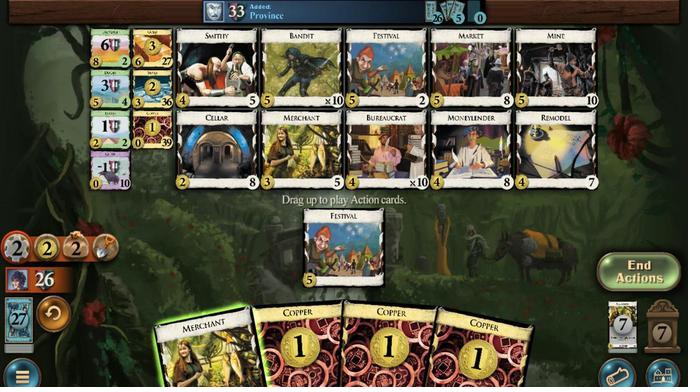 
Action: Mouse pressed left at (244, 275)
Screenshot: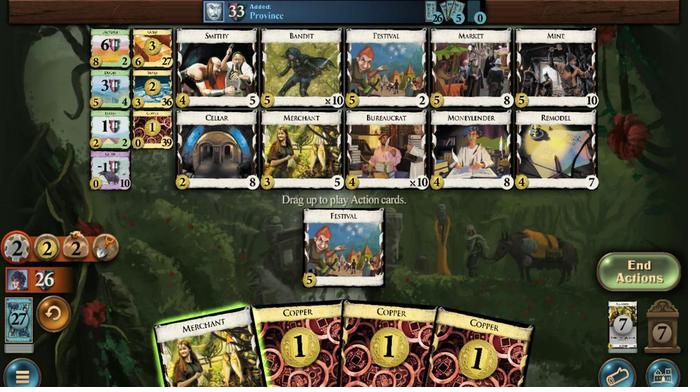 
Action: Mouse moved to (267, 275)
Screenshot: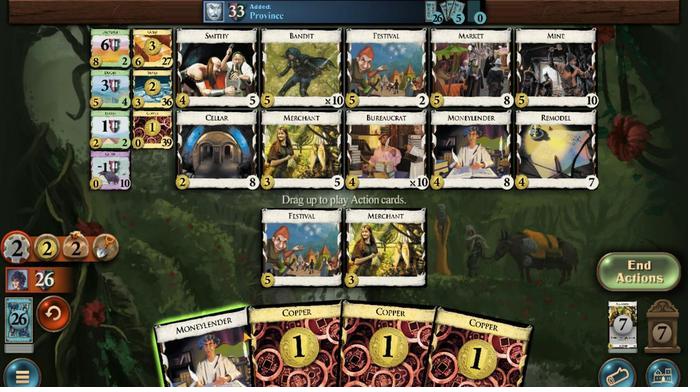 
Action: Mouse pressed left at (267, 275)
Screenshot: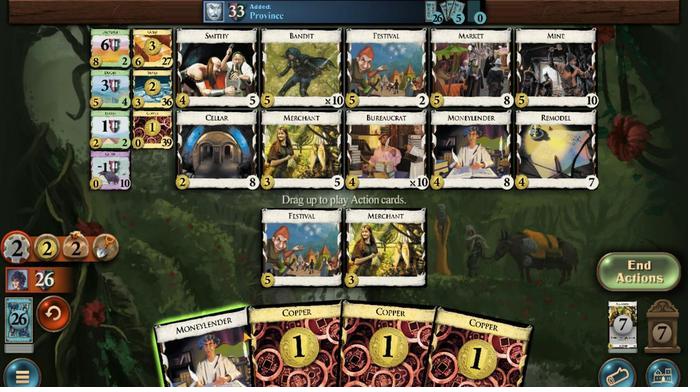 
Action: Mouse moved to (379, 275)
Screenshot: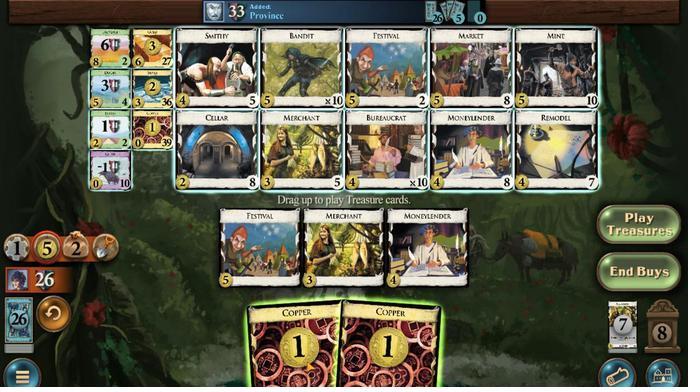 
Action: Mouse pressed left at (379, 275)
